 Task: Look for space in Avocado Heights, United States from 10th July, 2023 to 15th July, 2023 for 7 adults in price range Rs.10000 to Rs.15000. Place can be entire place or shared room with 4 bedrooms having 7 beds and 4 bathrooms. Property type can be house, flat, guest house. Amenities needed are: wifi, TV, free parkinig on premises, gym, breakfast. Booking option can be shelf check-in. Required host language is English.
Action: Mouse moved to (536, 122)
Screenshot: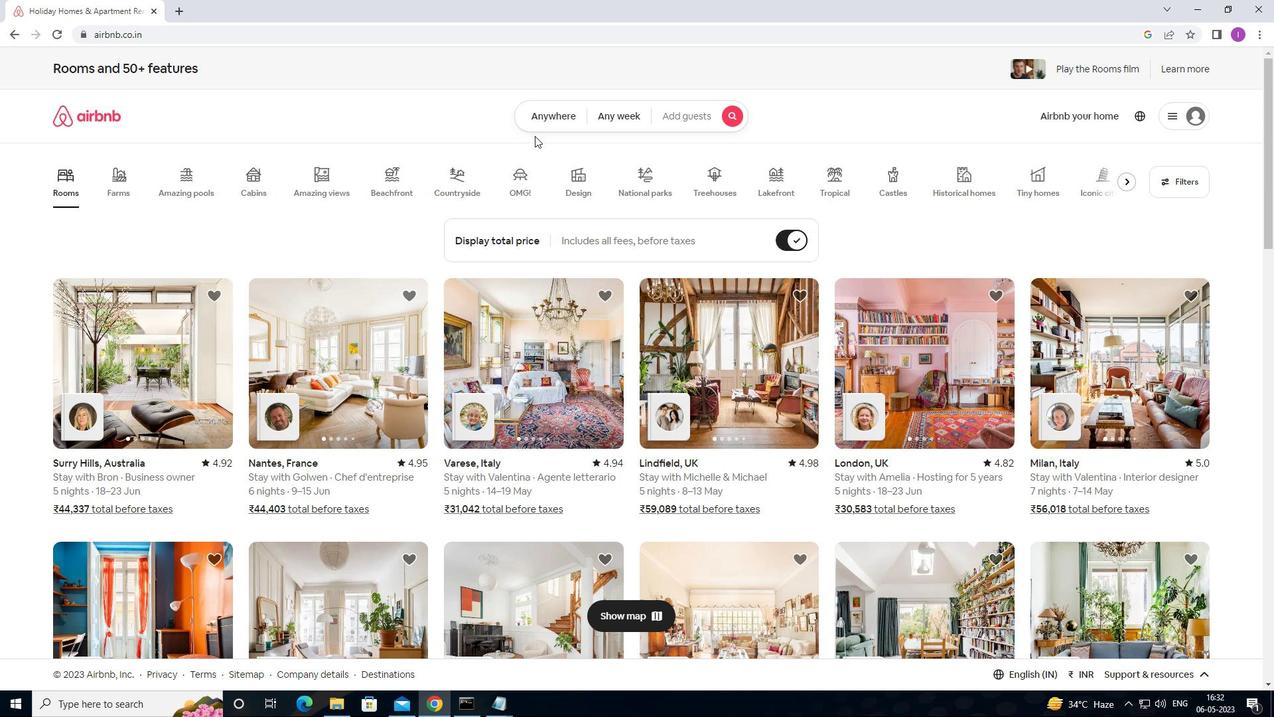 
Action: Mouse pressed left at (536, 122)
Screenshot: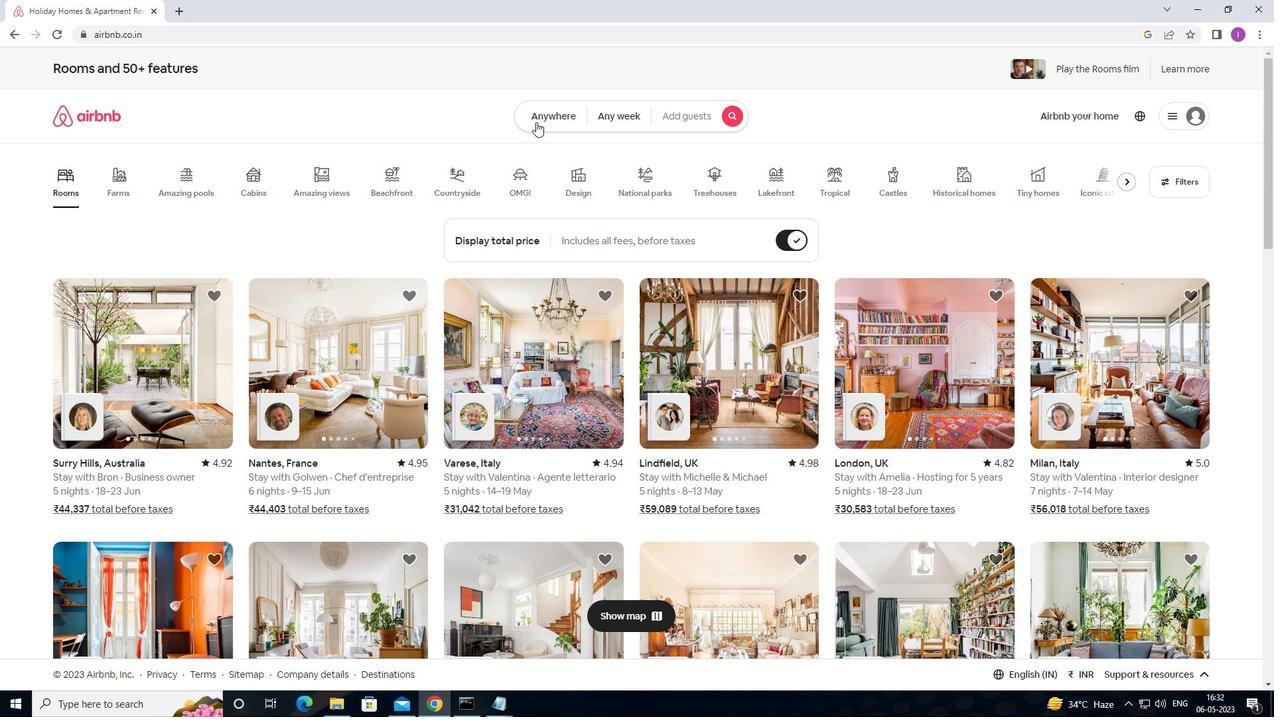 
Action: Mouse moved to (368, 169)
Screenshot: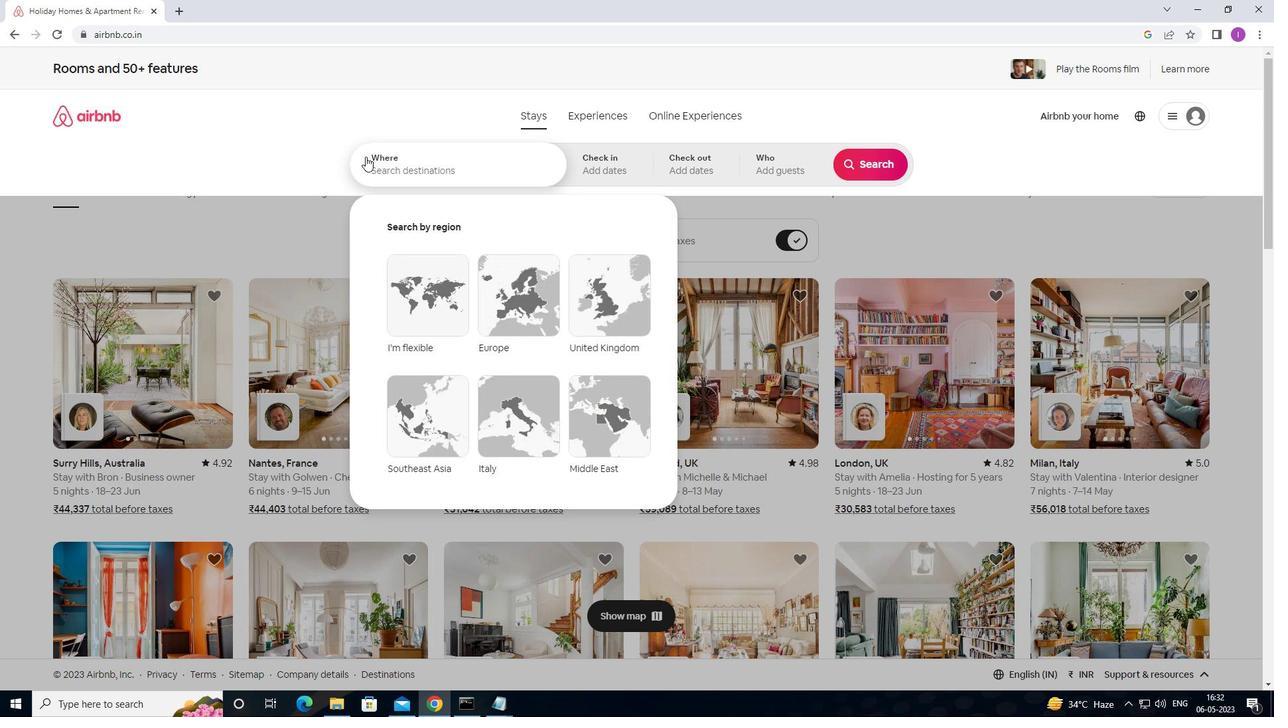 
Action: Mouse pressed left at (368, 169)
Screenshot: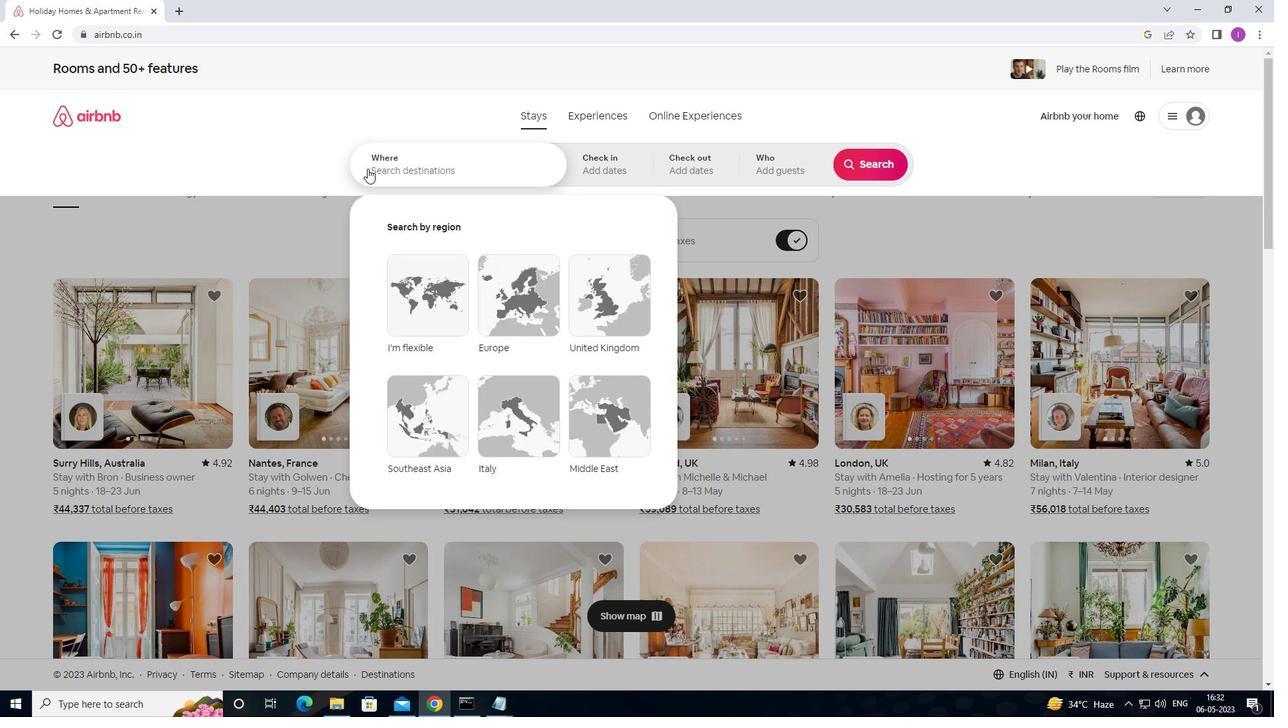 
Action: Mouse moved to (499, 153)
Screenshot: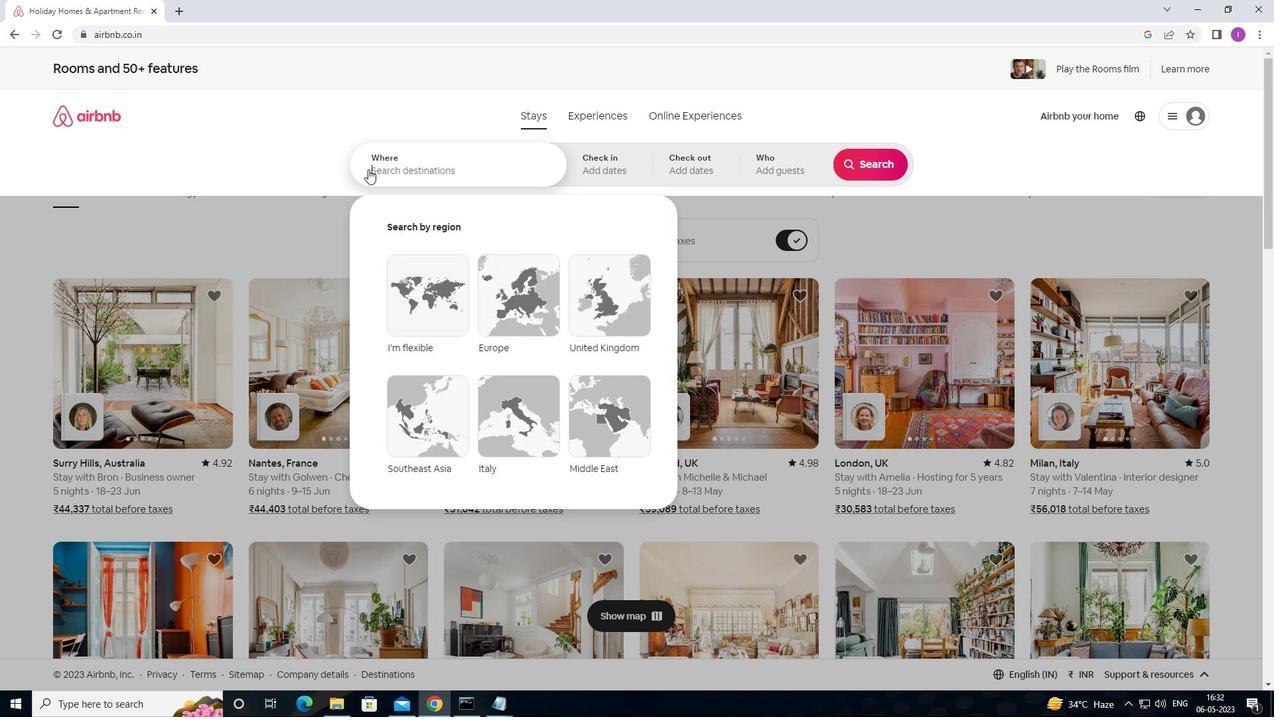 
Action: Key pressed <Key.shift>AVOCADOHEIGHTS
Screenshot: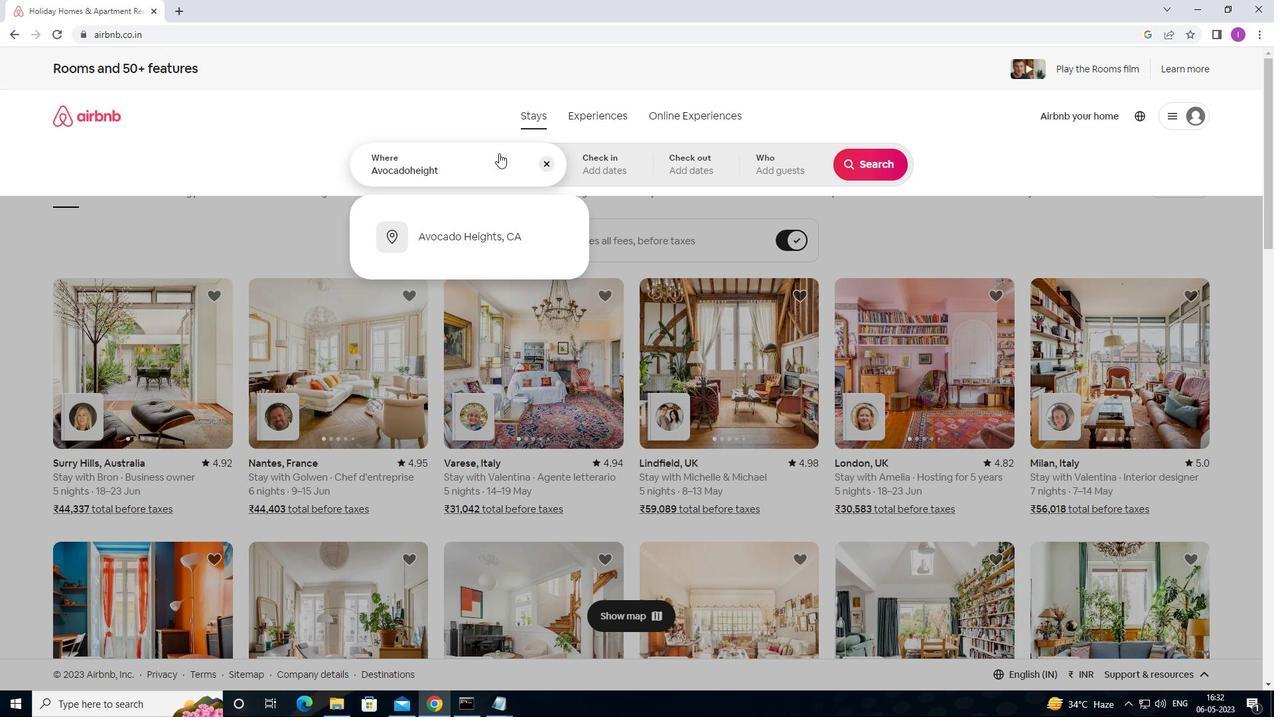 
Action: Mouse moved to (409, 168)
Screenshot: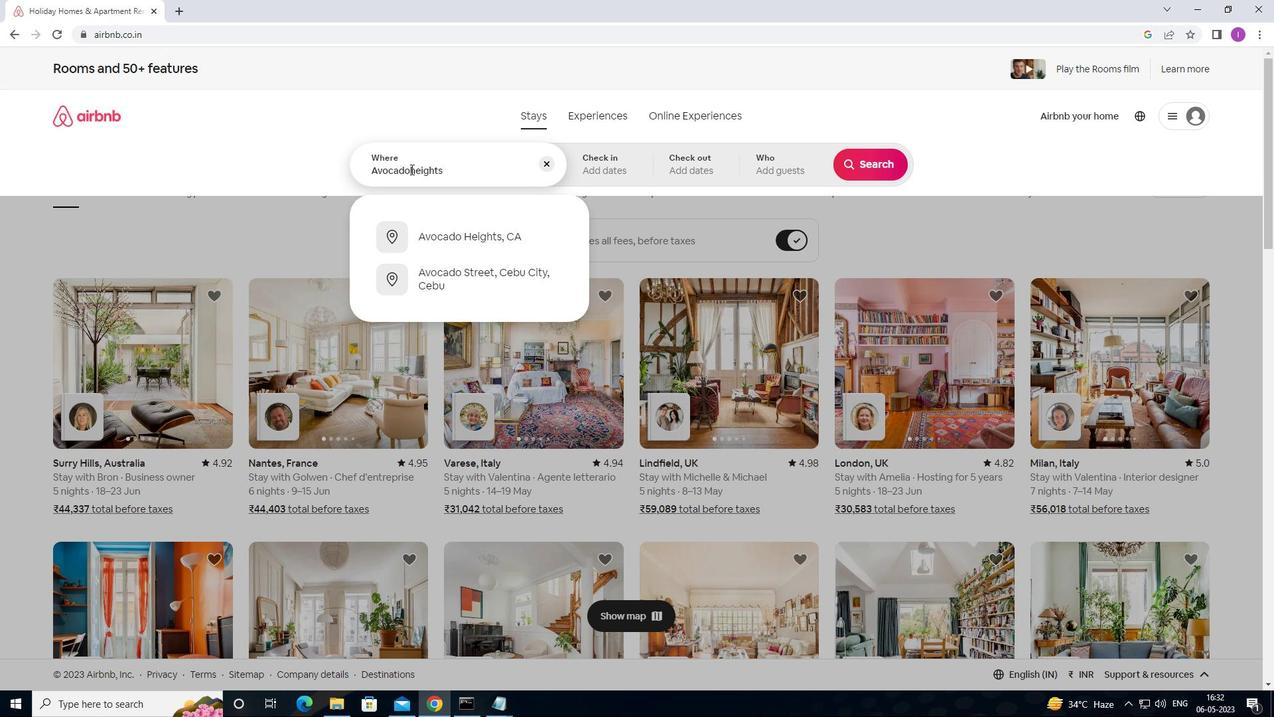 
Action: Mouse pressed left at (409, 168)
Screenshot: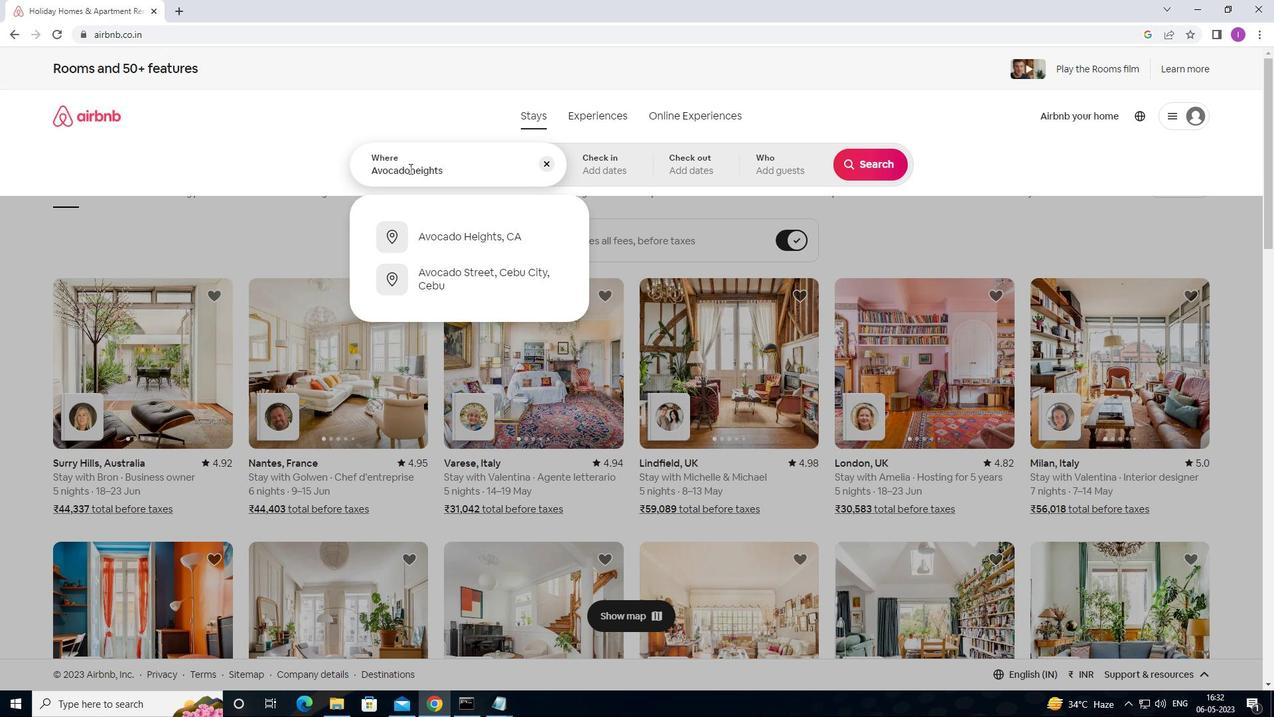 
Action: Mouse moved to (409, 169)
Screenshot: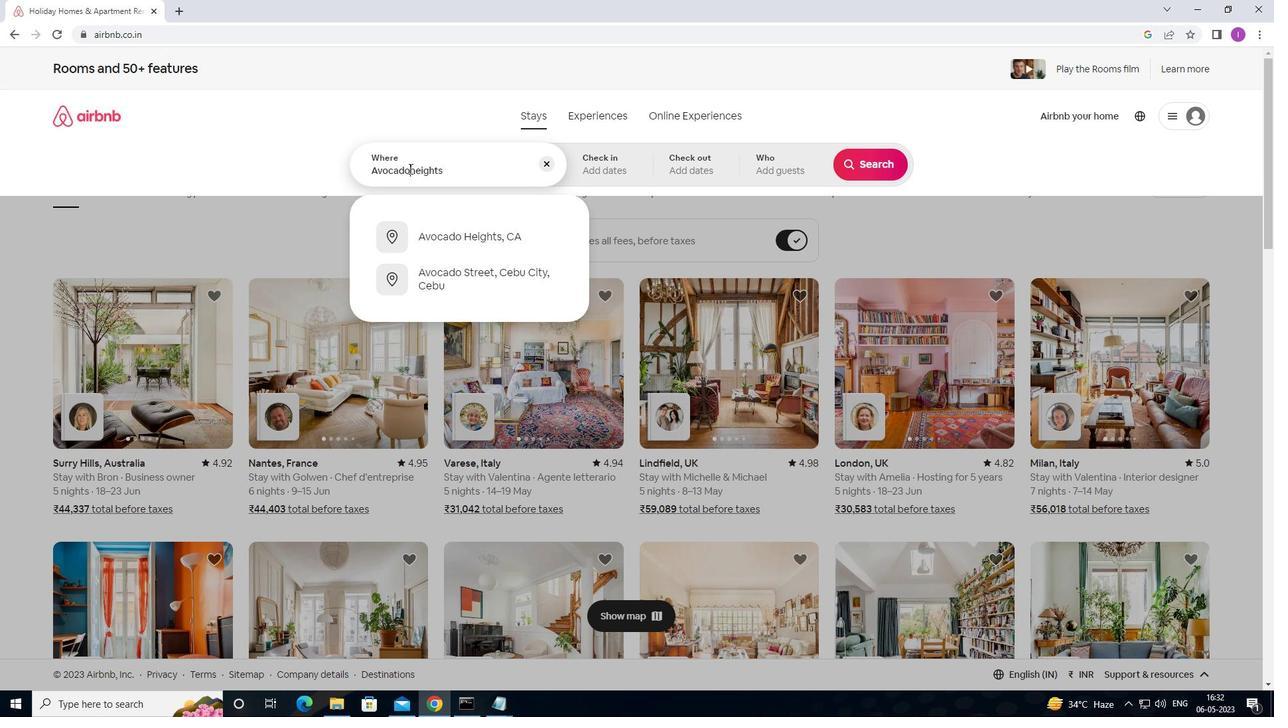 
Action: Key pressed <Key.space>
Screenshot: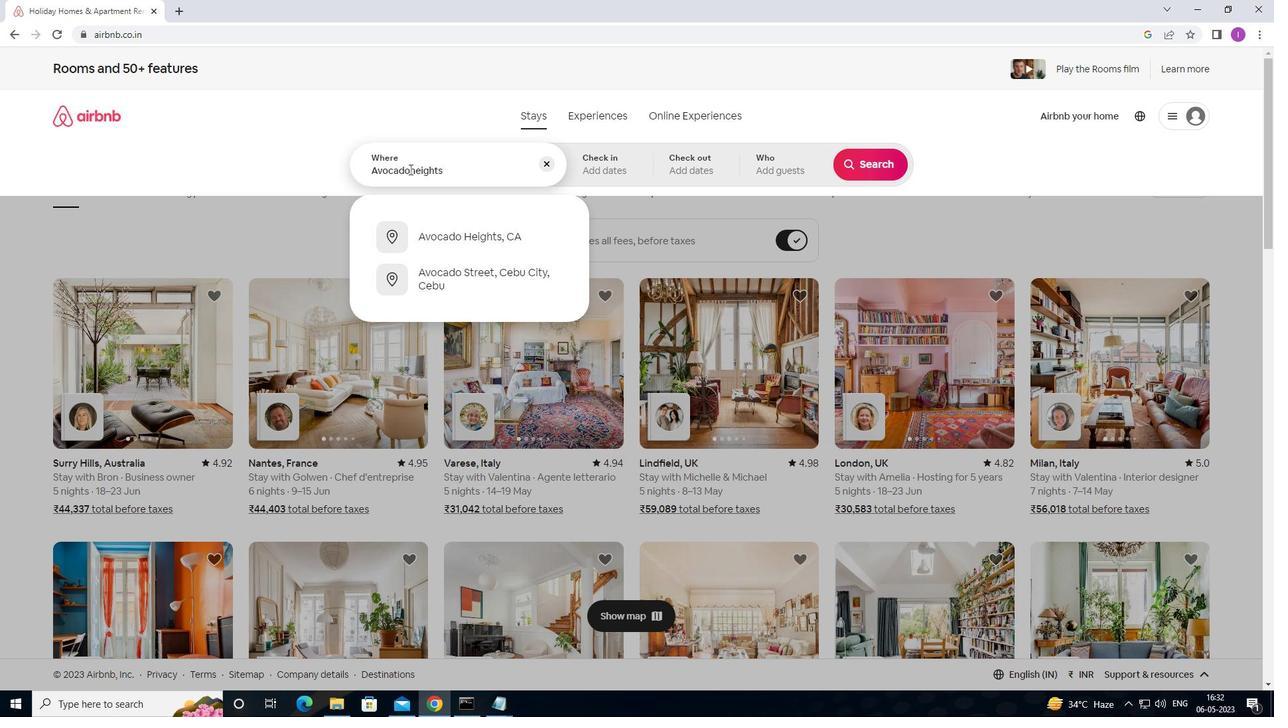 
Action: Mouse moved to (458, 170)
Screenshot: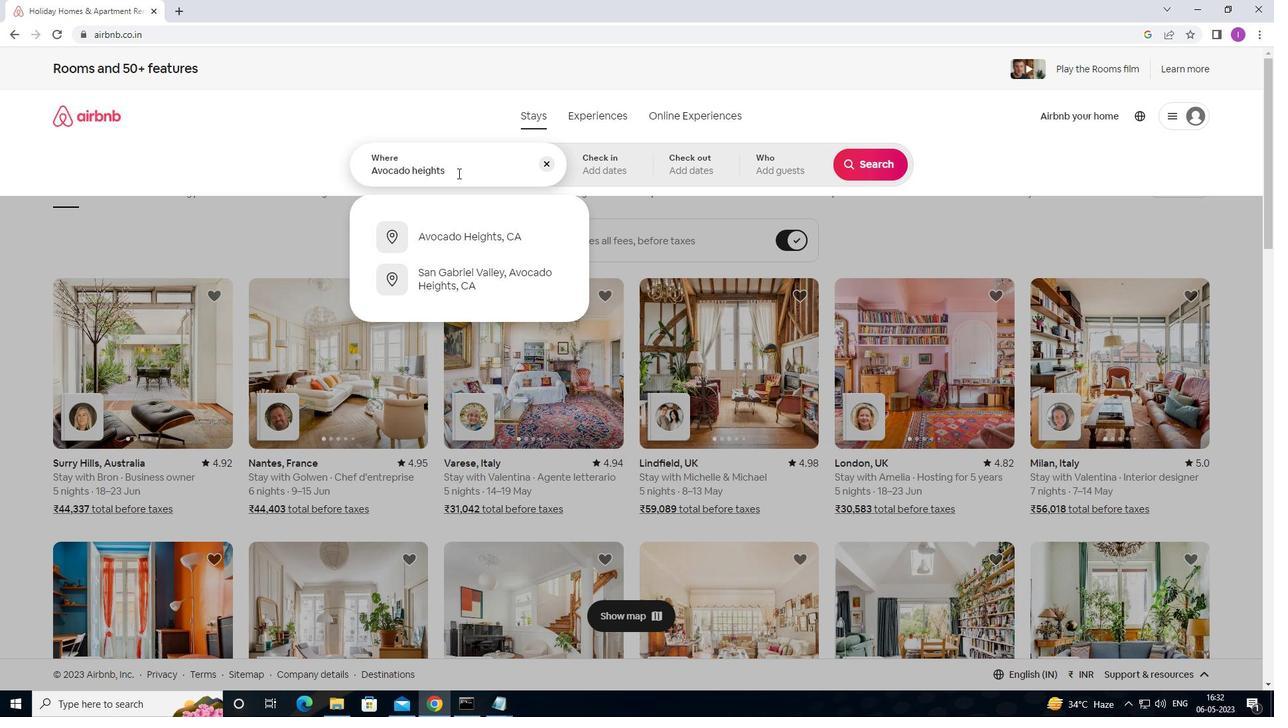 
Action: Mouse pressed left at (458, 170)
Screenshot: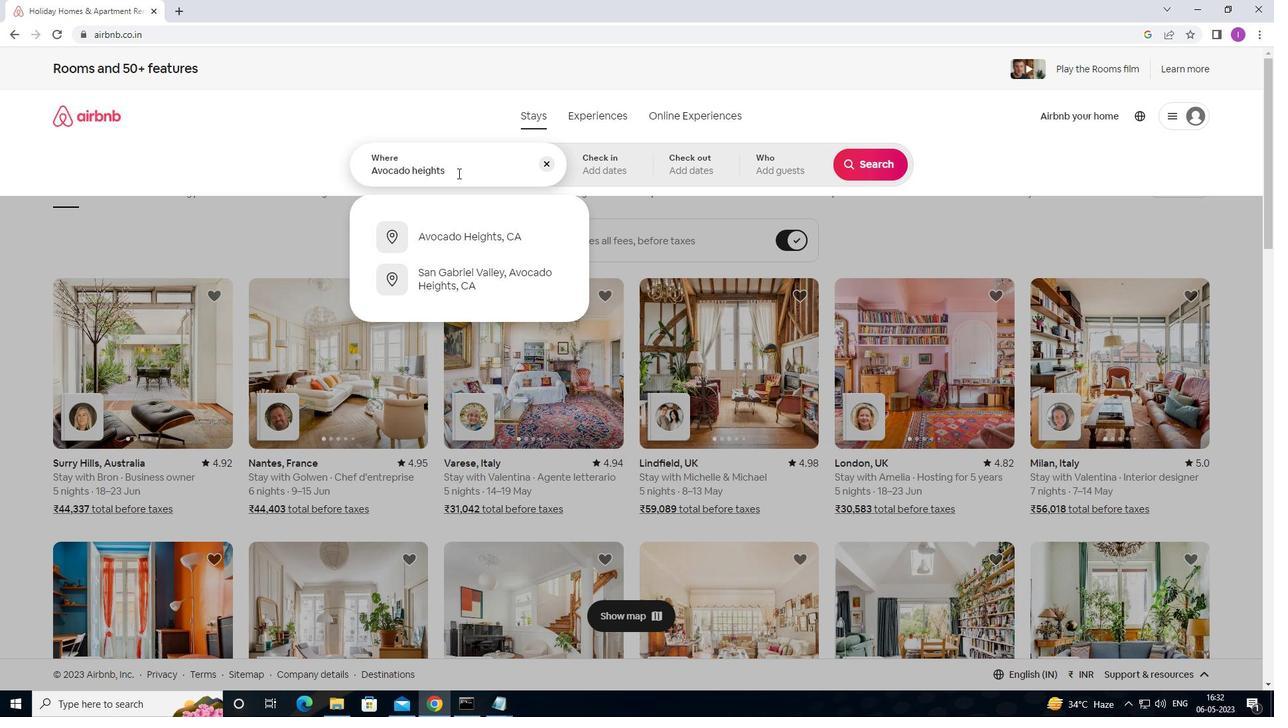 
Action: Mouse moved to (515, 167)
Screenshot: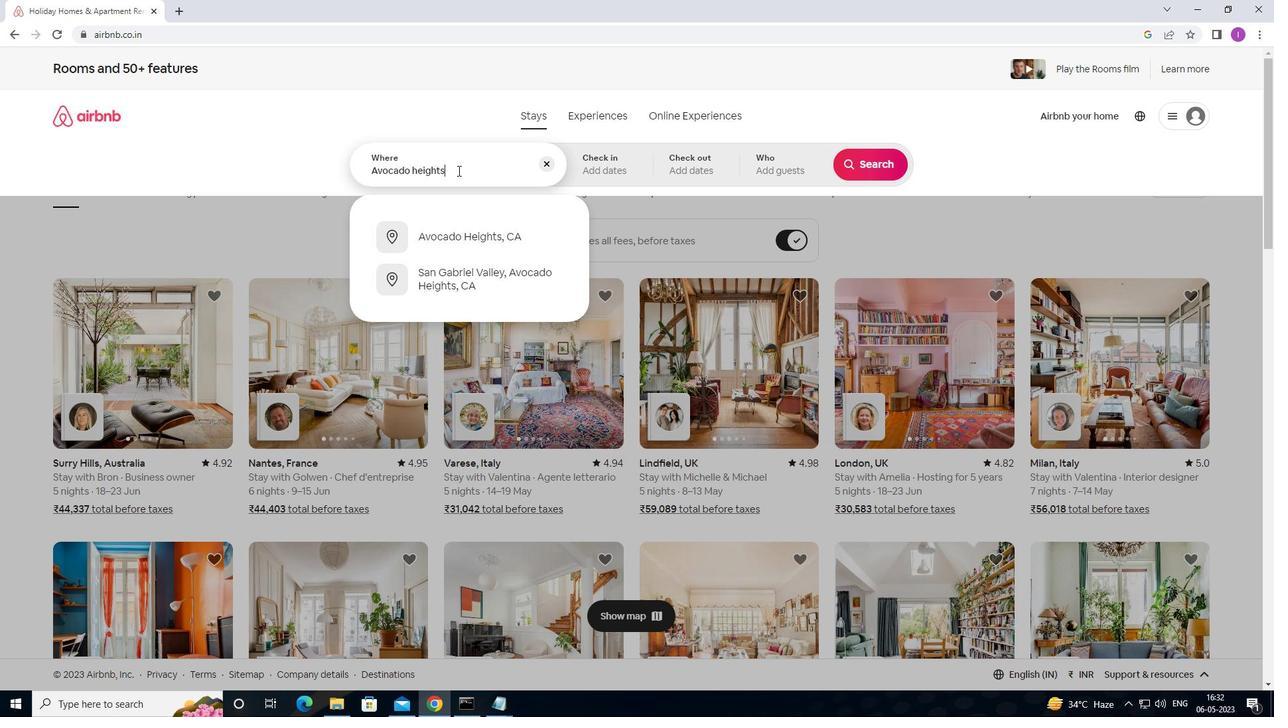 
Action: Key pressed ,<Key.shift>UNITES
Screenshot: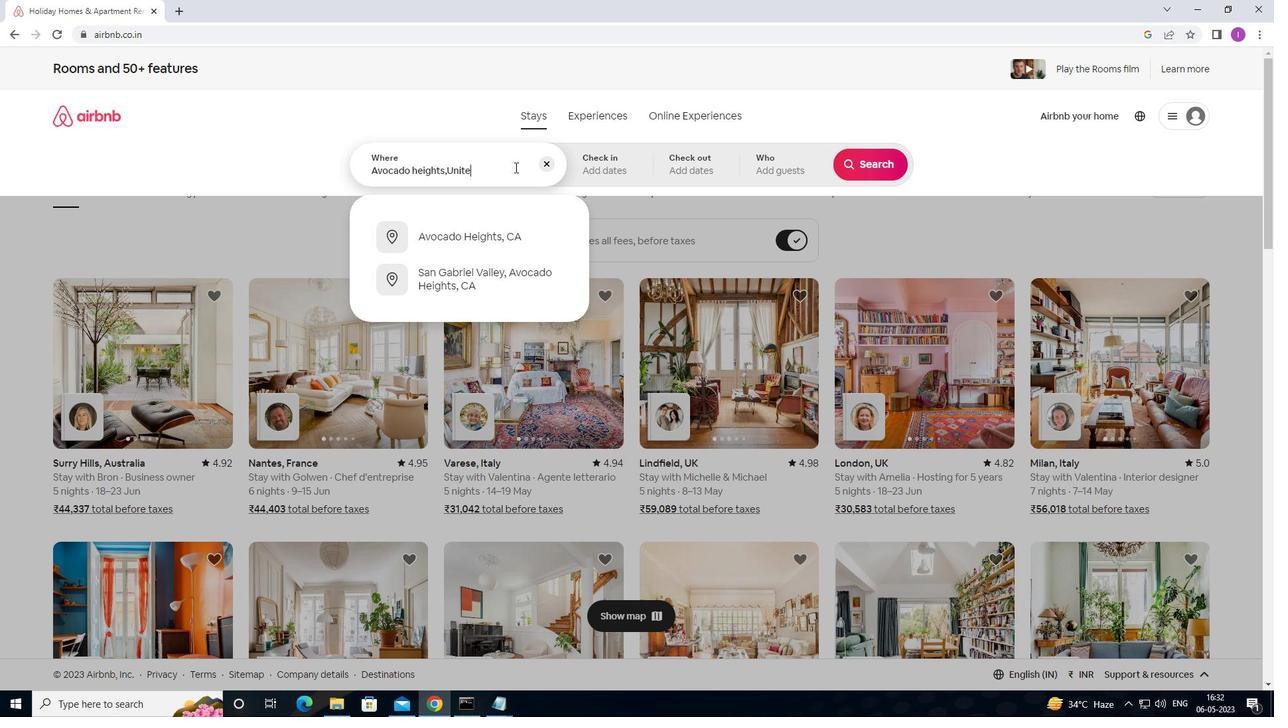 
Action: Mouse moved to (689, 212)
Screenshot: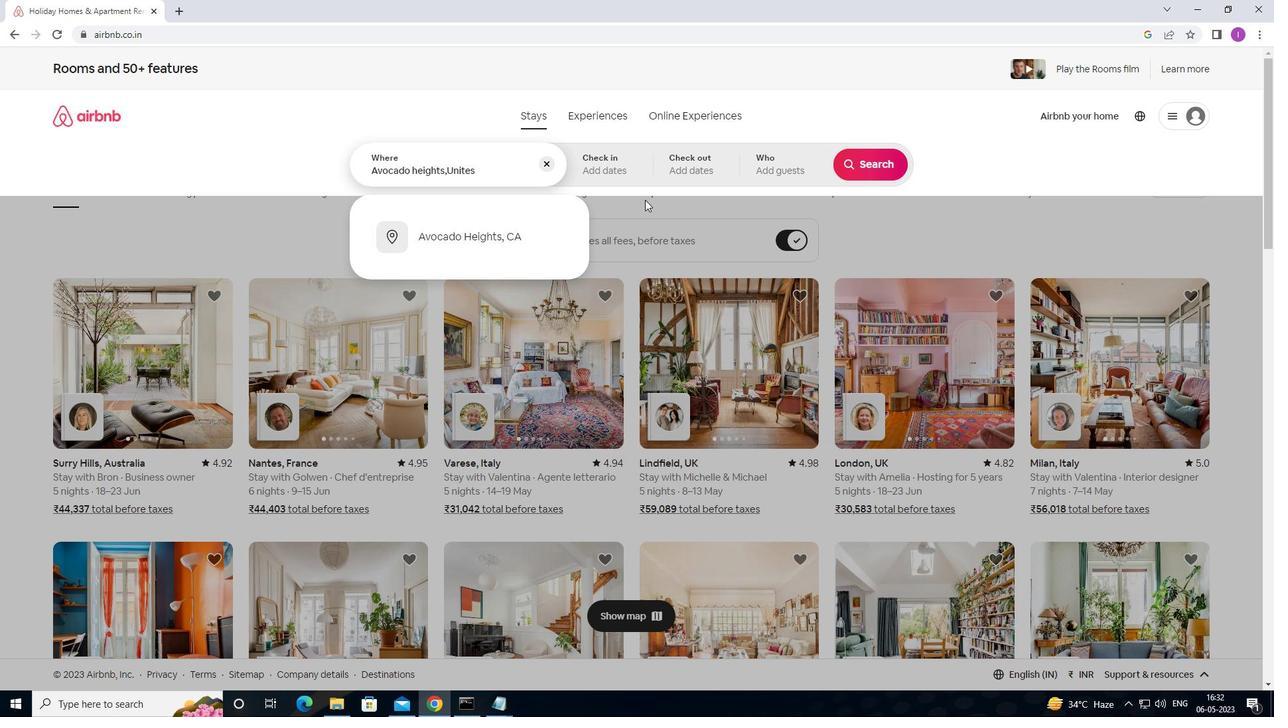 
Action: Key pressed <Key.backspace>
Screenshot: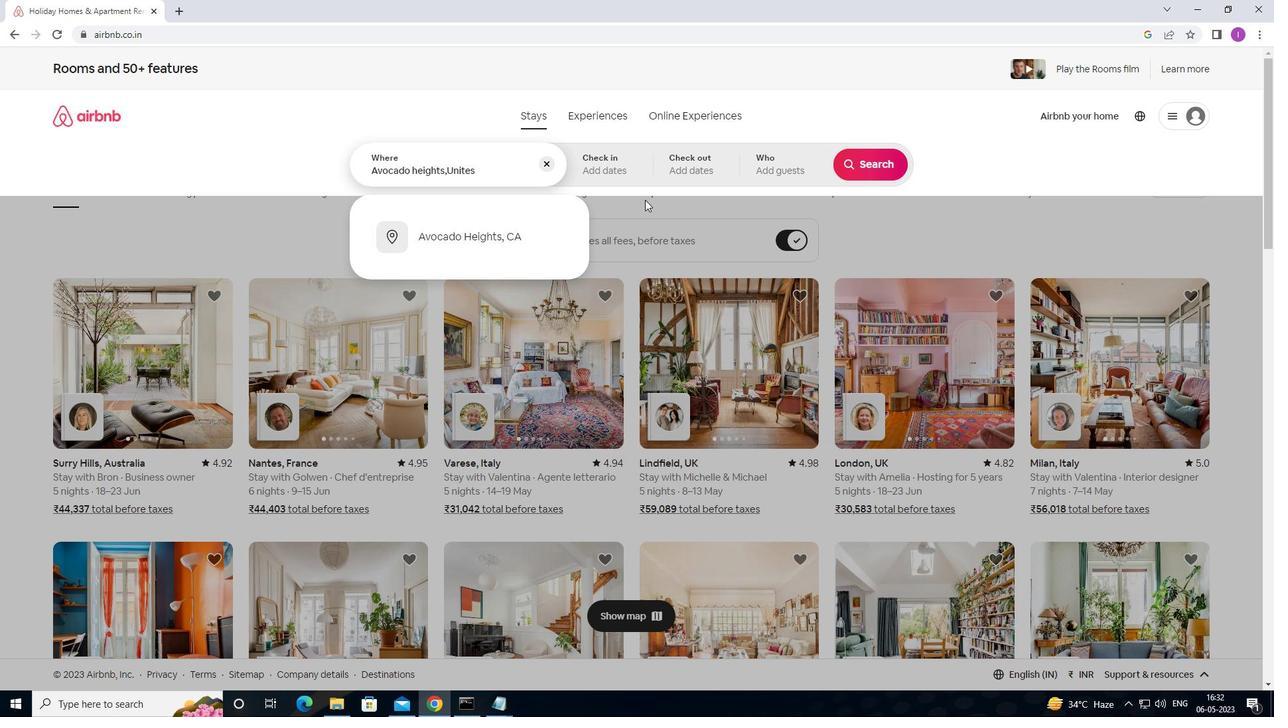 
Action: Mouse moved to (713, 217)
Screenshot: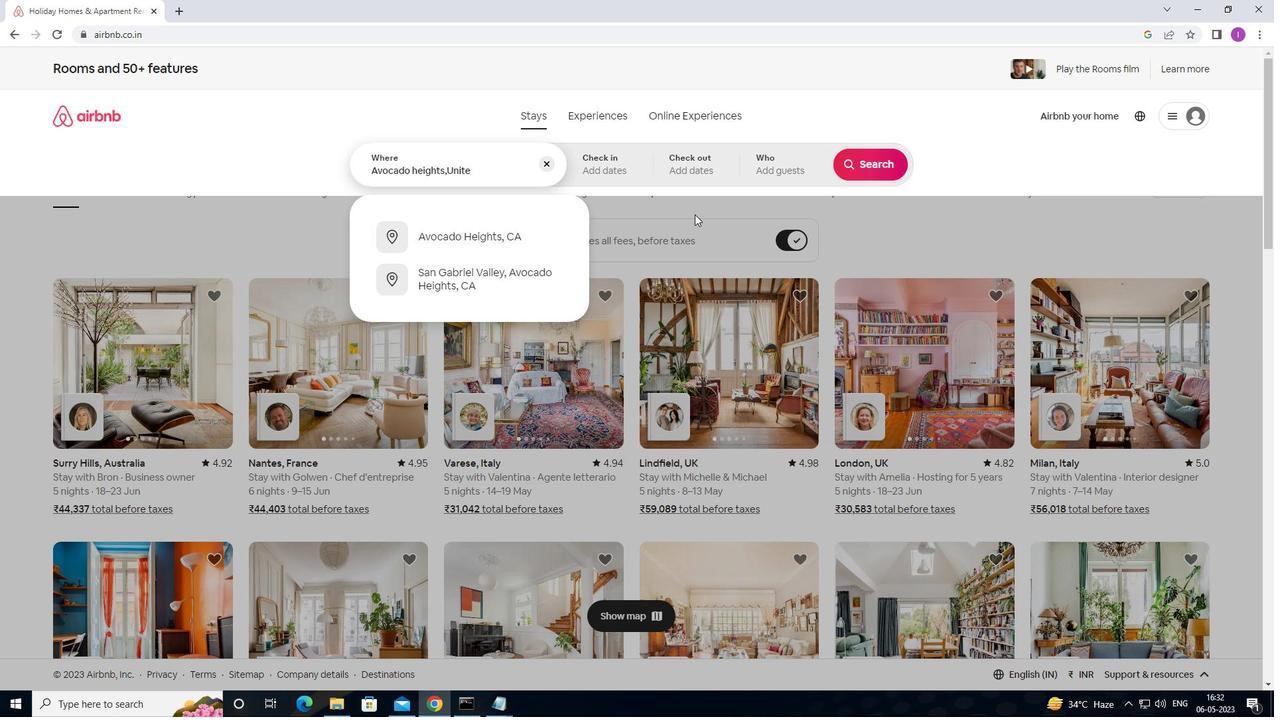 
Action: Key pressed D<Key.space>STATES
Screenshot: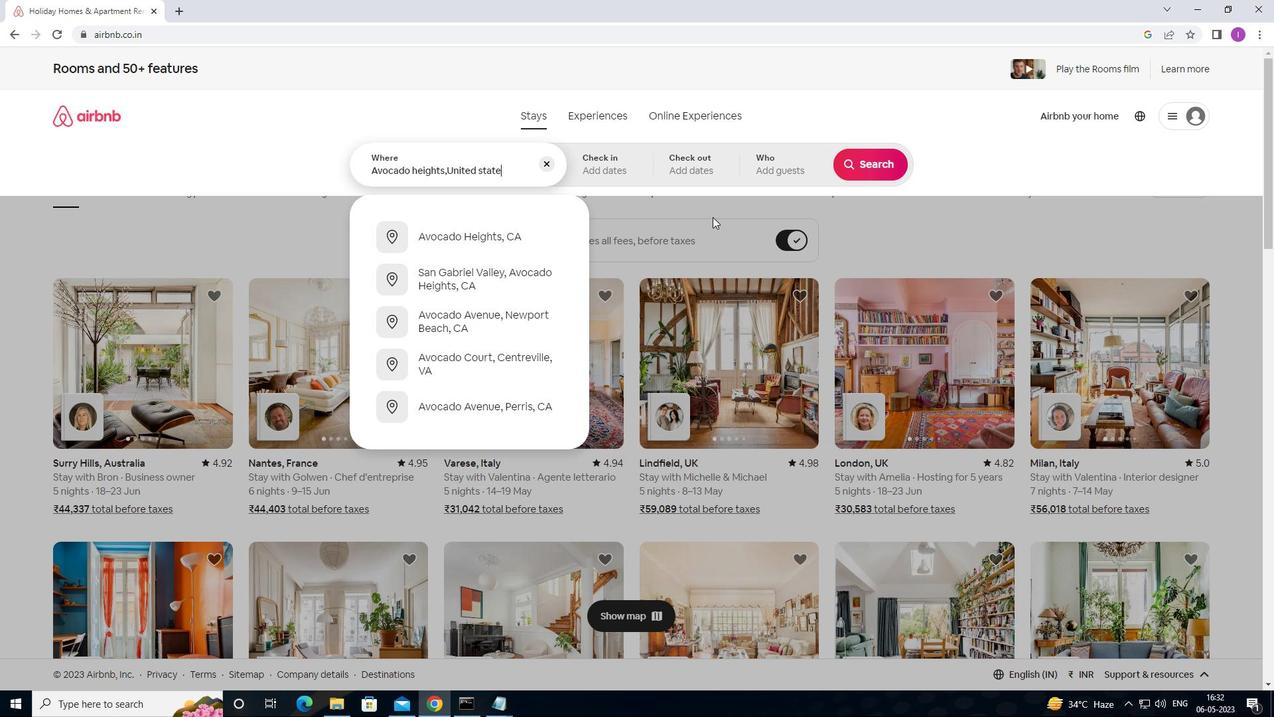
Action: Mouse moved to (627, 171)
Screenshot: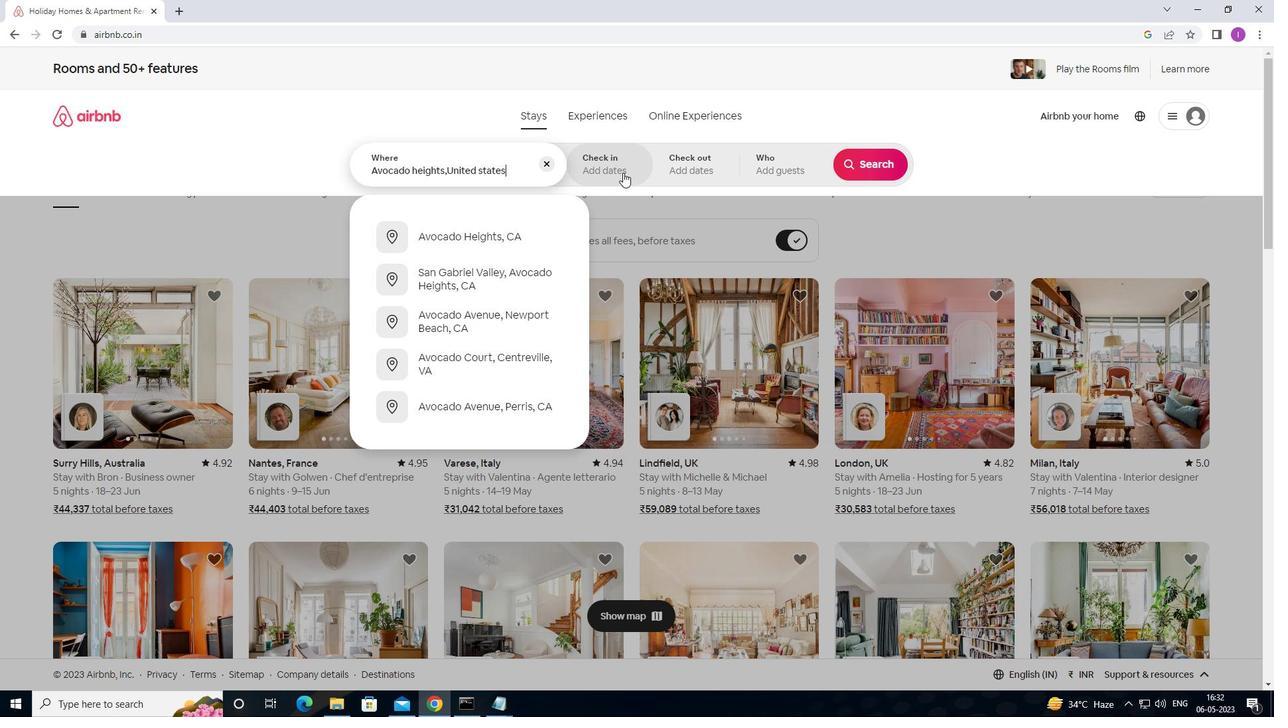 
Action: Mouse pressed left at (627, 171)
Screenshot: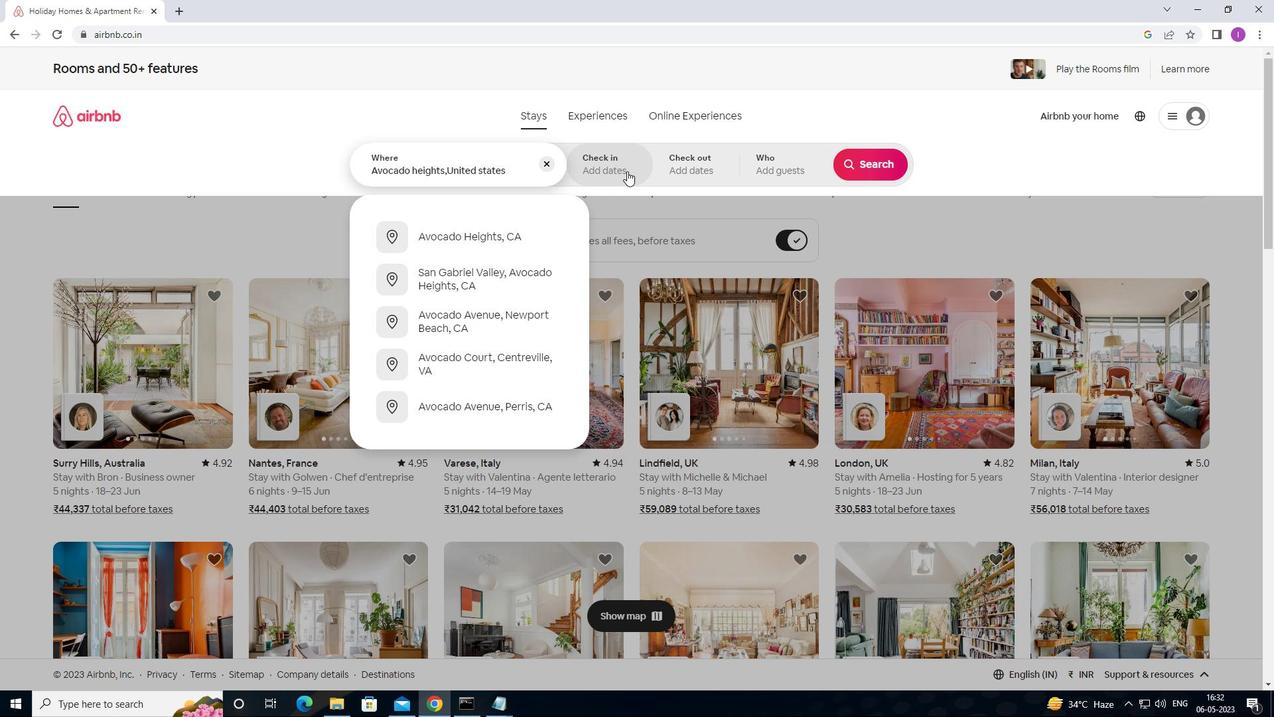 
Action: Mouse moved to (859, 261)
Screenshot: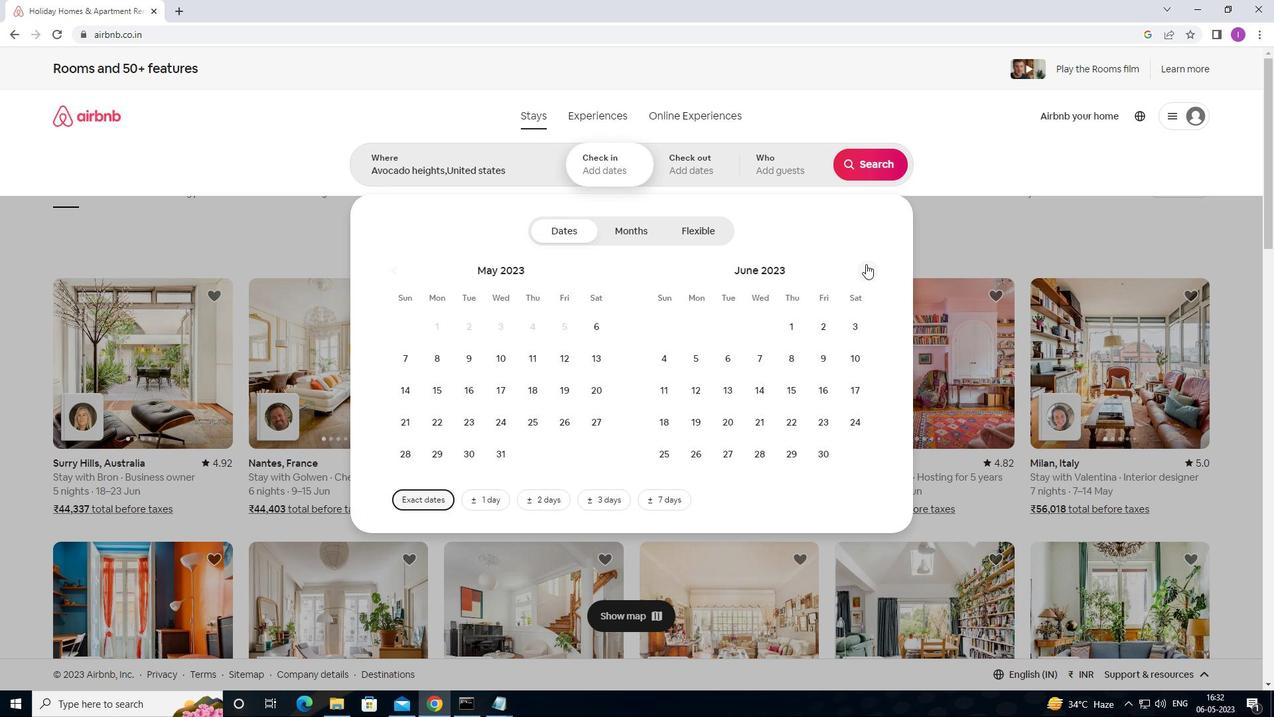
Action: Mouse pressed left at (859, 261)
Screenshot: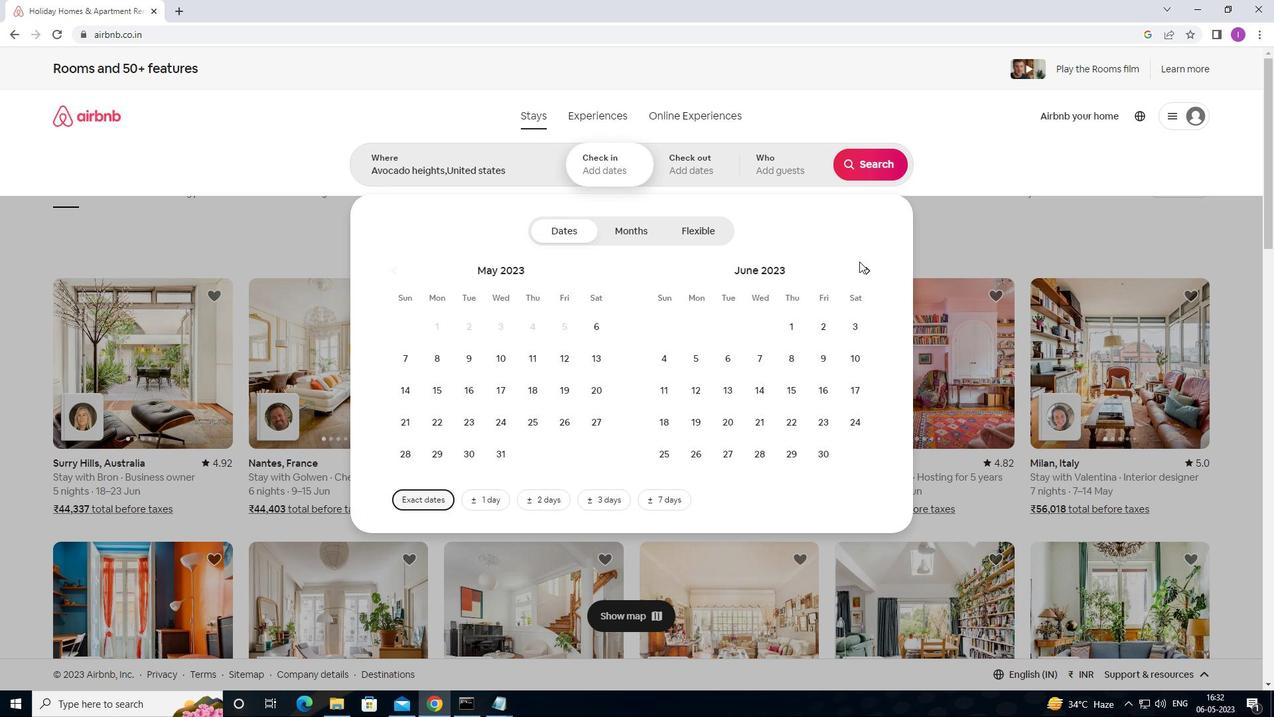 
Action: Mouse moved to (856, 266)
Screenshot: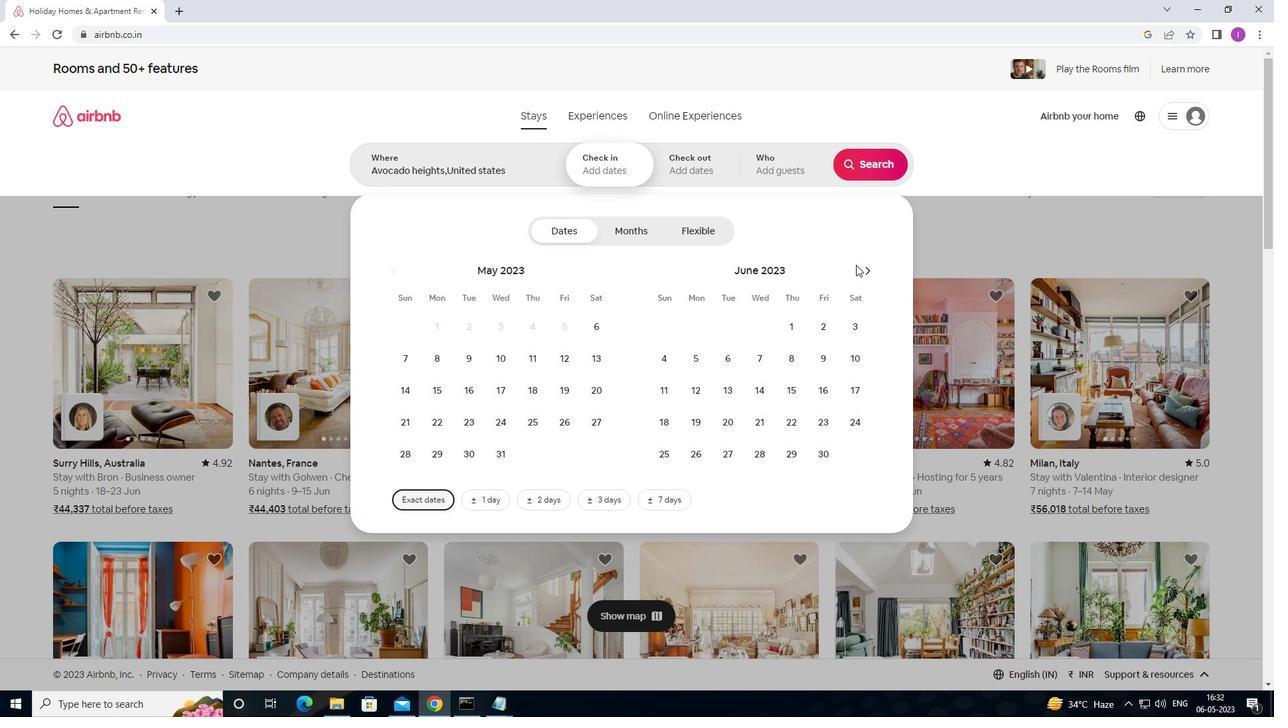 
Action: Mouse pressed left at (856, 266)
Screenshot: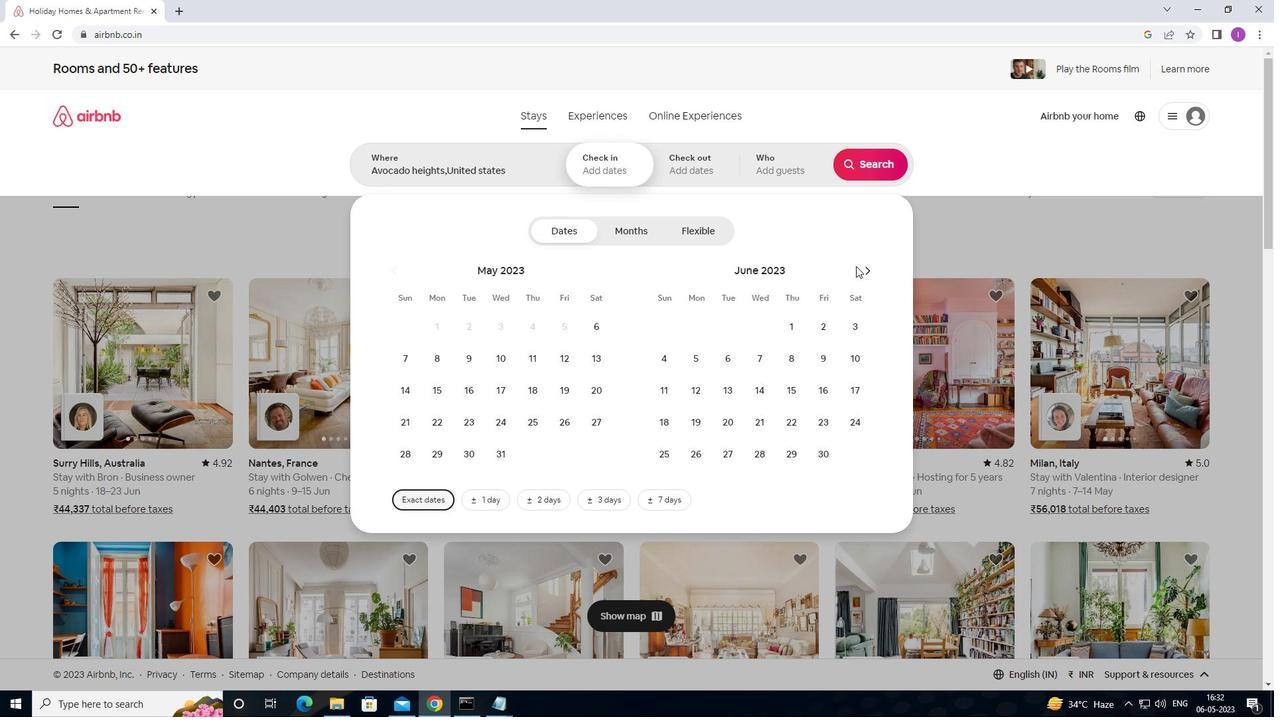 
Action: Mouse moved to (861, 272)
Screenshot: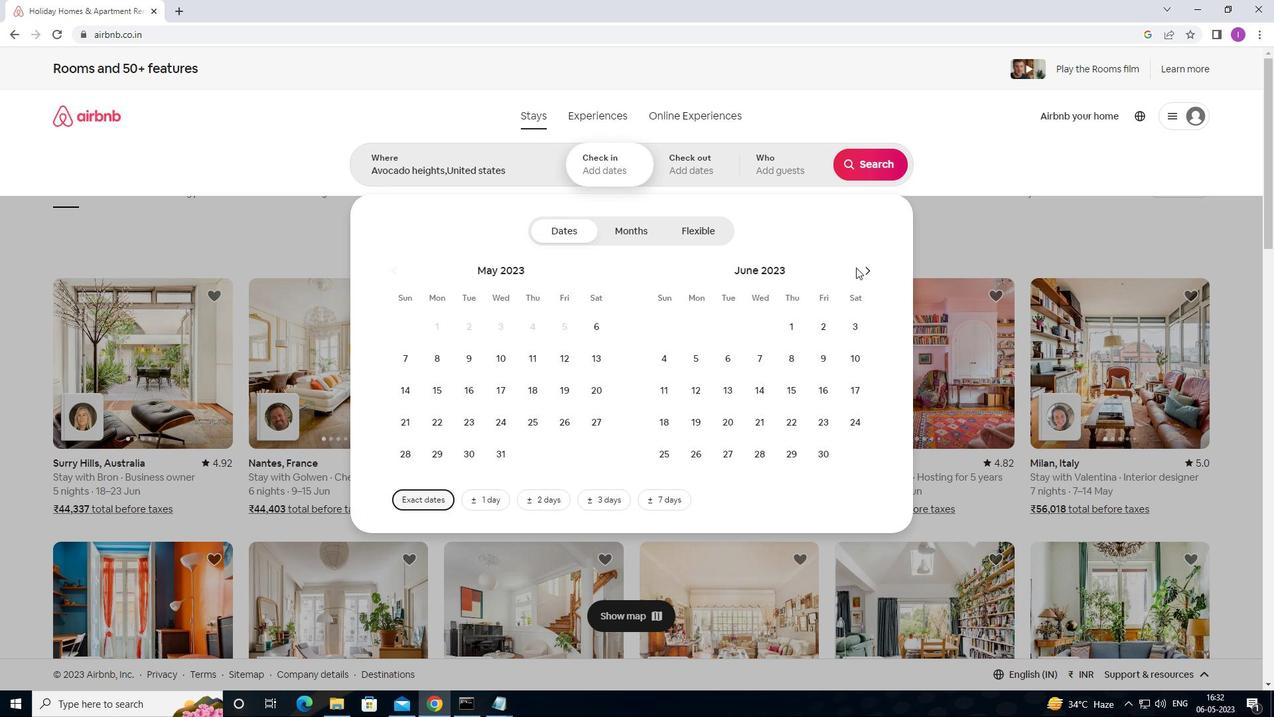 
Action: Mouse pressed left at (861, 272)
Screenshot: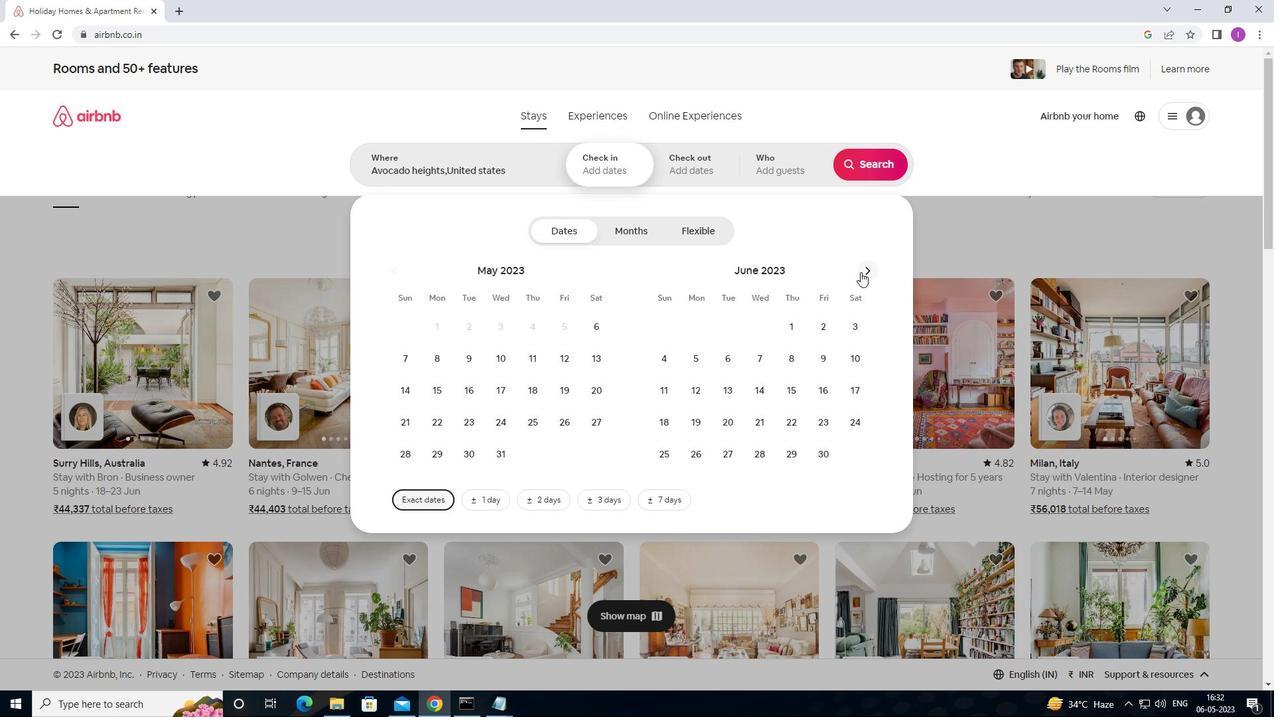
Action: Mouse moved to (699, 389)
Screenshot: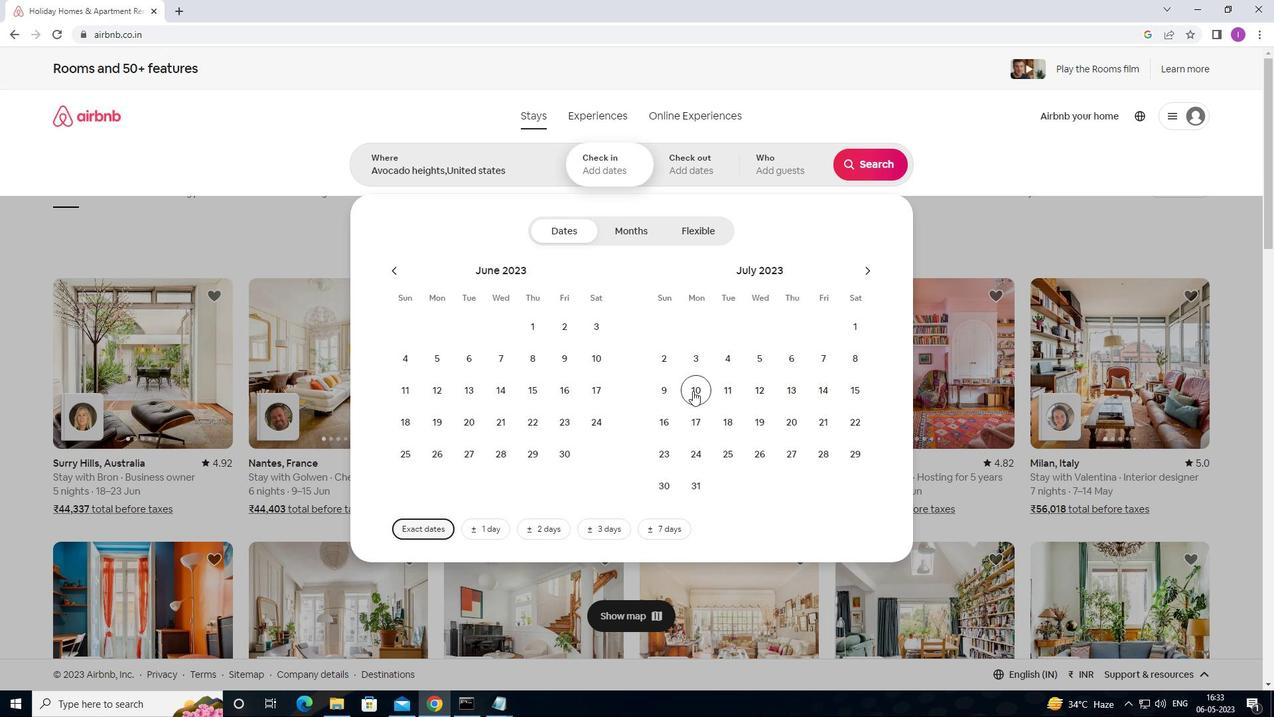 
Action: Mouse pressed left at (699, 389)
Screenshot: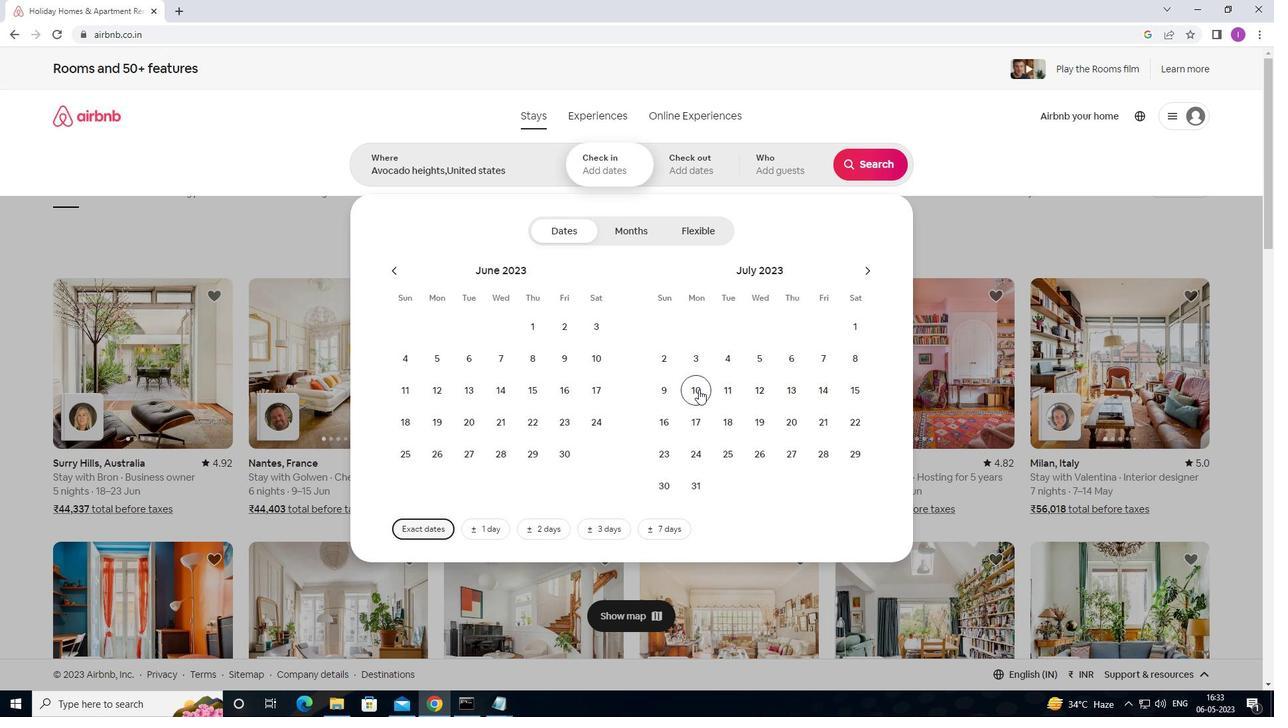 
Action: Mouse moved to (860, 395)
Screenshot: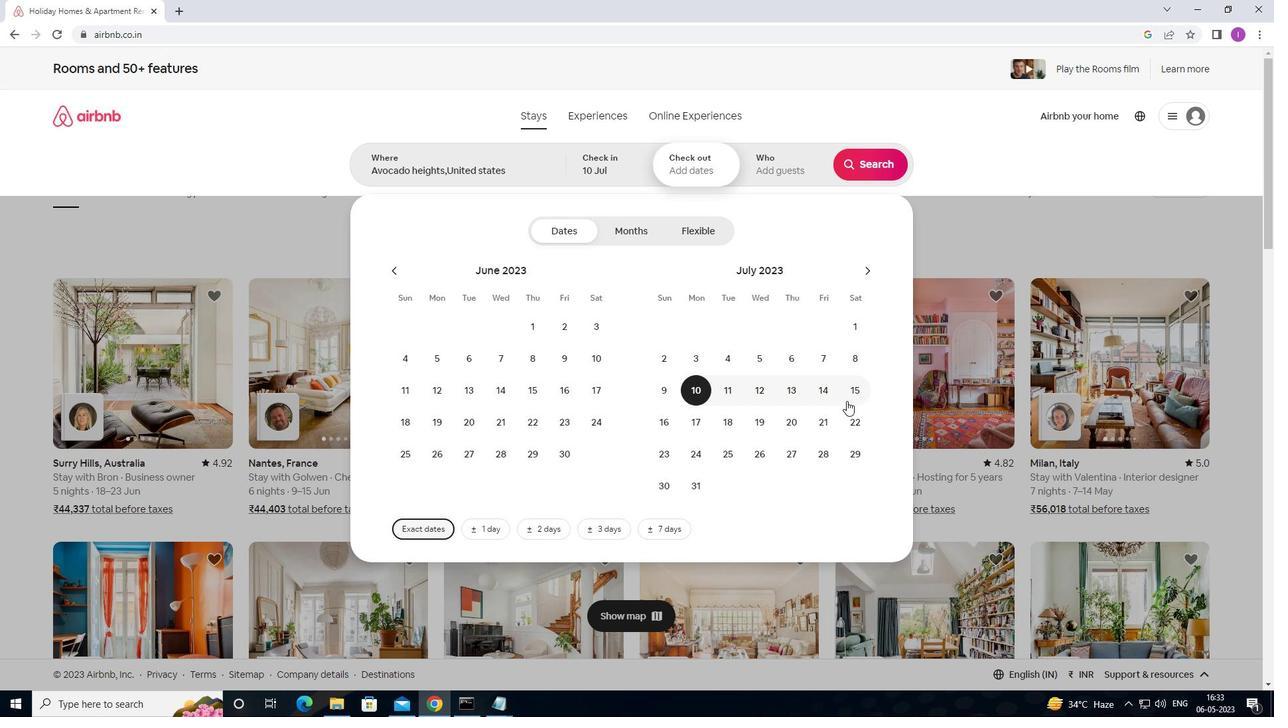 
Action: Mouse pressed left at (860, 395)
Screenshot: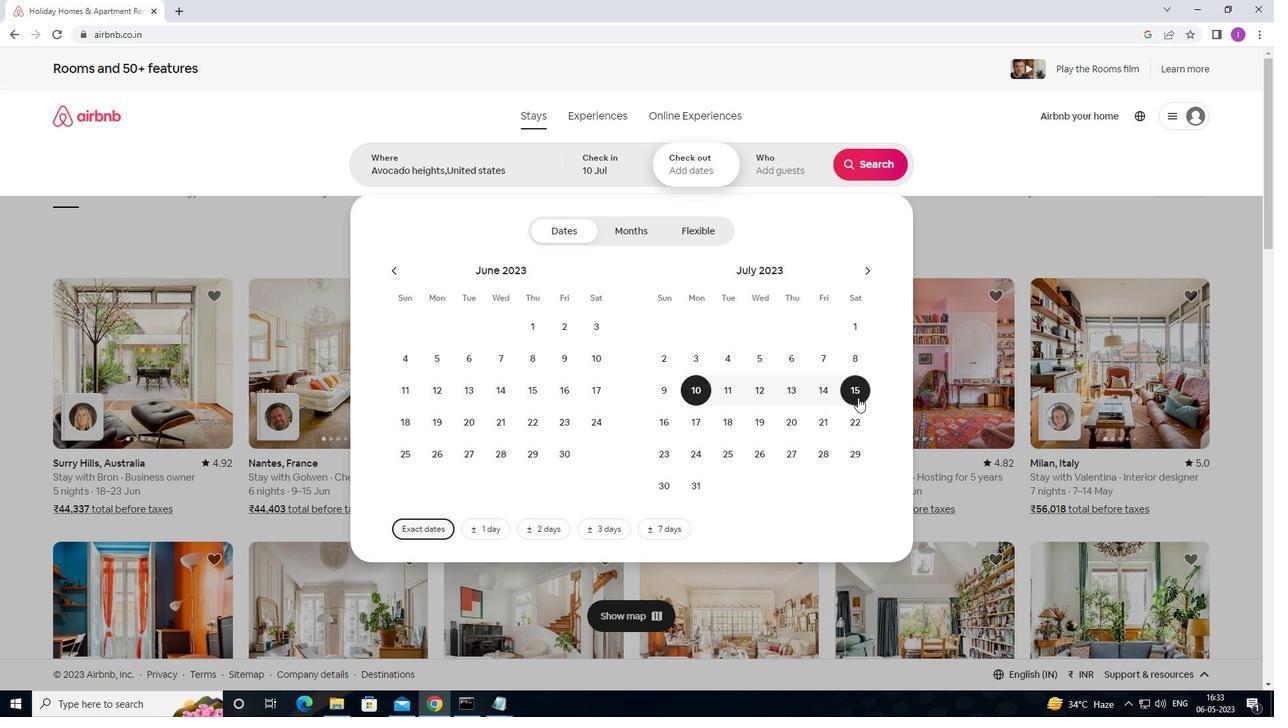 
Action: Mouse moved to (792, 167)
Screenshot: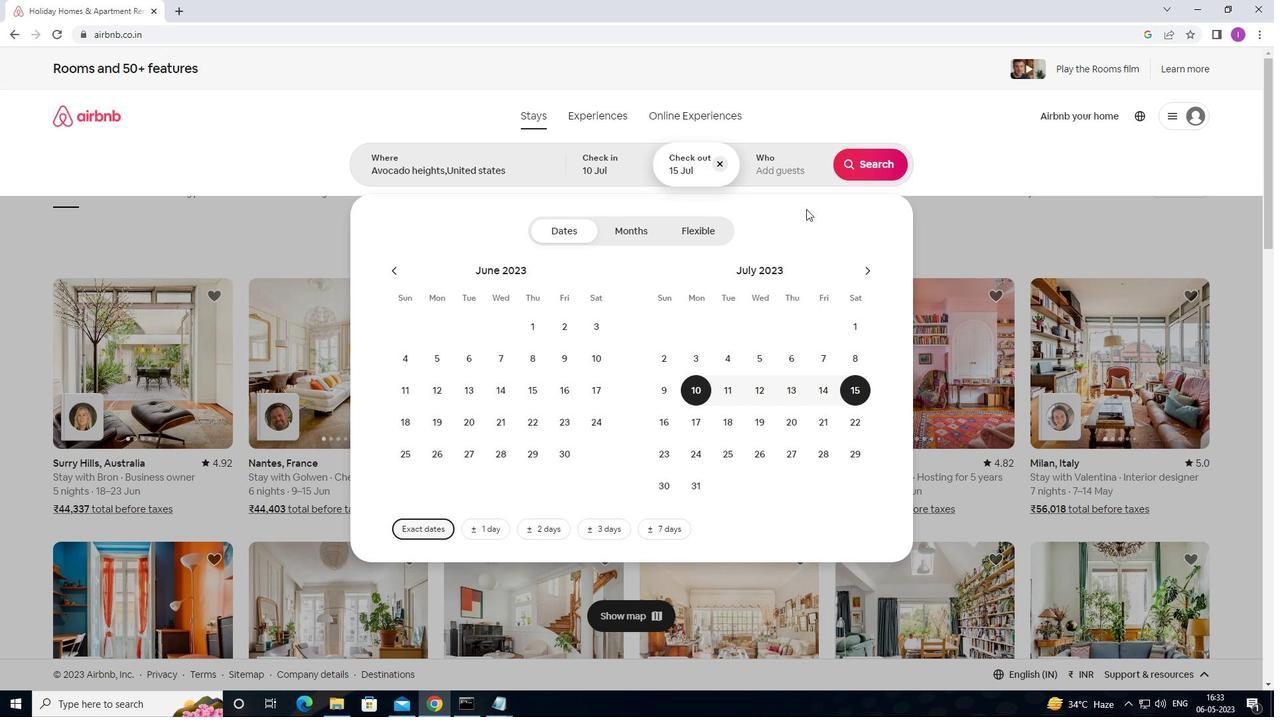 
Action: Mouse pressed left at (792, 167)
Screenshot: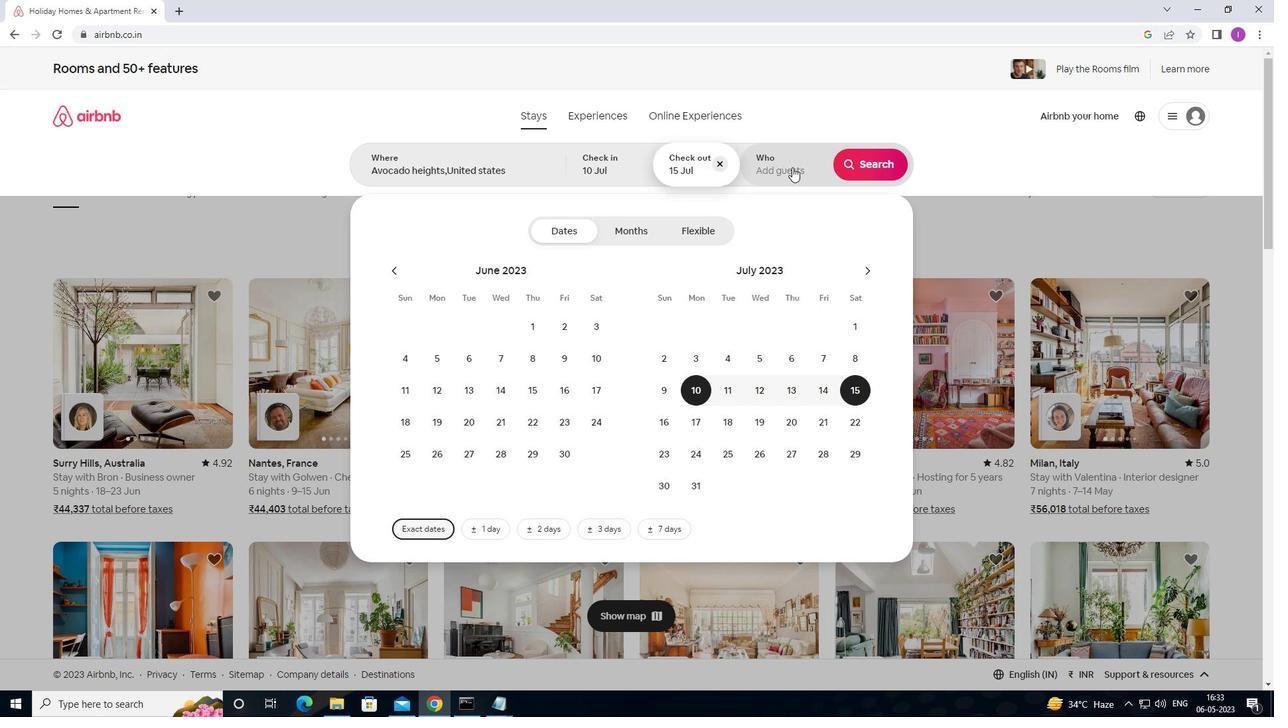 
Action: Mouse moved to (877, 235)
Screenshot: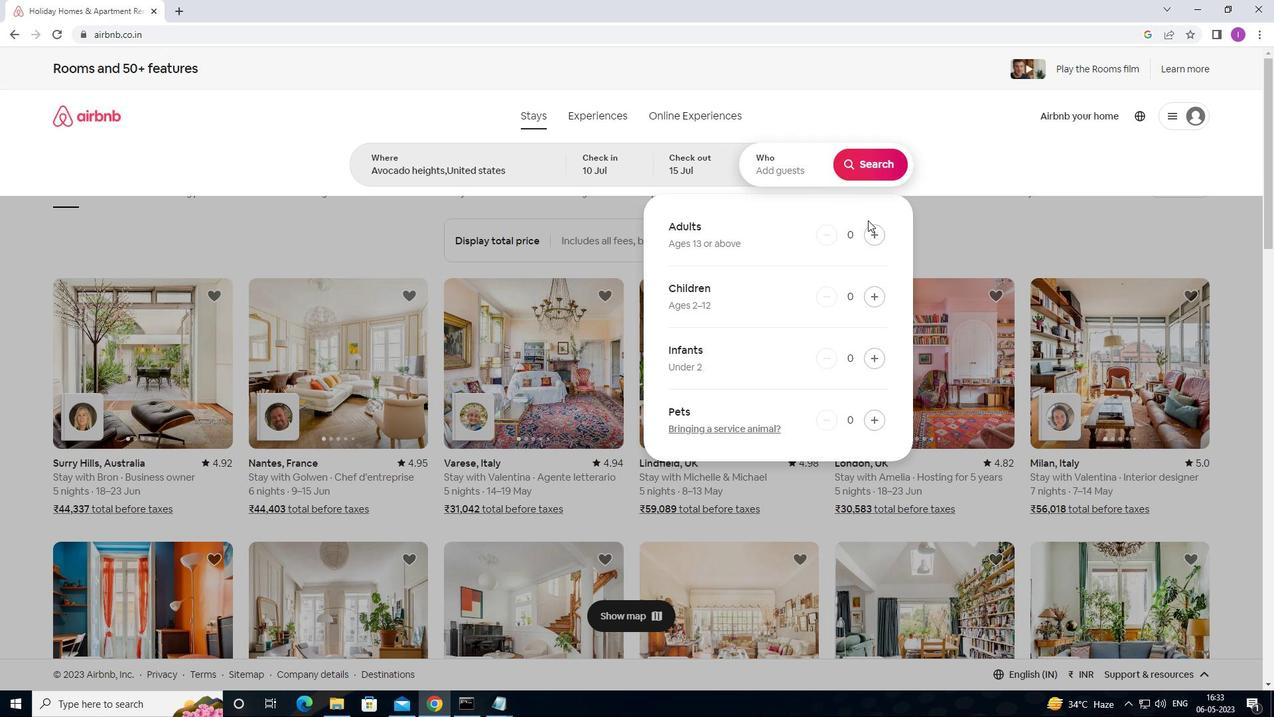 
Action: Mouse pressed left at (877, 235)
Screenshot: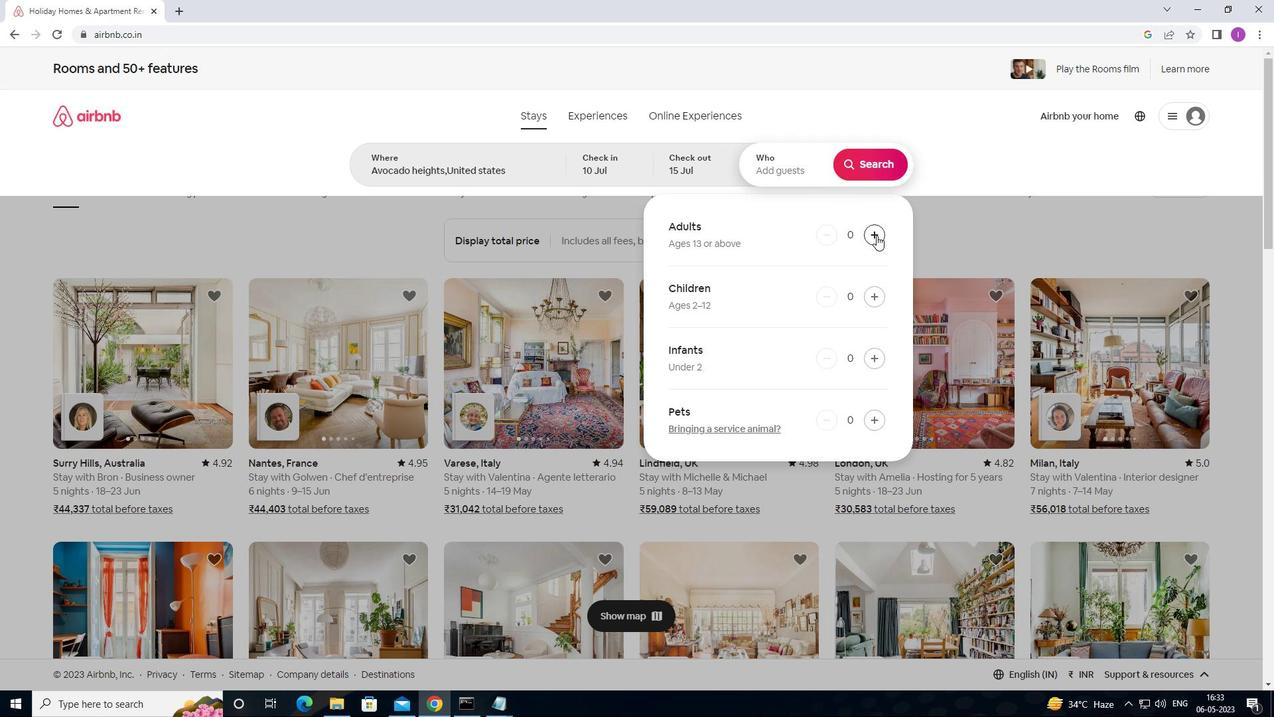 
Action: Mouse pressed left at (877, 235)
Screenshot: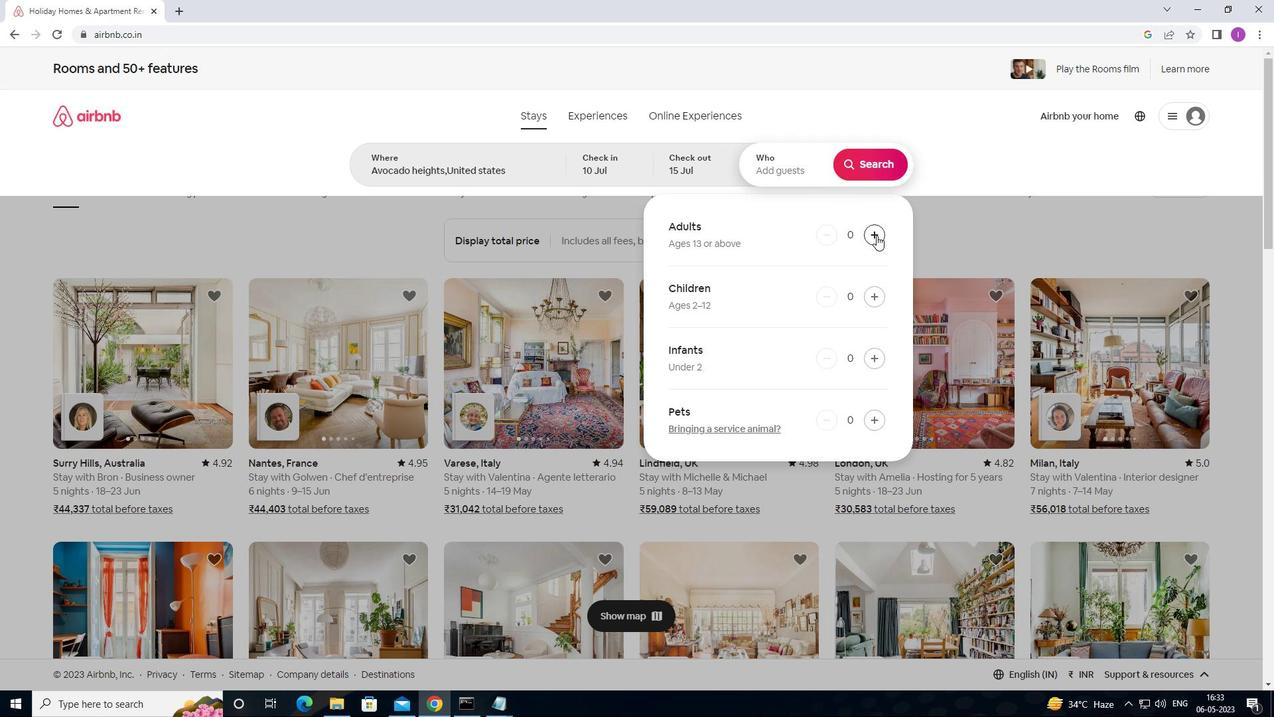 
Action: Mouse pressed left at (877, 235)
Screenshot: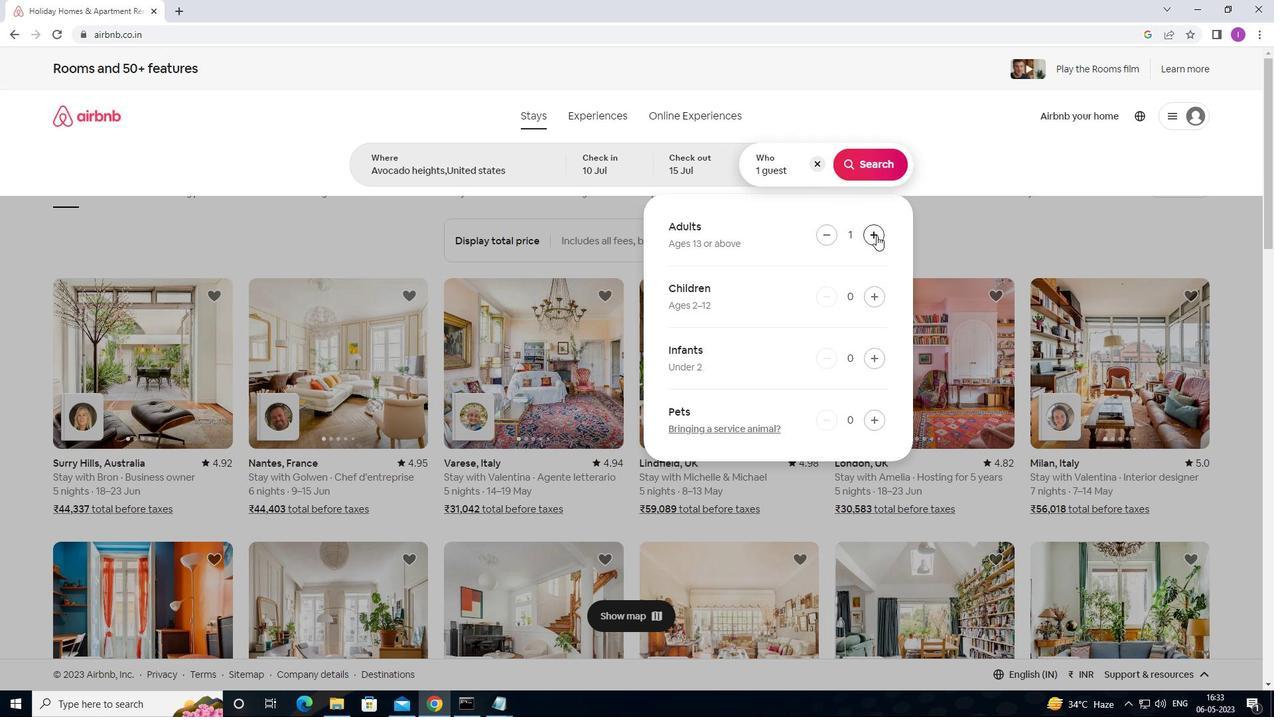 
Action: Mouse pressed left at (877, 235)
Screenshot: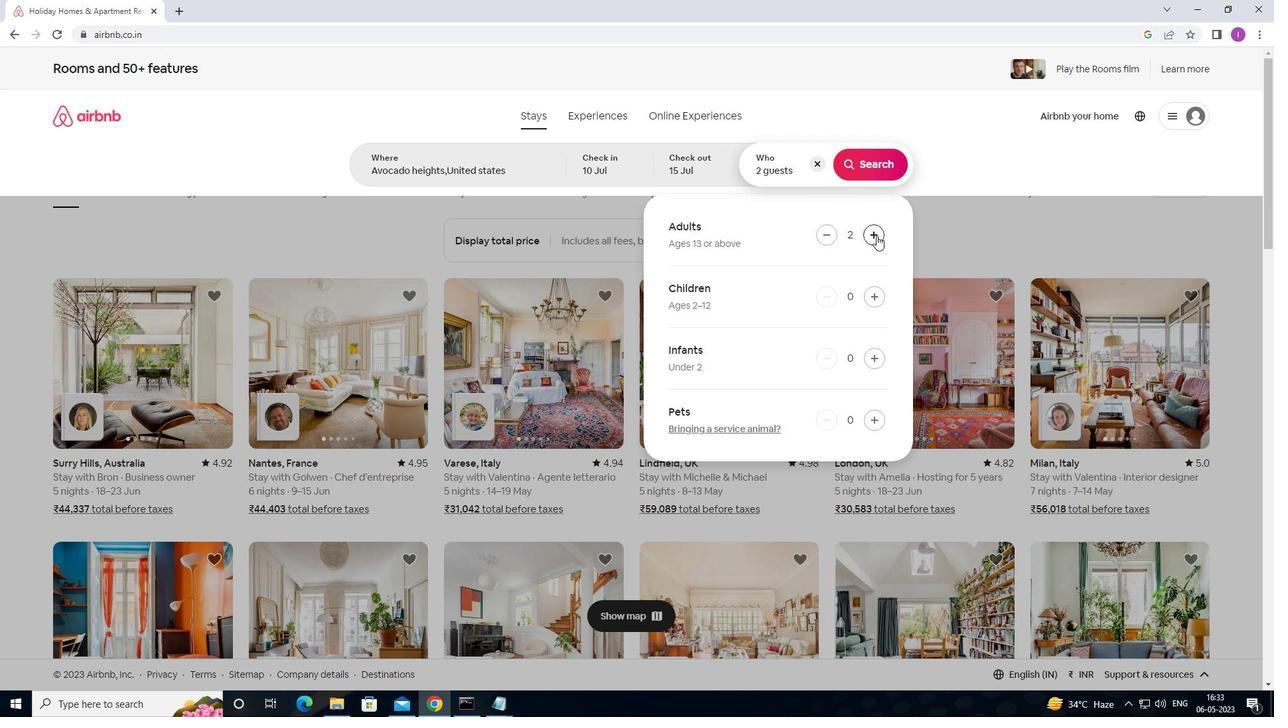 
Action: Mouse pressed left at (877, 235)
Screenshot: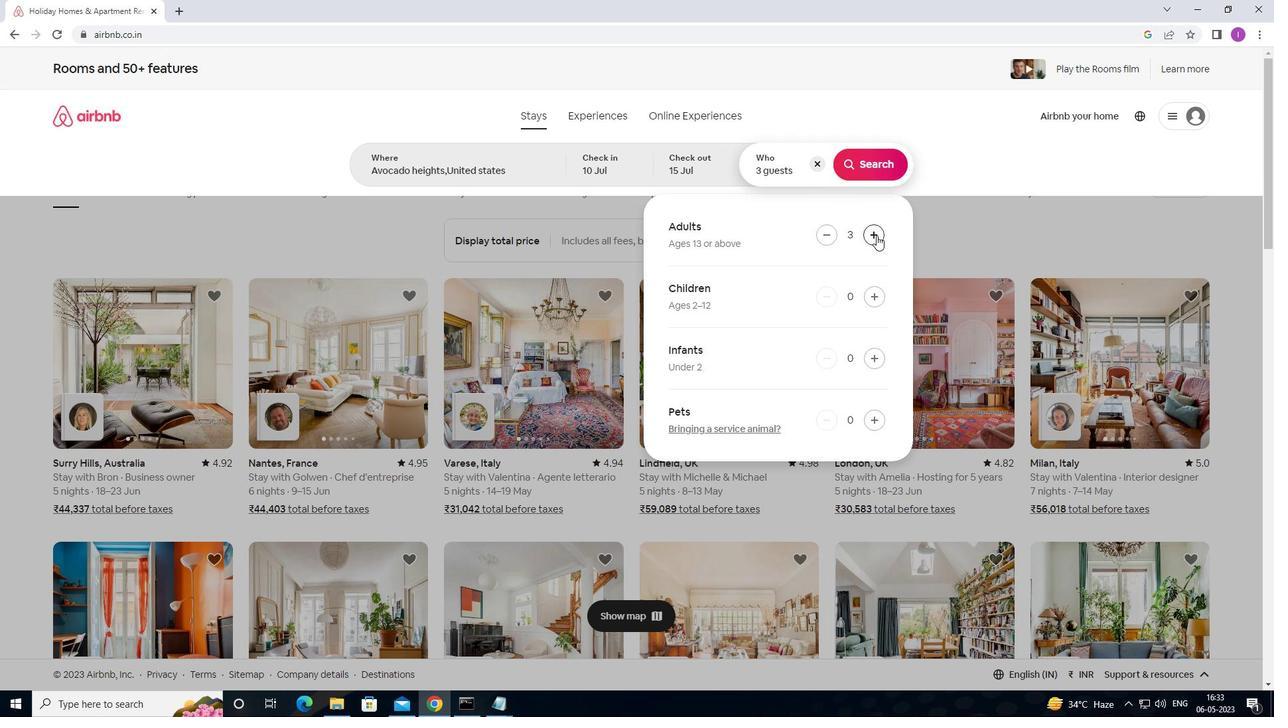 
Action: Mouse pressed left at (877, 235)
Screenshot: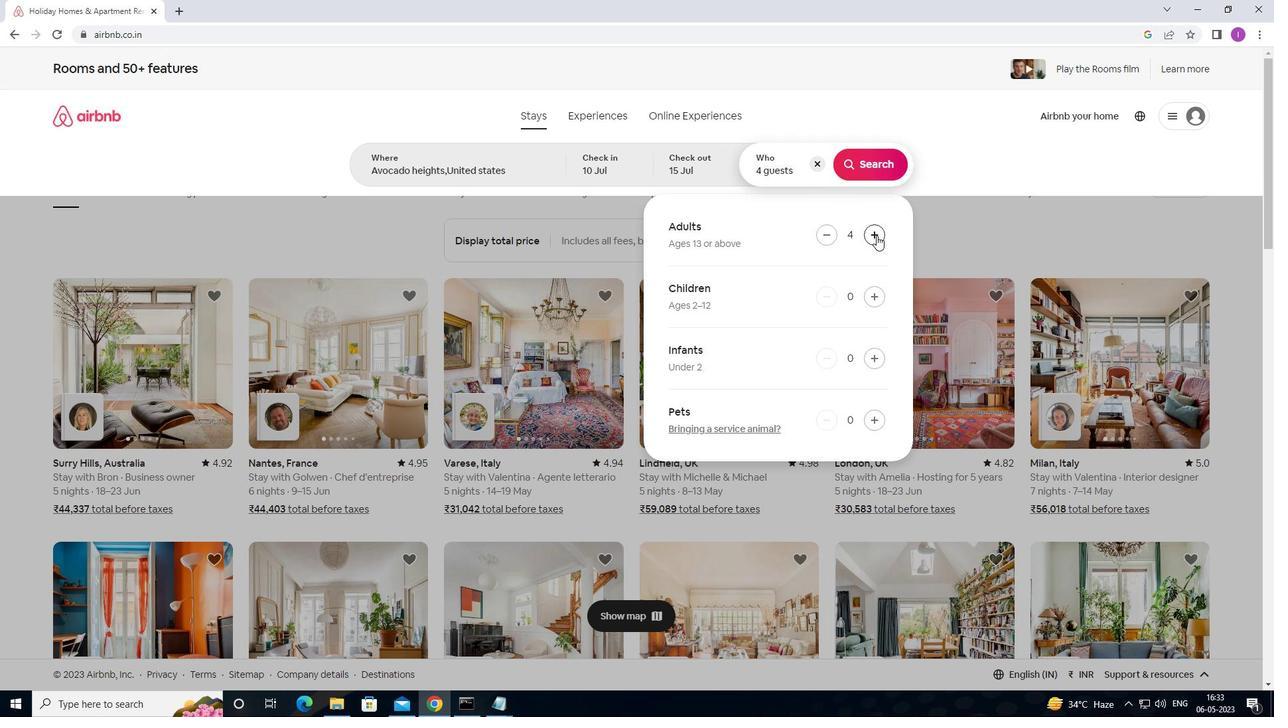 
Action: Mouse pressed left at (877, 235)
Screenshot: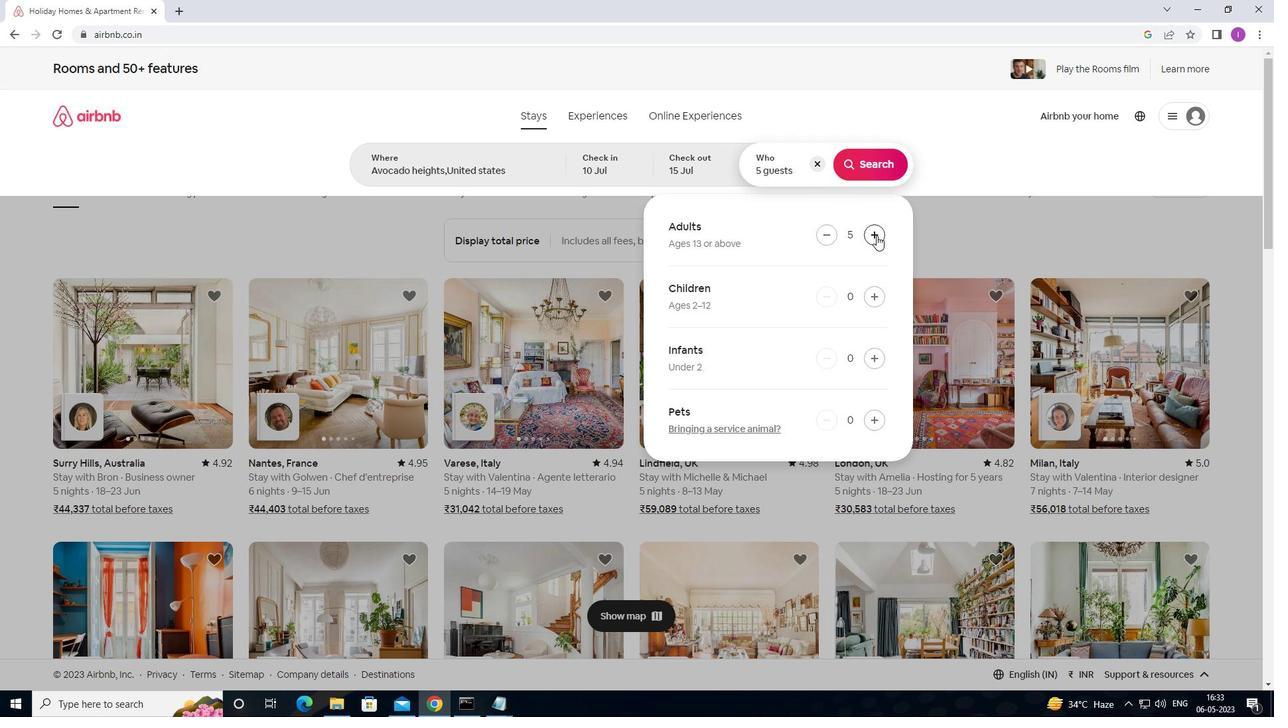 
Action: Mouse moved to (871, 156)
Screenshot: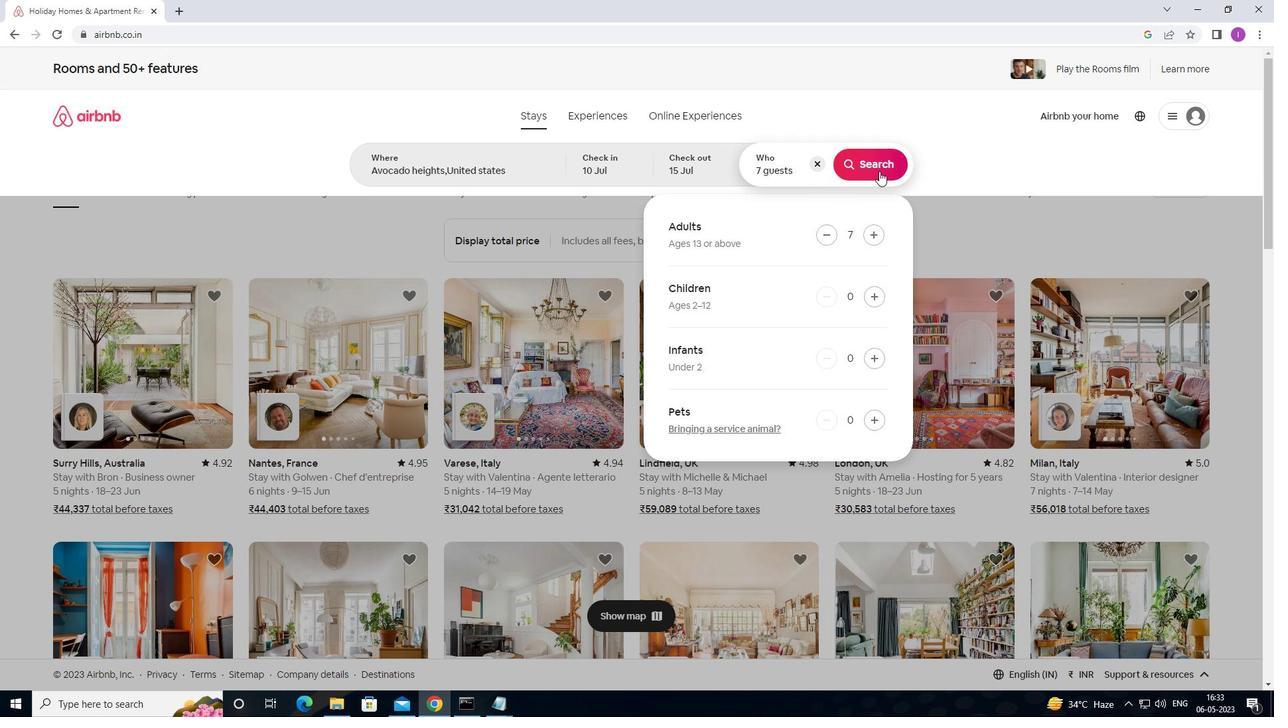 
Action: Mouse pressed left at (871, 156)
Screenshot: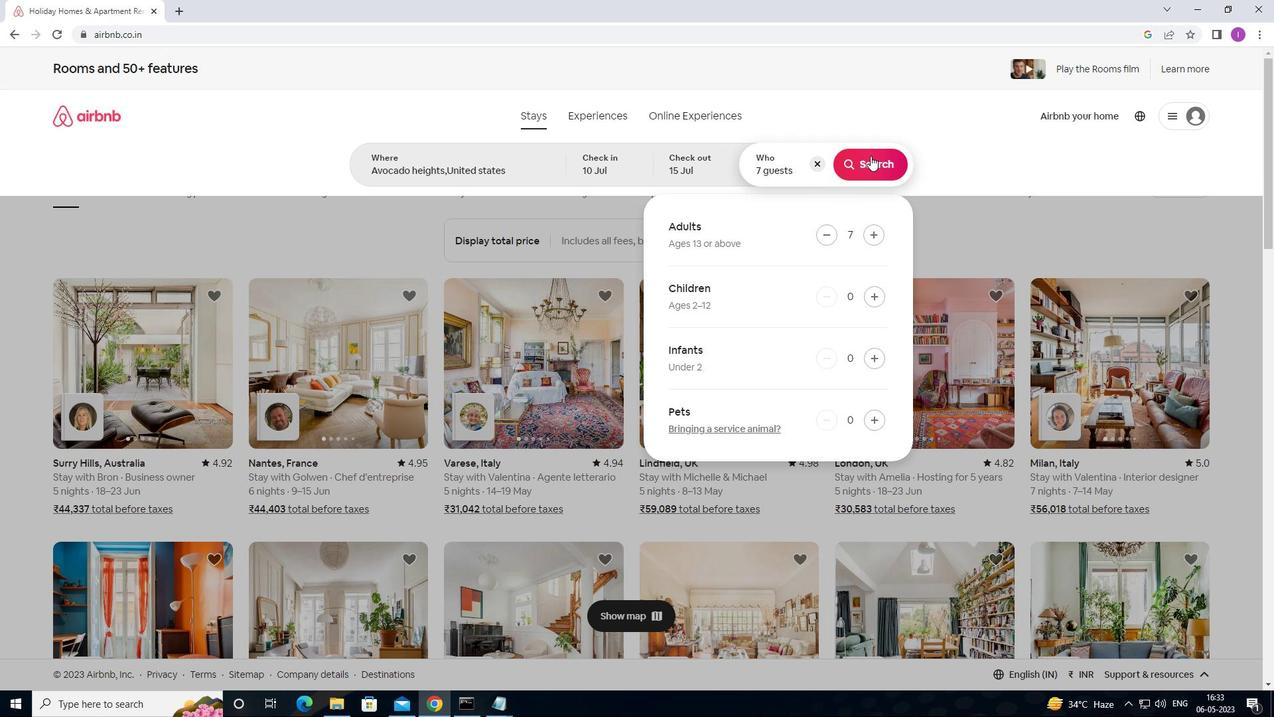 
Action: Mouse moved to (1217, 124)
Screenshot: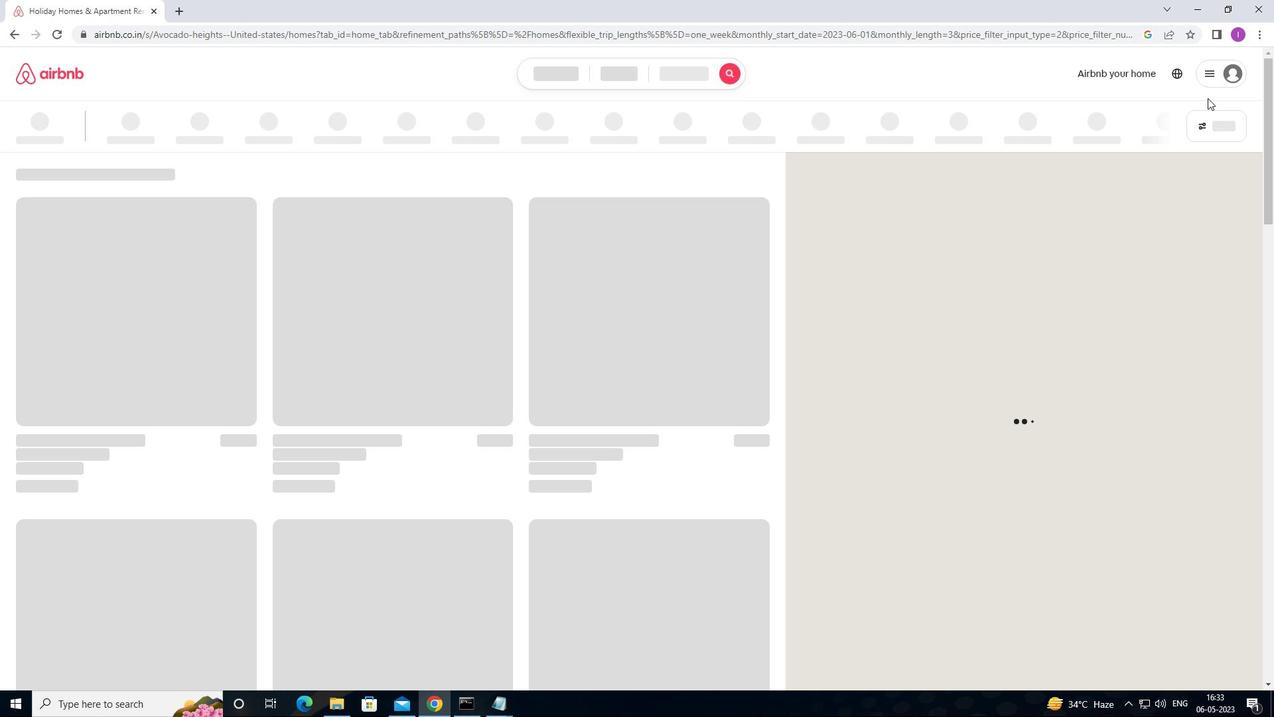 
Action: Mouse pressed left at (1217, 124)
Screenshot: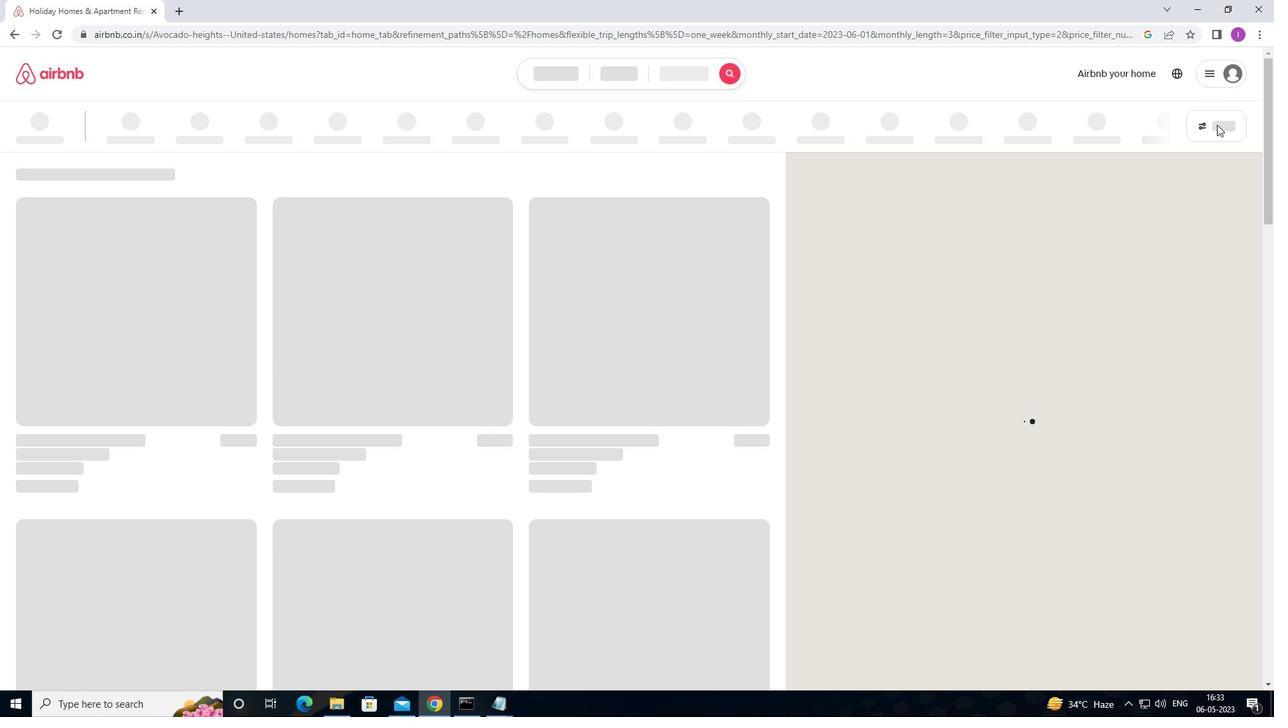 
Action: Mouse moved to (1236, 140)
Screenshot: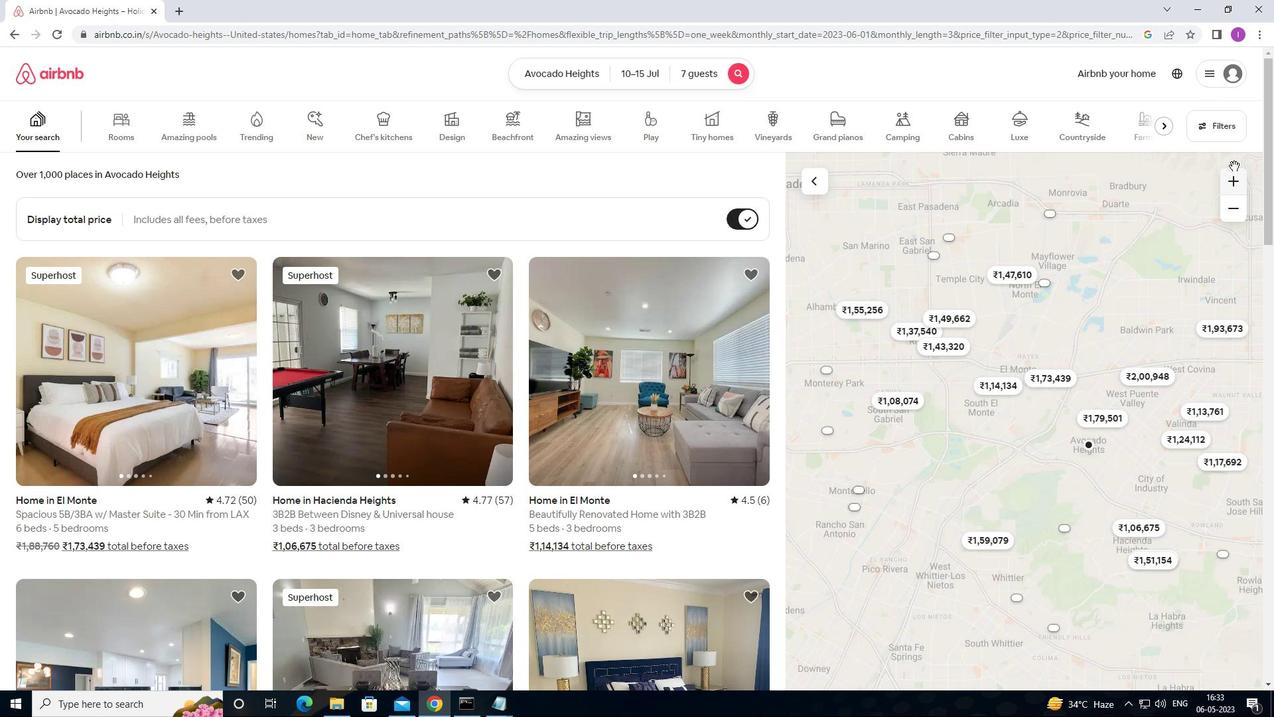 
Action: Mouse pressed left at (1236, 140)
Screenshot: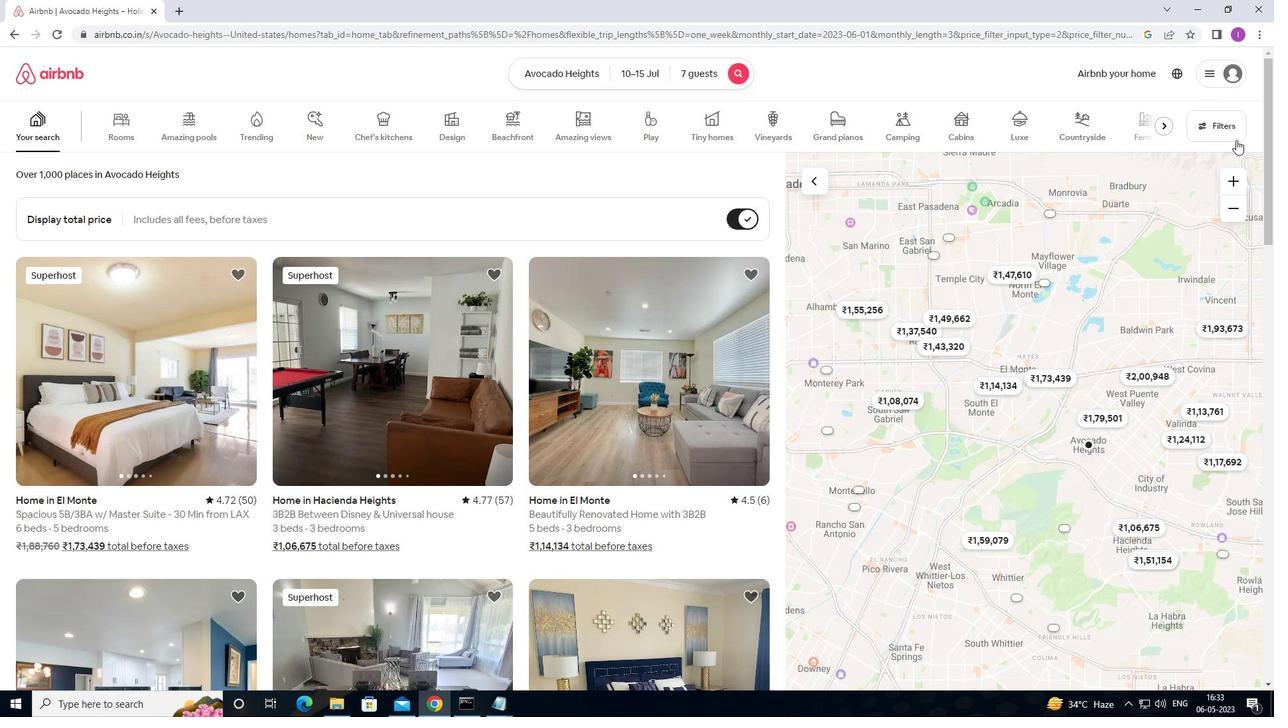 
Action: Mouse moved to (495, 460)
Screenshot: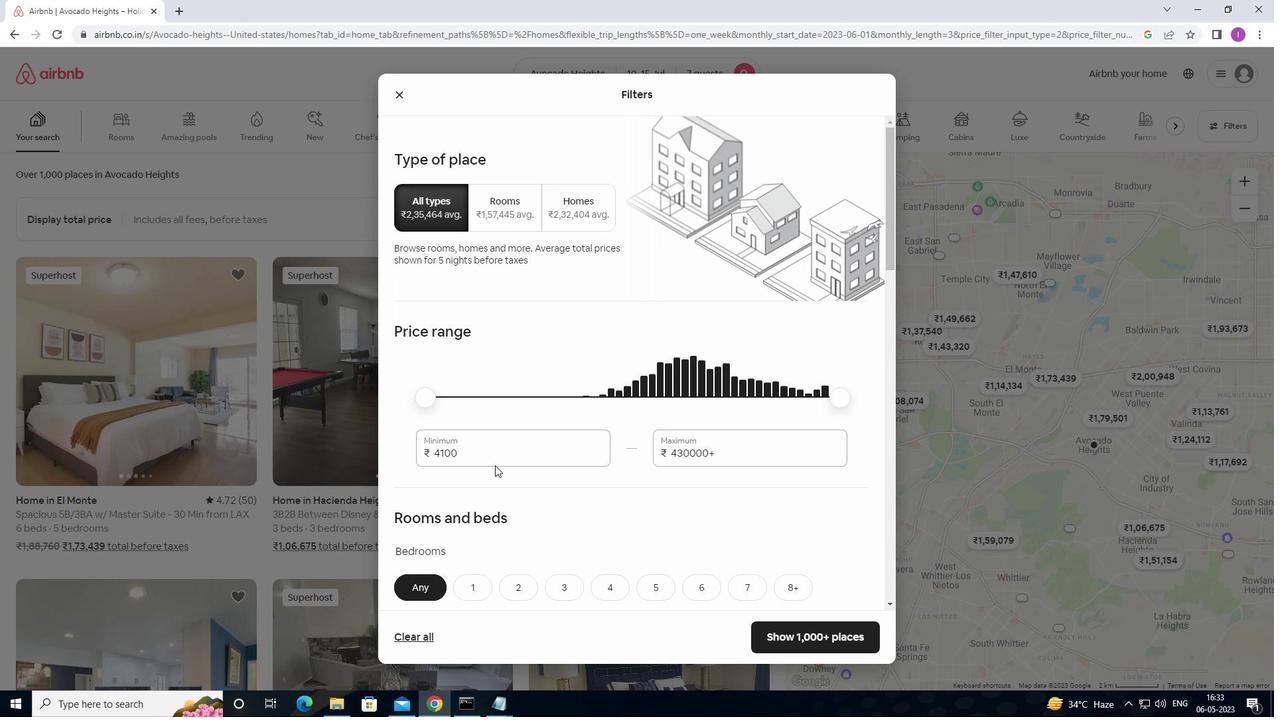 
Action: Mouse pressed left at (495, 460)
Screenshot: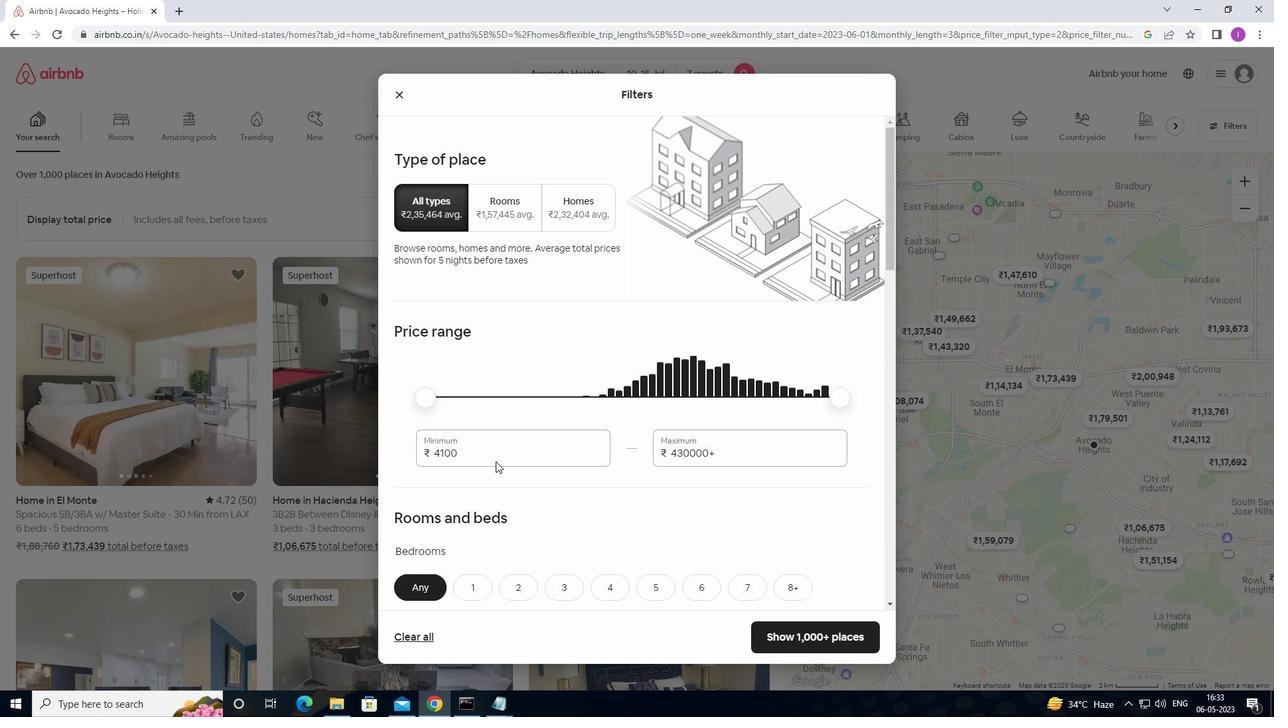 
Action: Mouse moved to (470, 451)
Screenshot: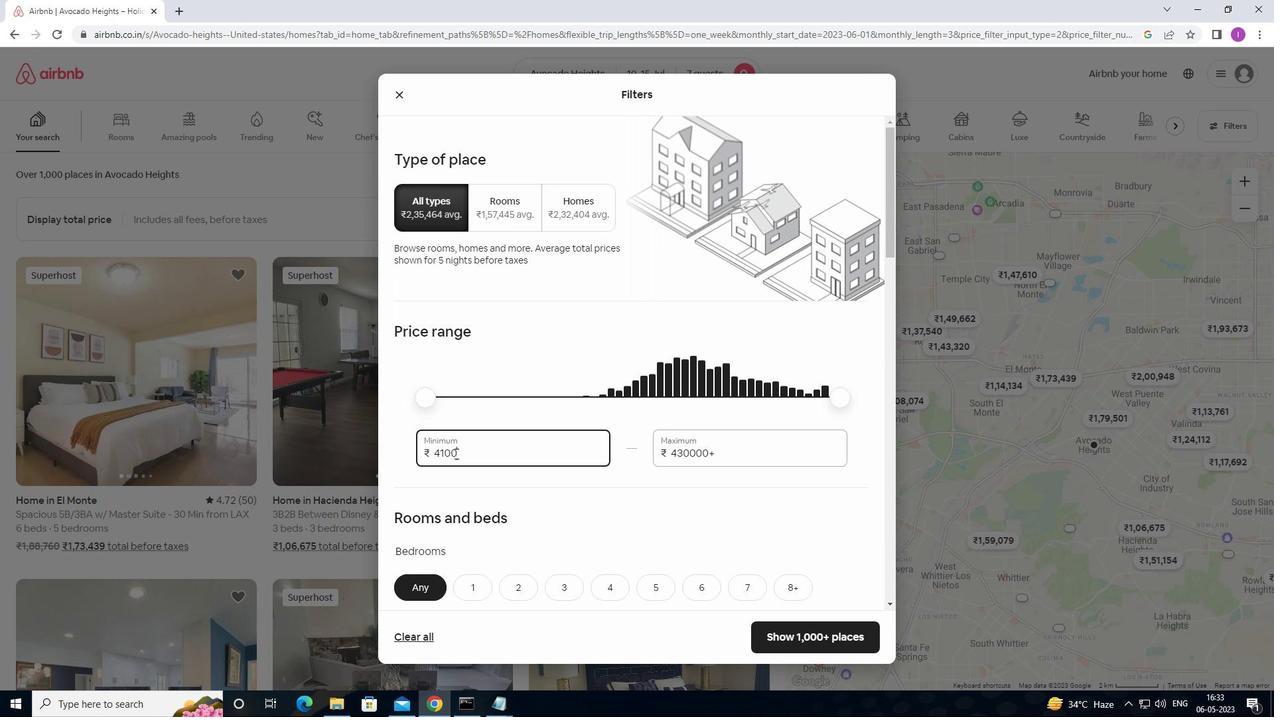 
Action: Mouse pressed left at (470, 451)
Screenshot: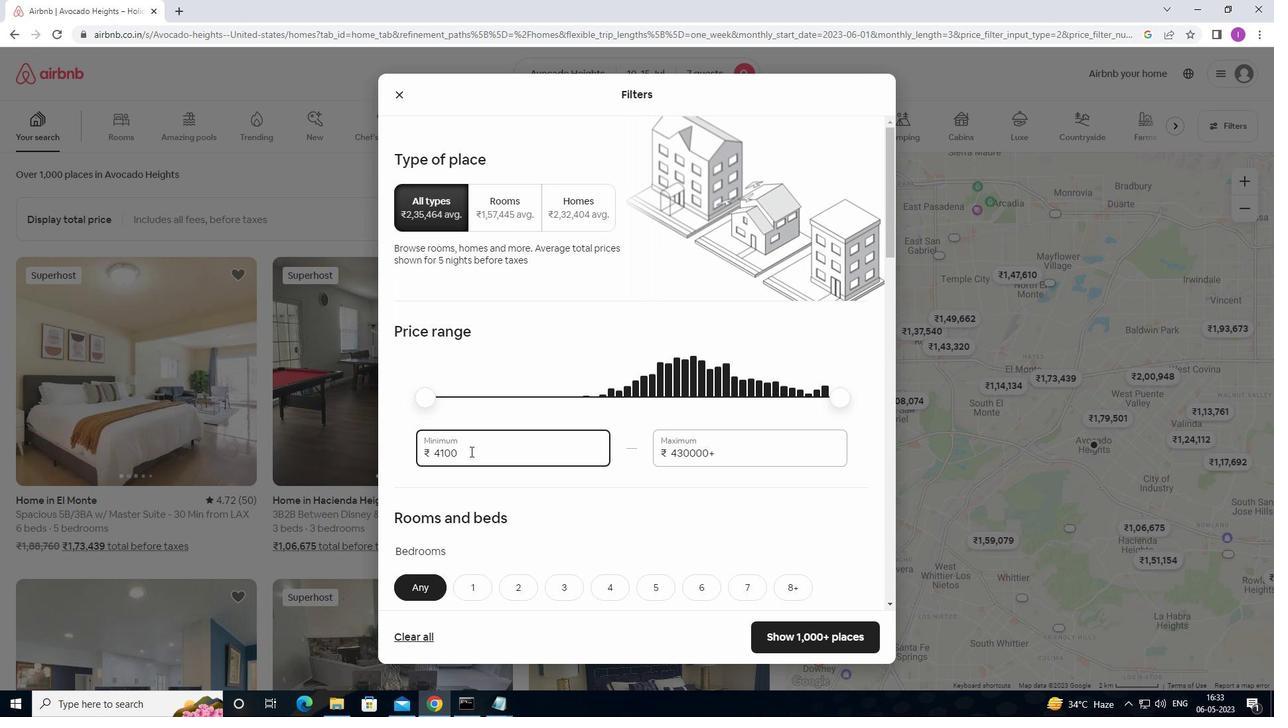 
Action: Mouse moved to (420, 455)
Screenshot: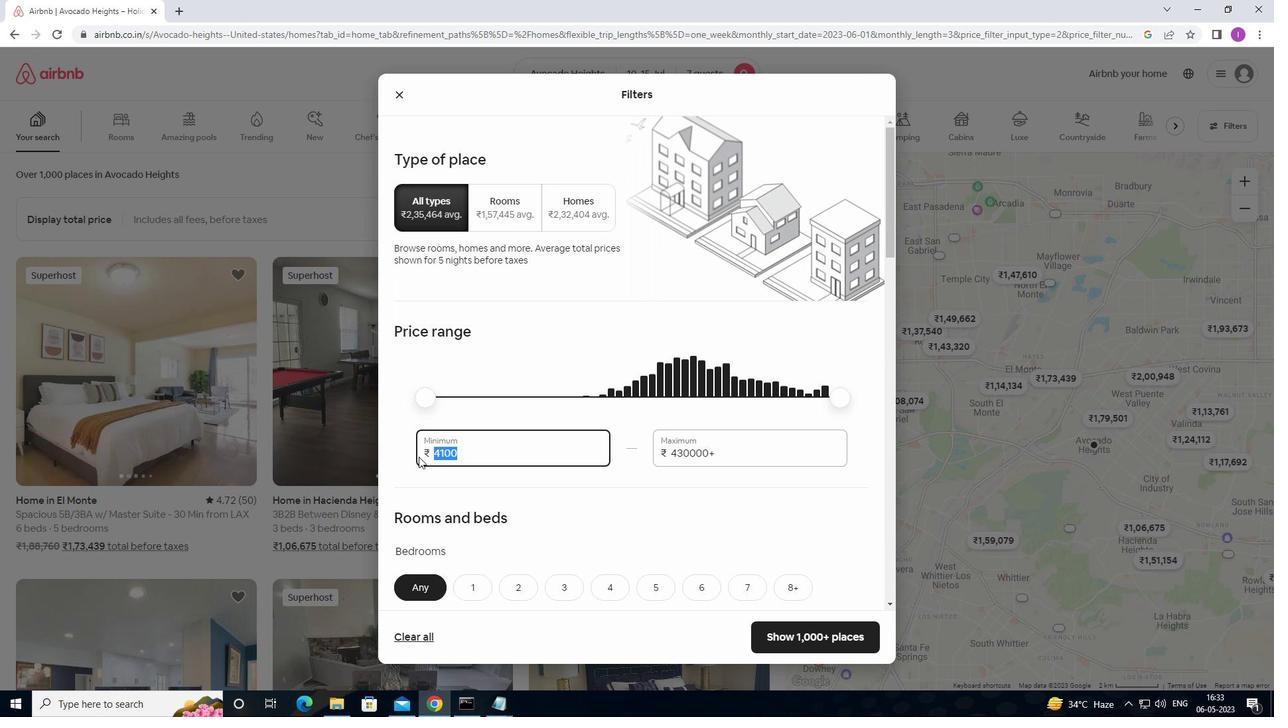 
Action: Key pressed 1
Screenshot: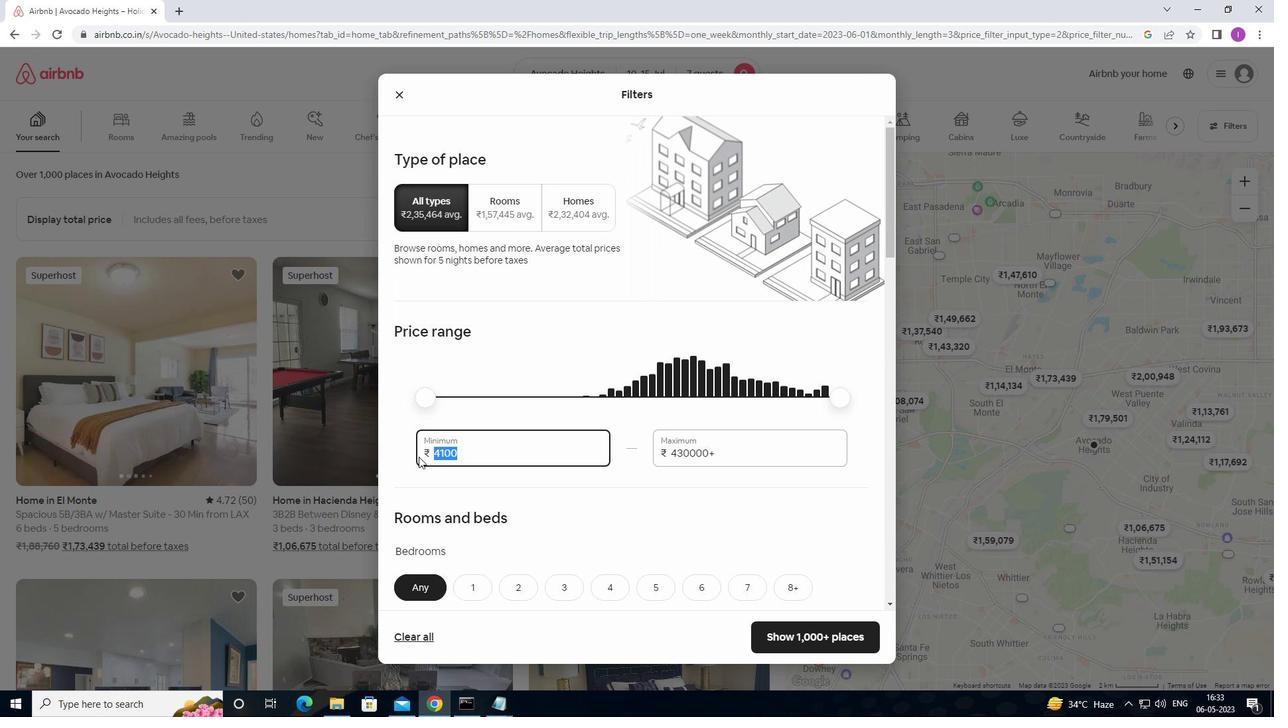
Action: Mouse moved to (430, 452)
Screenshot: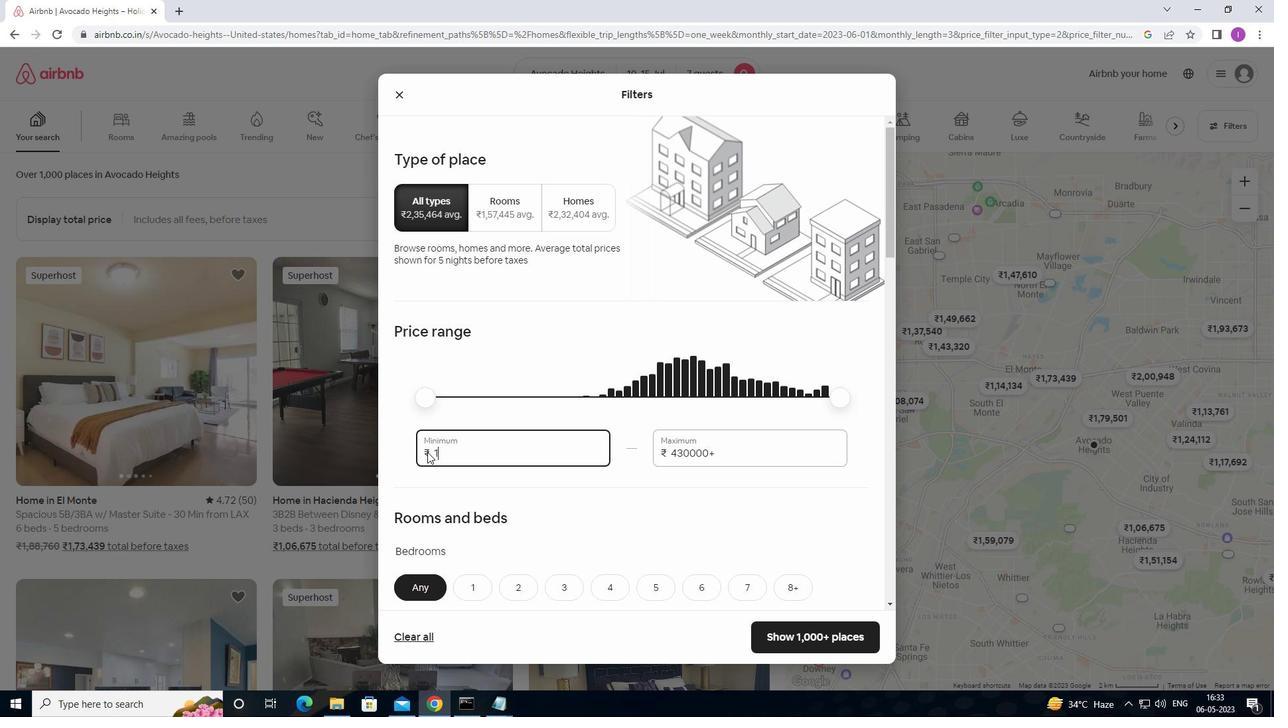 
Action: Key pressed 000
Screenshot: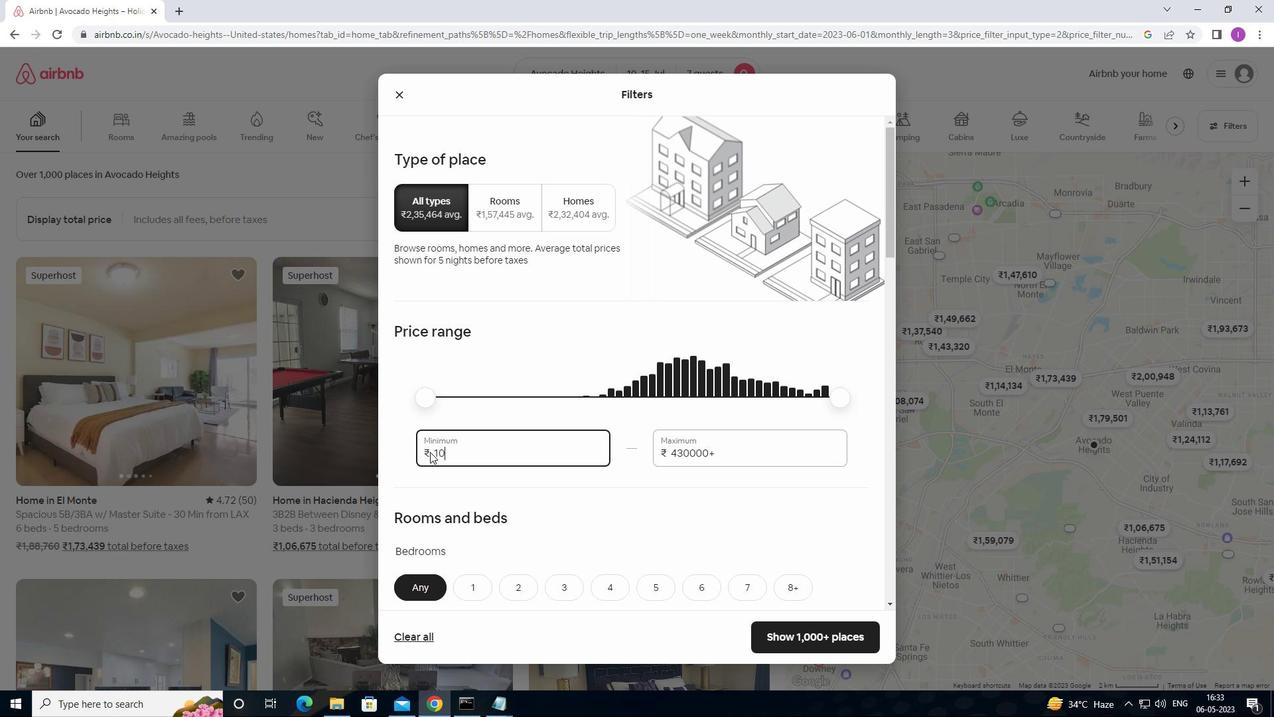
Action: Mouse moved to (590, 470)
Screenshot: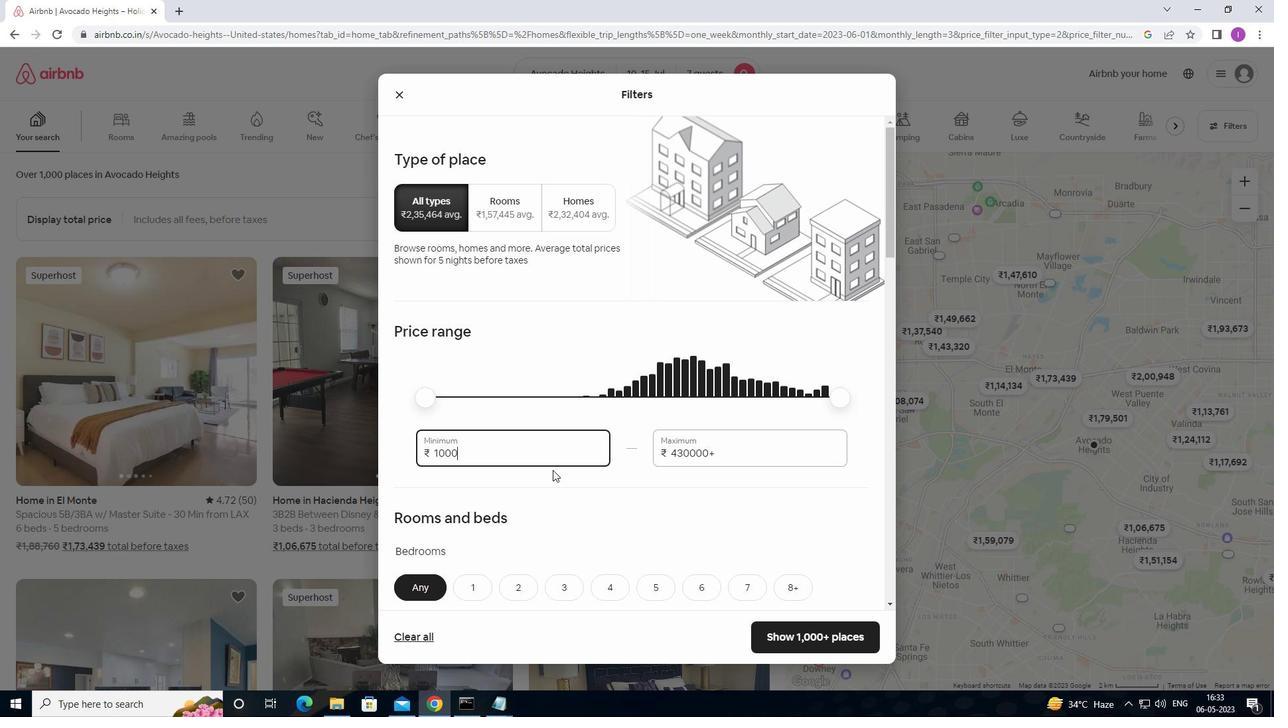 
Action: Key pressed 0
Screenshot: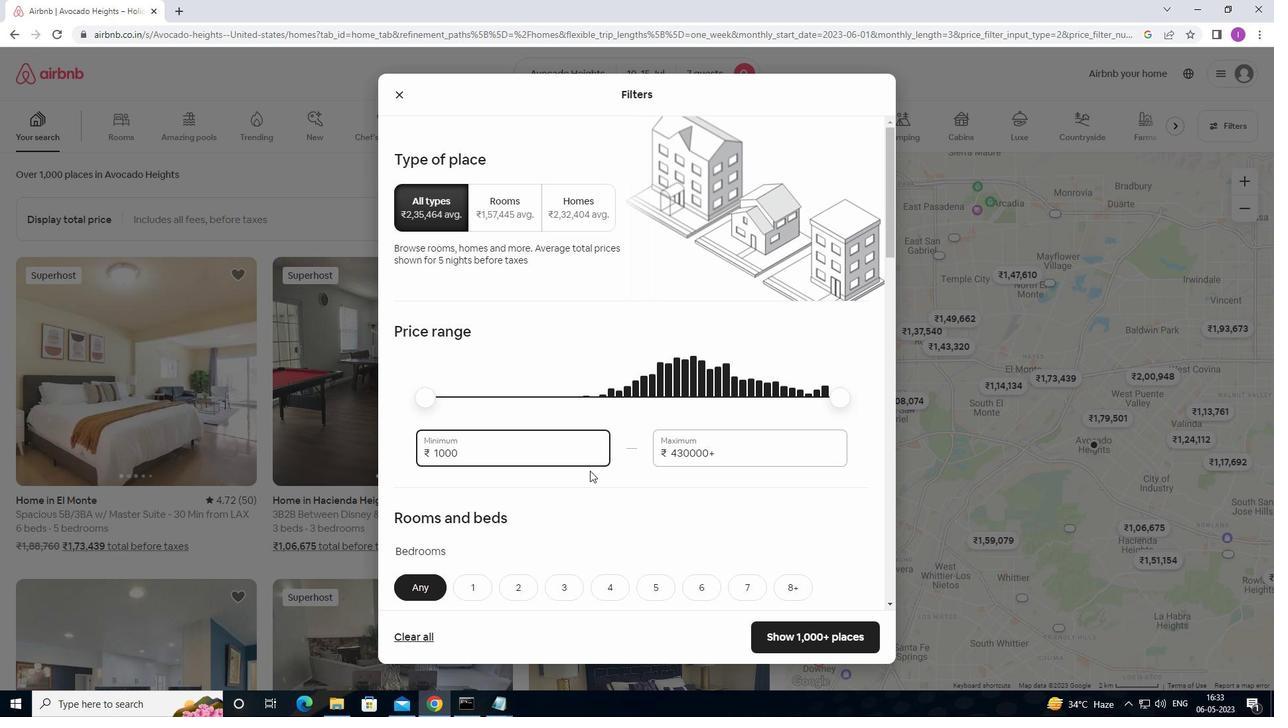 
Action: Mouse moved to (744, 460)
Screenshot: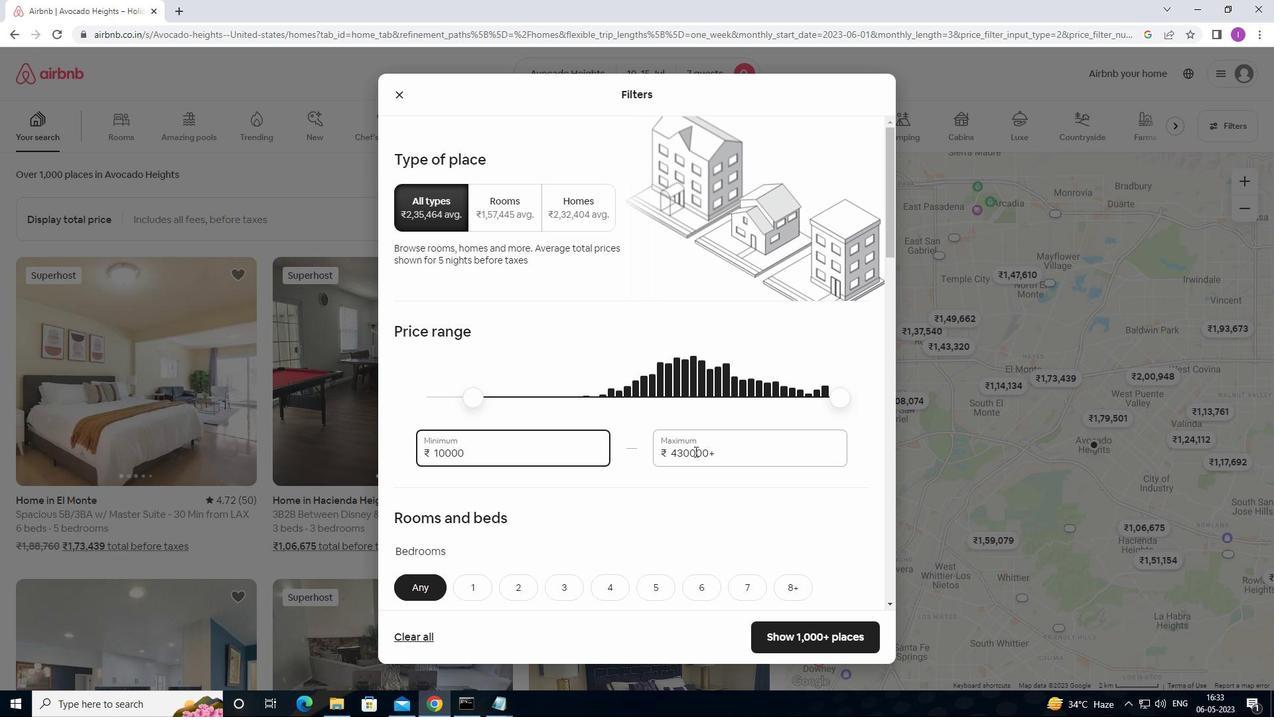 
Action: Mouse pressed left at (744, 460)
Screenshot: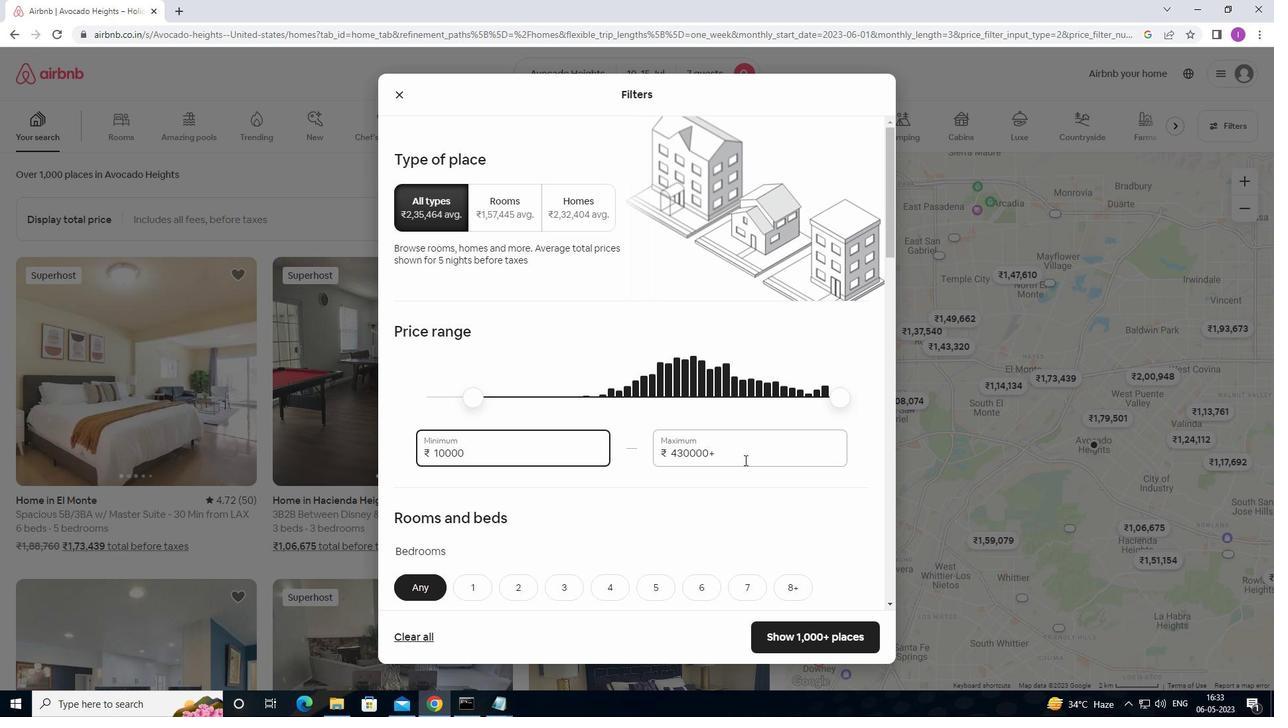 
Action: Mouse moved to (652, 462)
Screenshot: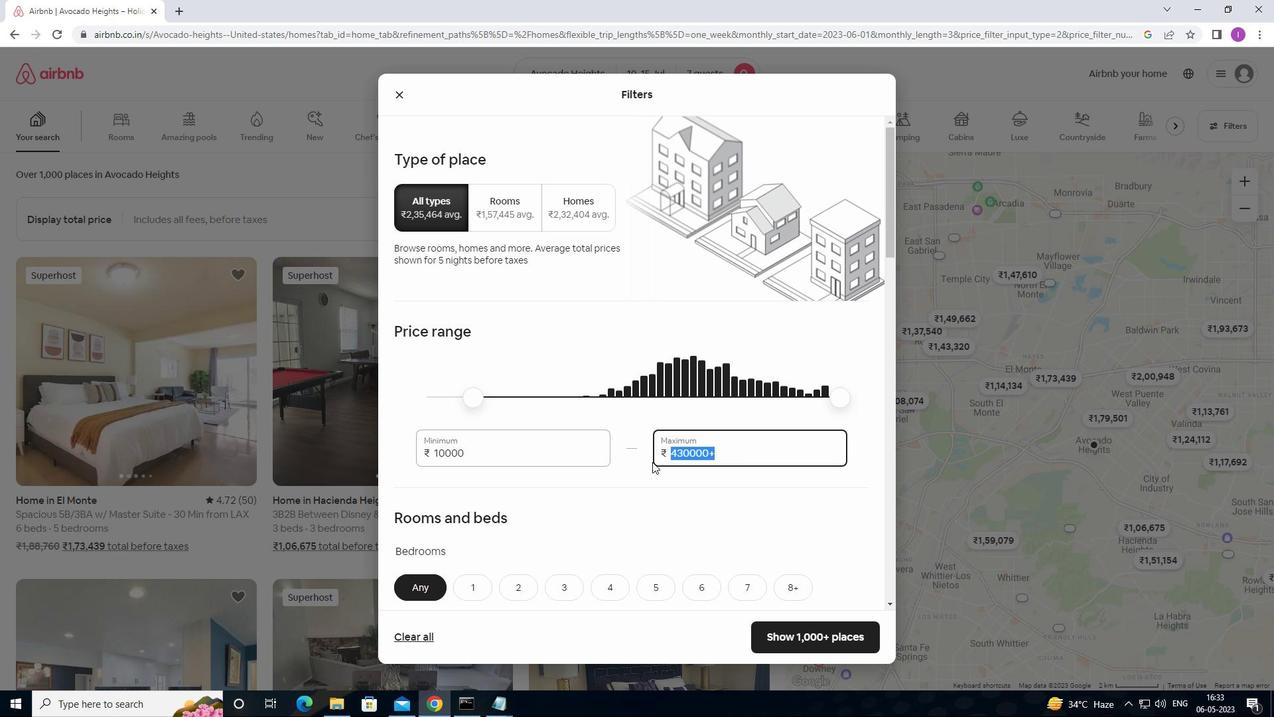 
Action: Key pressed 145000
Screenshot: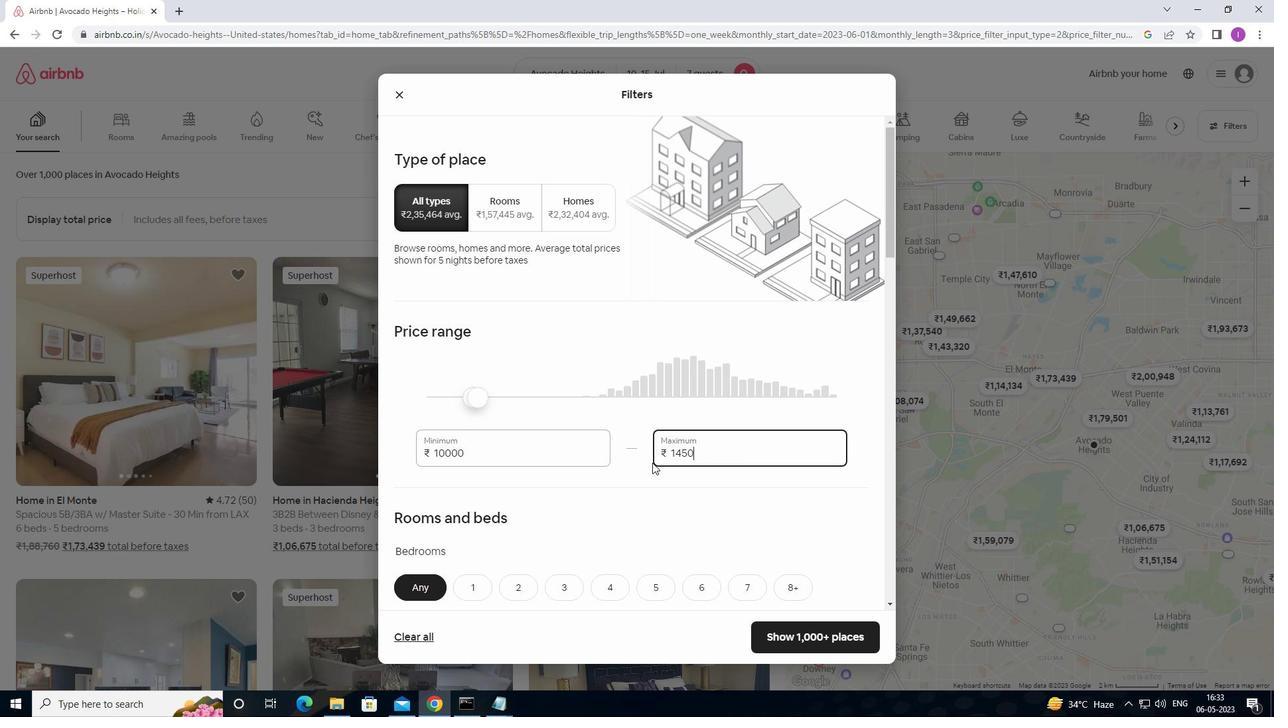 
Action: Mouse moved to (659, 462)
Screenshot: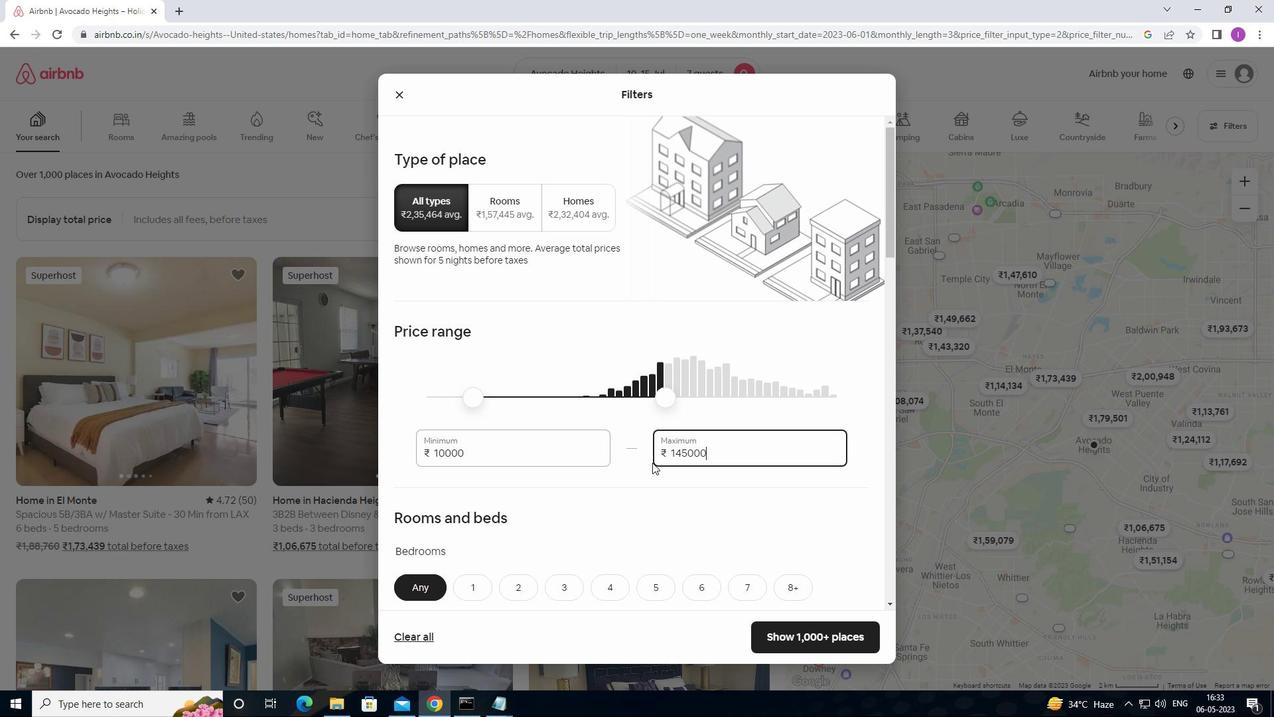 
Action: Key pressed <Key.backspace>
Screenshot: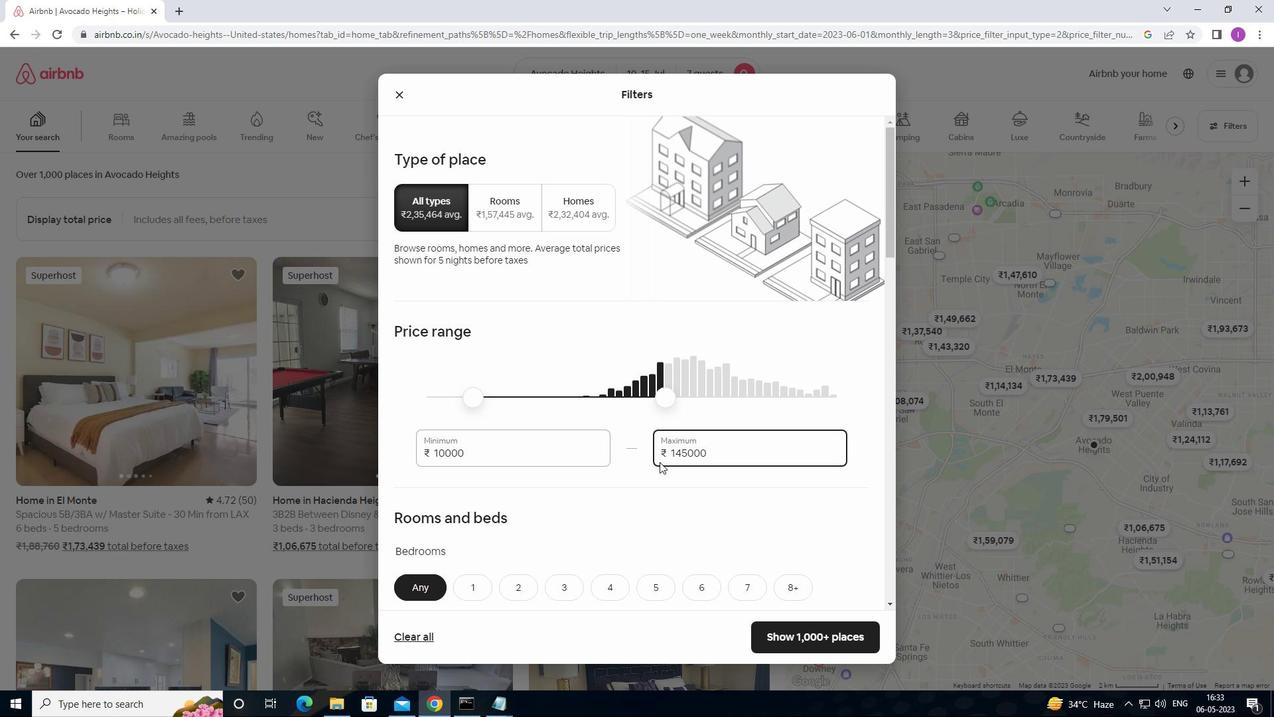 
Action: Mouse moved to (660, 462)
Screenshot: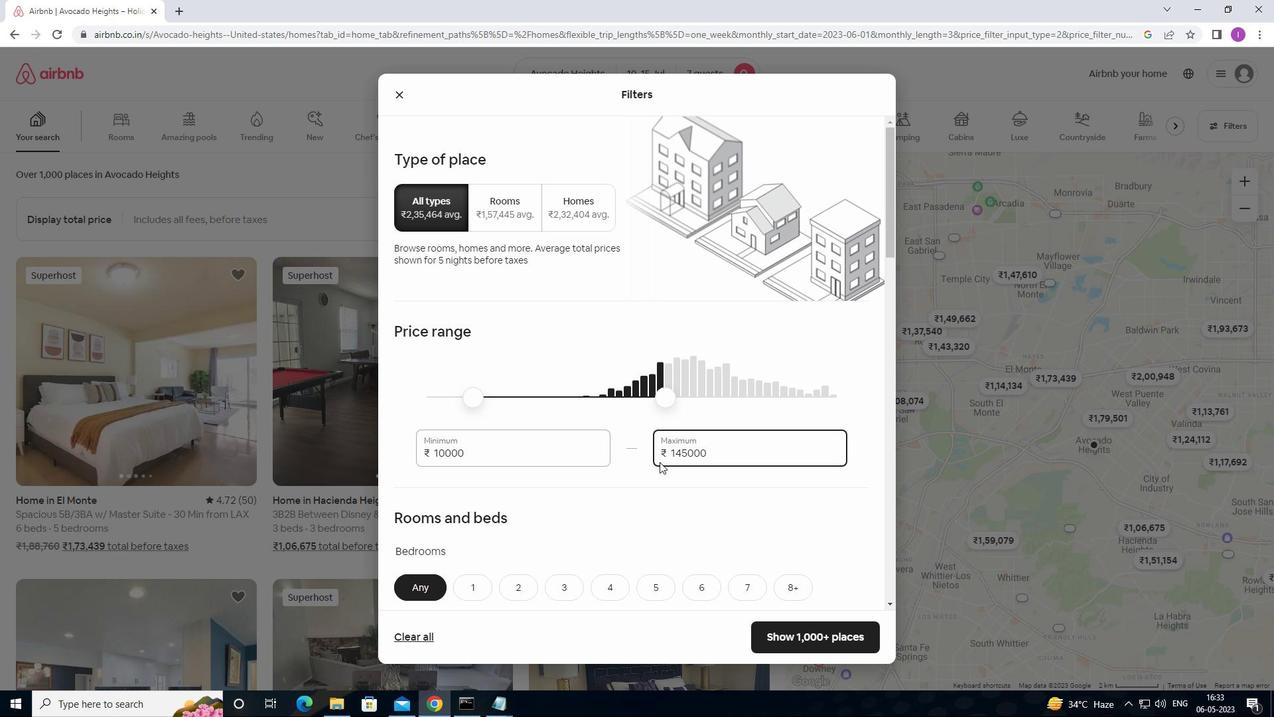 
Action: Key pressed <Key.backspace><Key.backspace><Key.backspace><Key.backspace><Key.backspace><Key.backspace><Key.backspace>
Screenshot: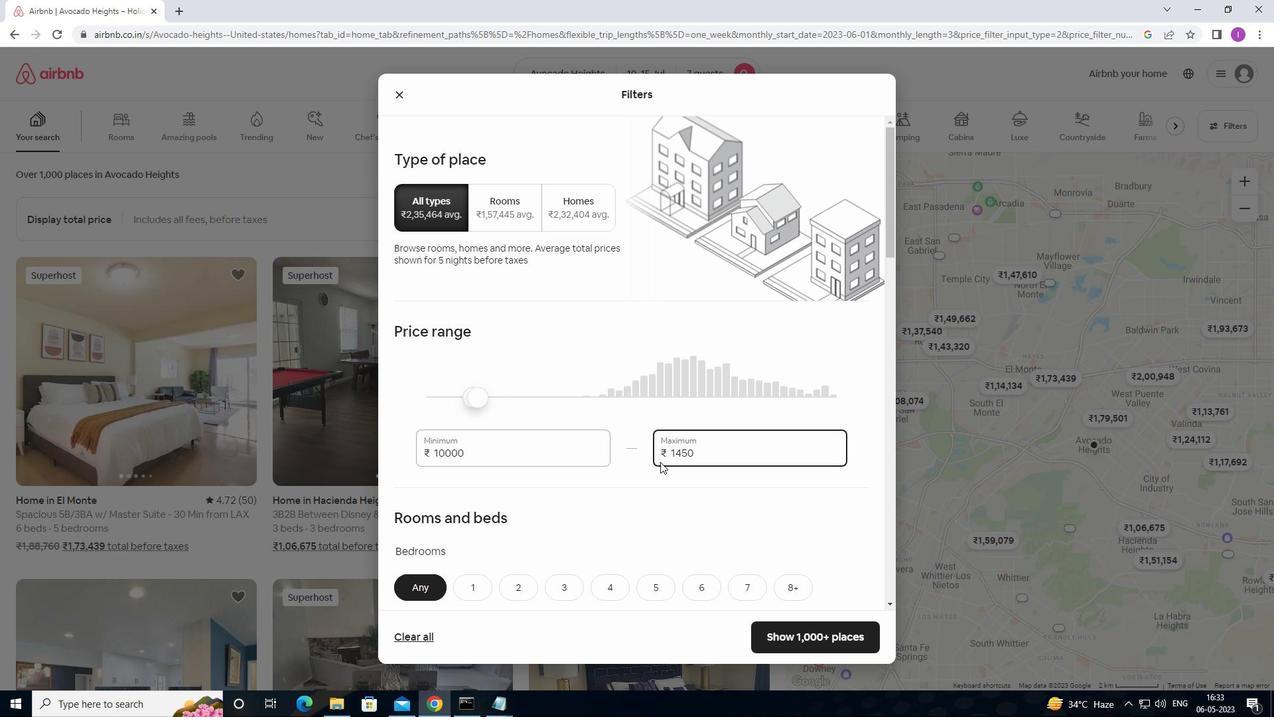 
Action: Mouse moved to (662, 462)
Screenshot: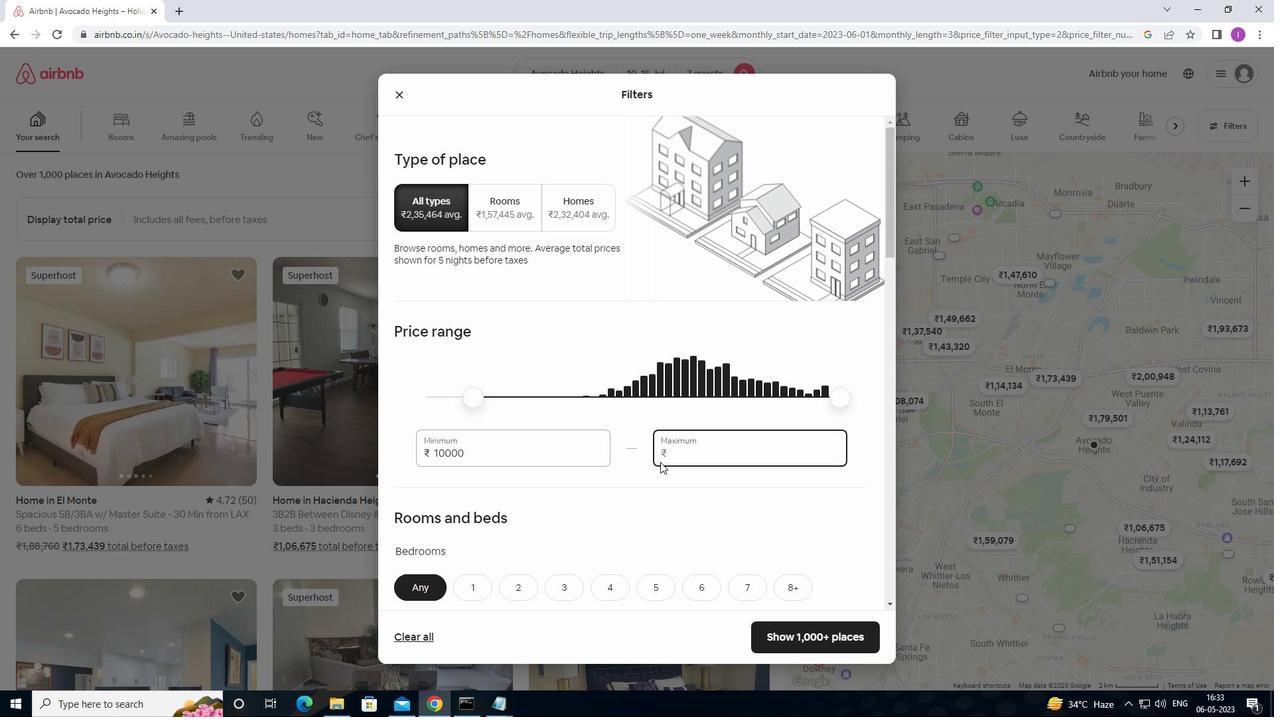 
Action: Key pressed 15000
Screenshot: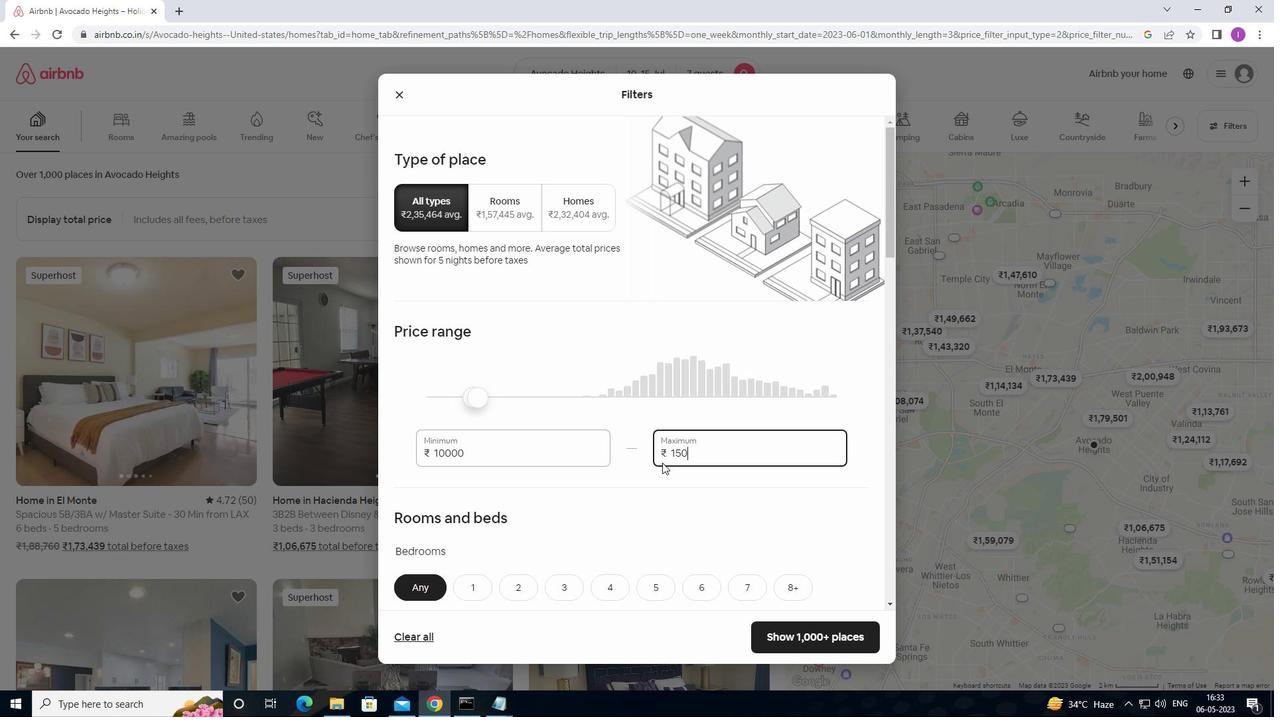 
Action: Mouse moved to (663, 466)
Screenshot: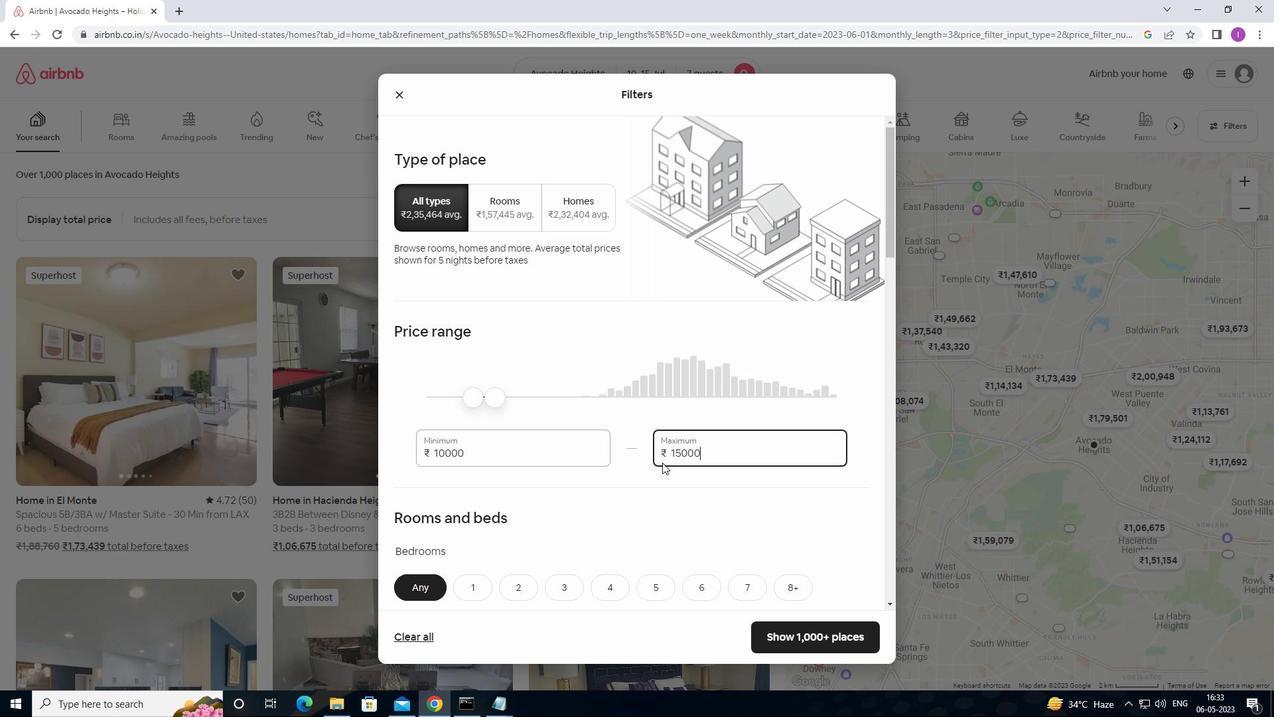 
Action: Mouse scrolled (663, 465) with delta (0, 0)
Screenshot: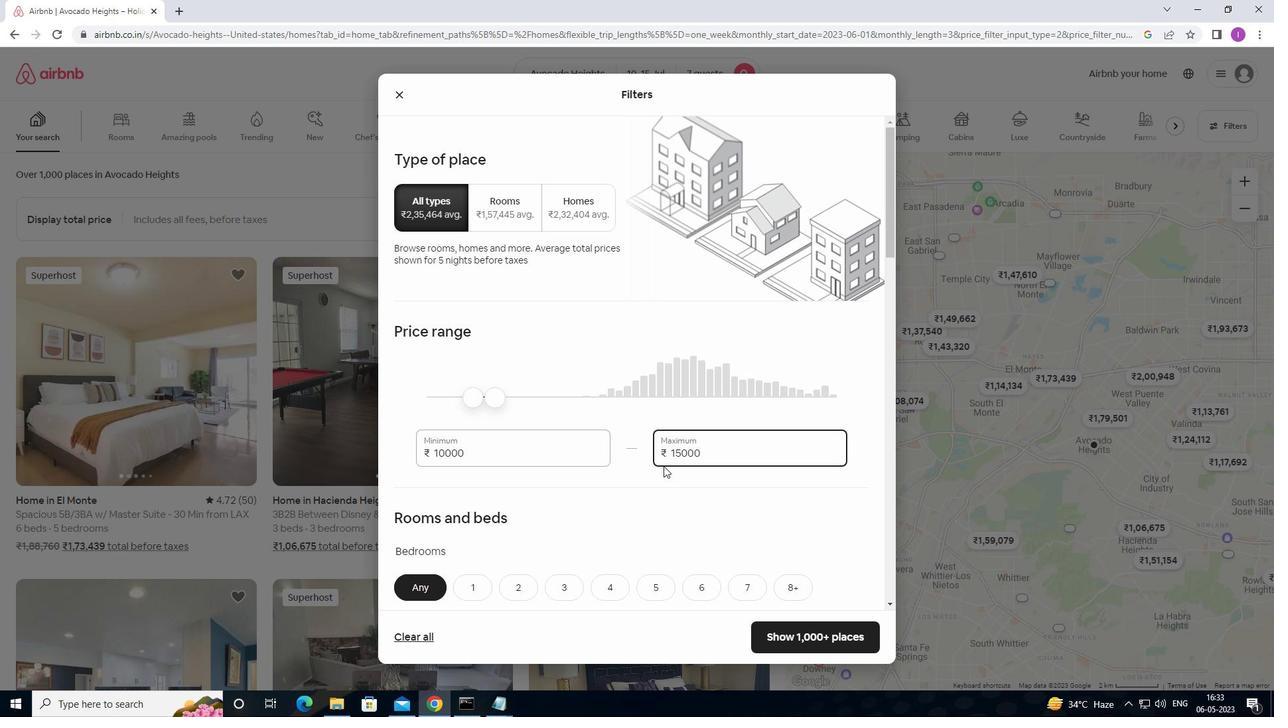 
Action: Mouse scrolled (663, 465) with delta (0, 0)
Screenshot: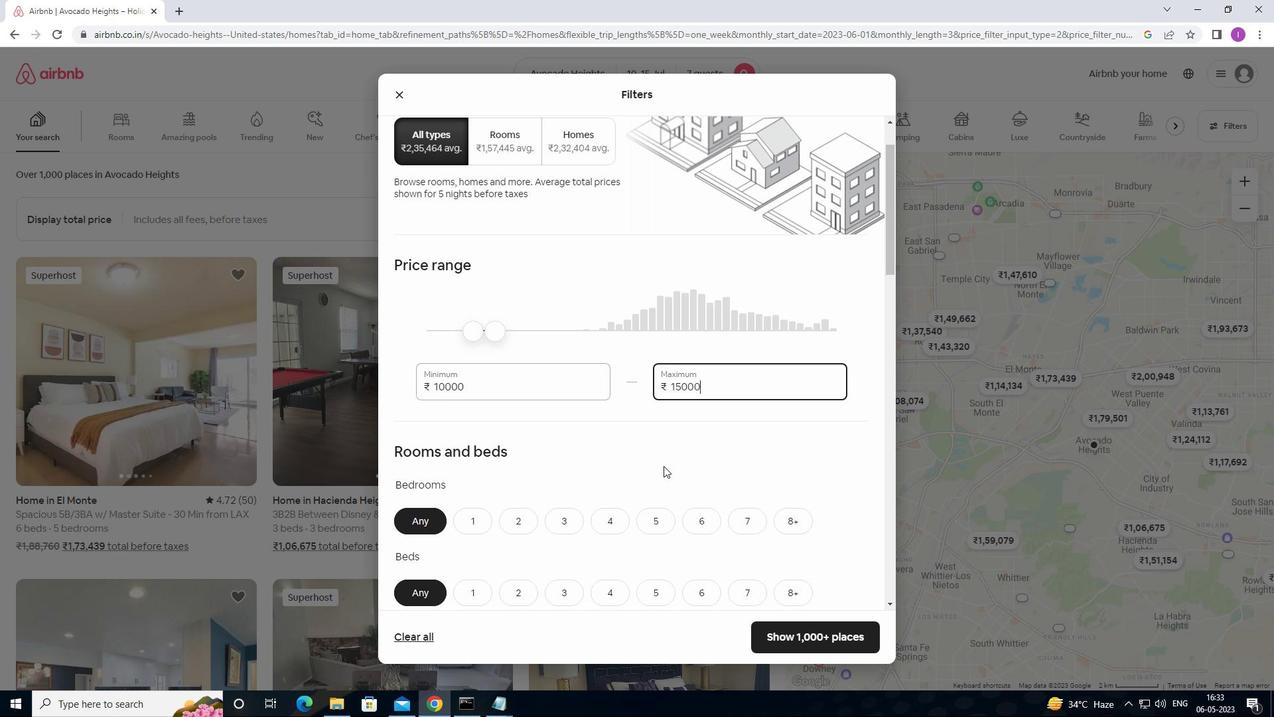 
Action: Mouse scrolled (663, 465) with delta (0, 0)
Screenshot: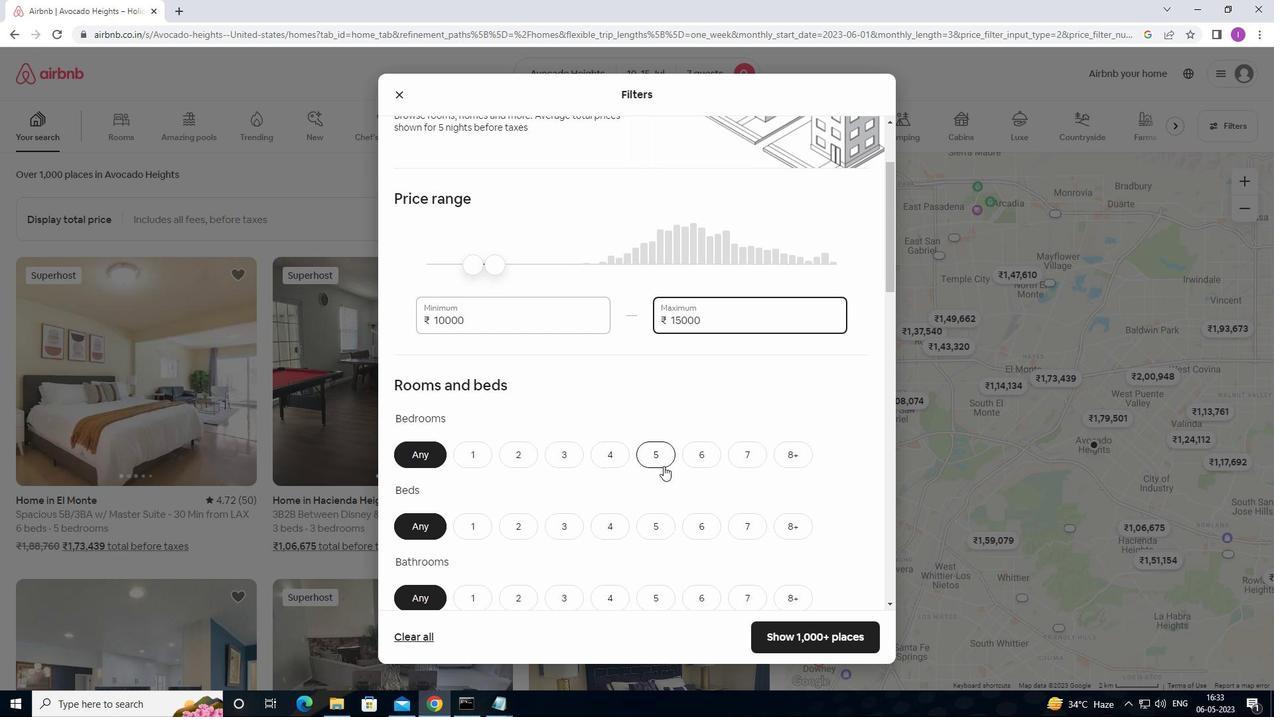
Action: Mouse moved to (618, 394)
Screenshot: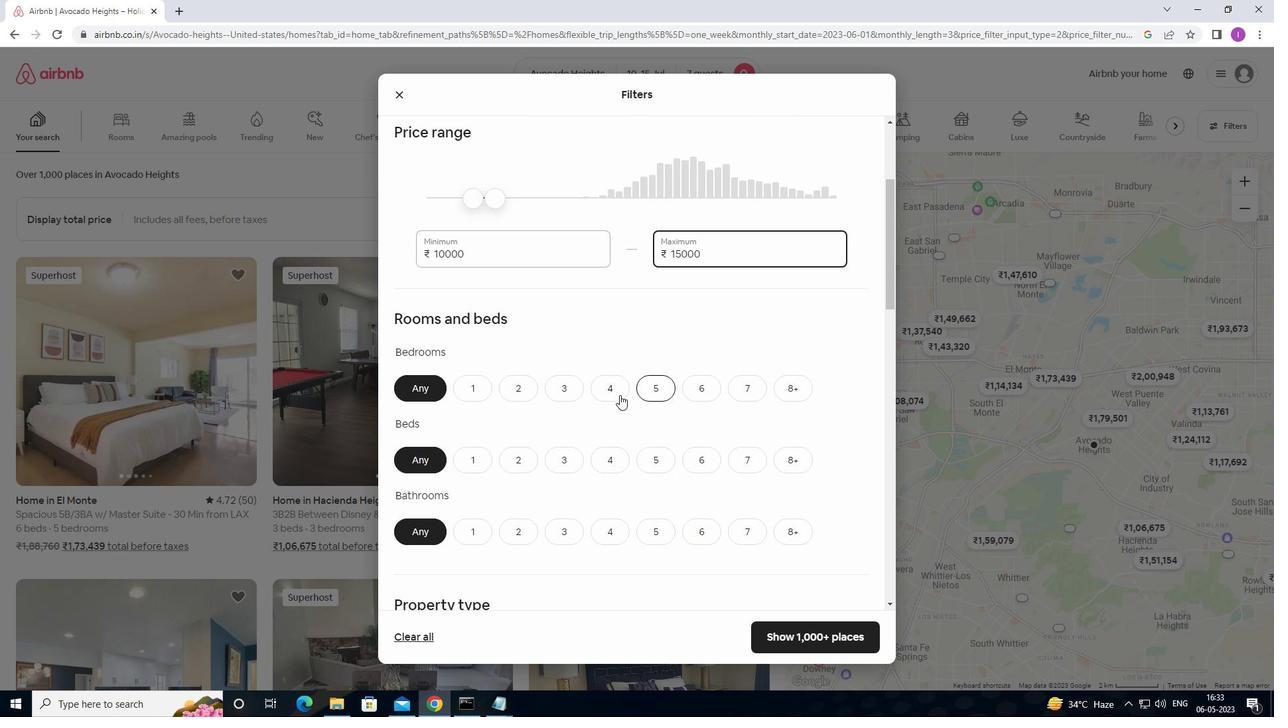 
Action: Mouse pressed left at (618, 394)
Screenshot: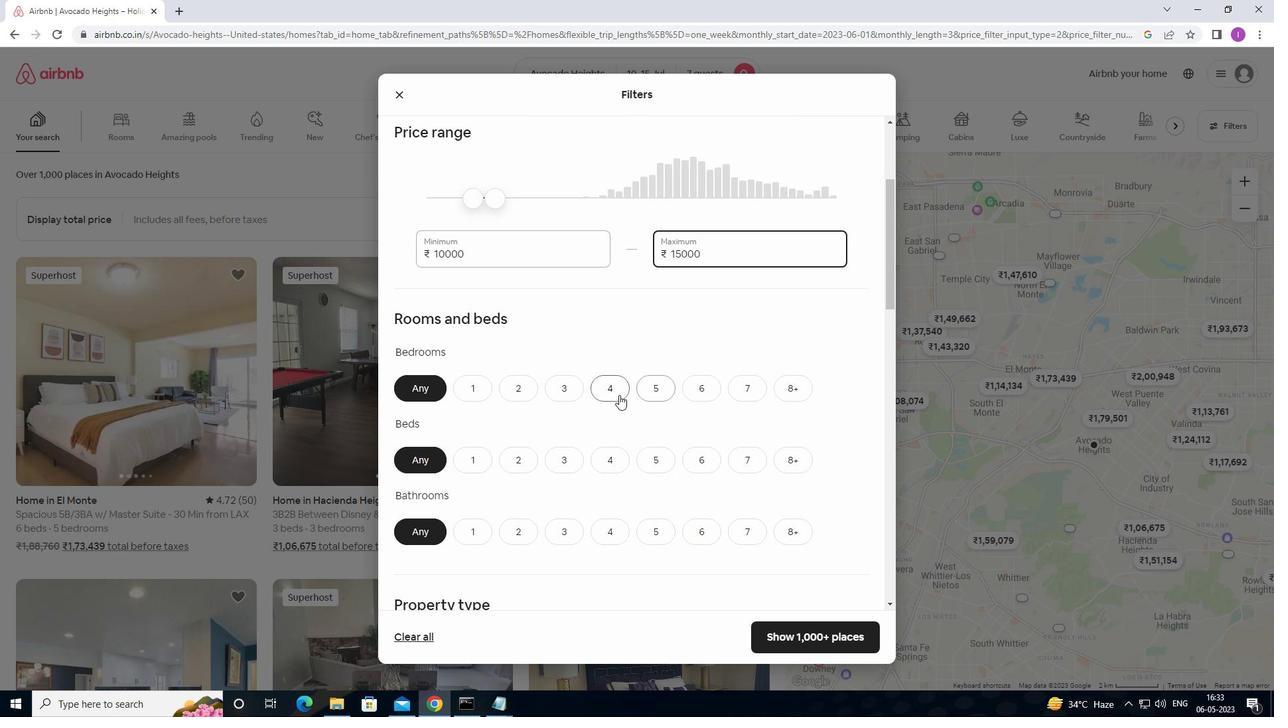 
Action: Mouse moved to (750, 457)
Screenshot: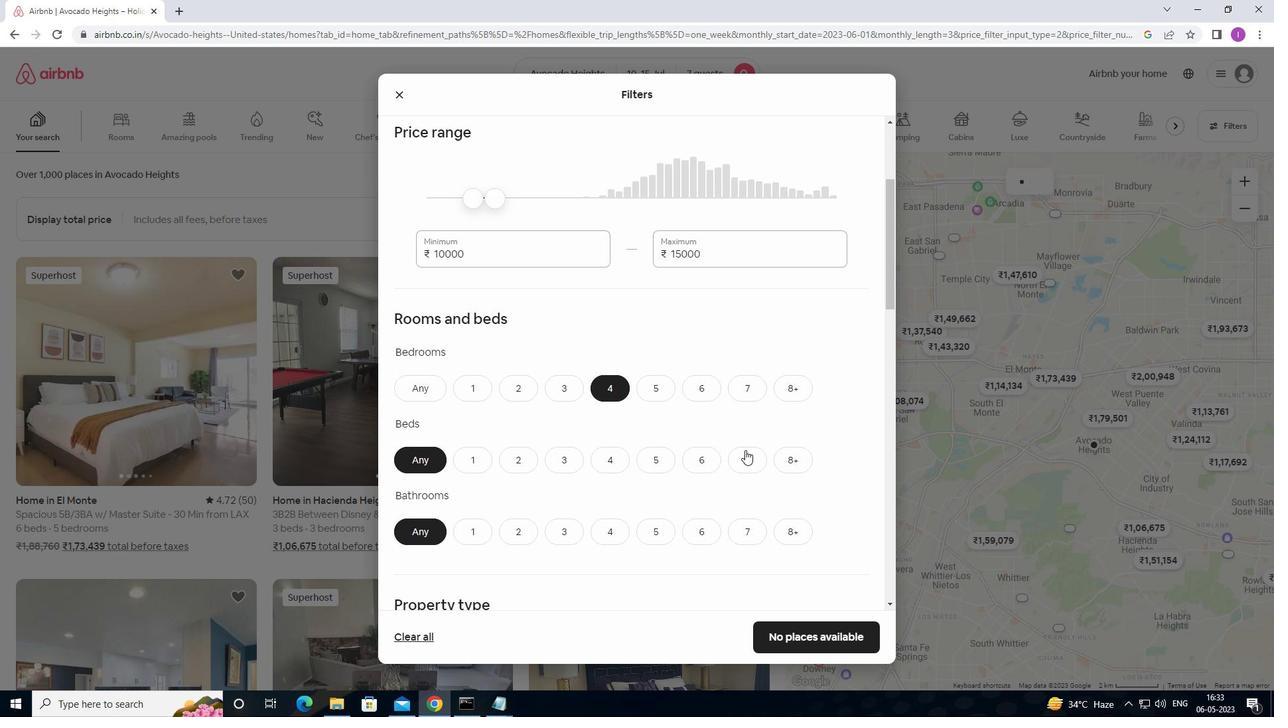 
Action: Mouse pressed left at (750, 457)
Screenshot: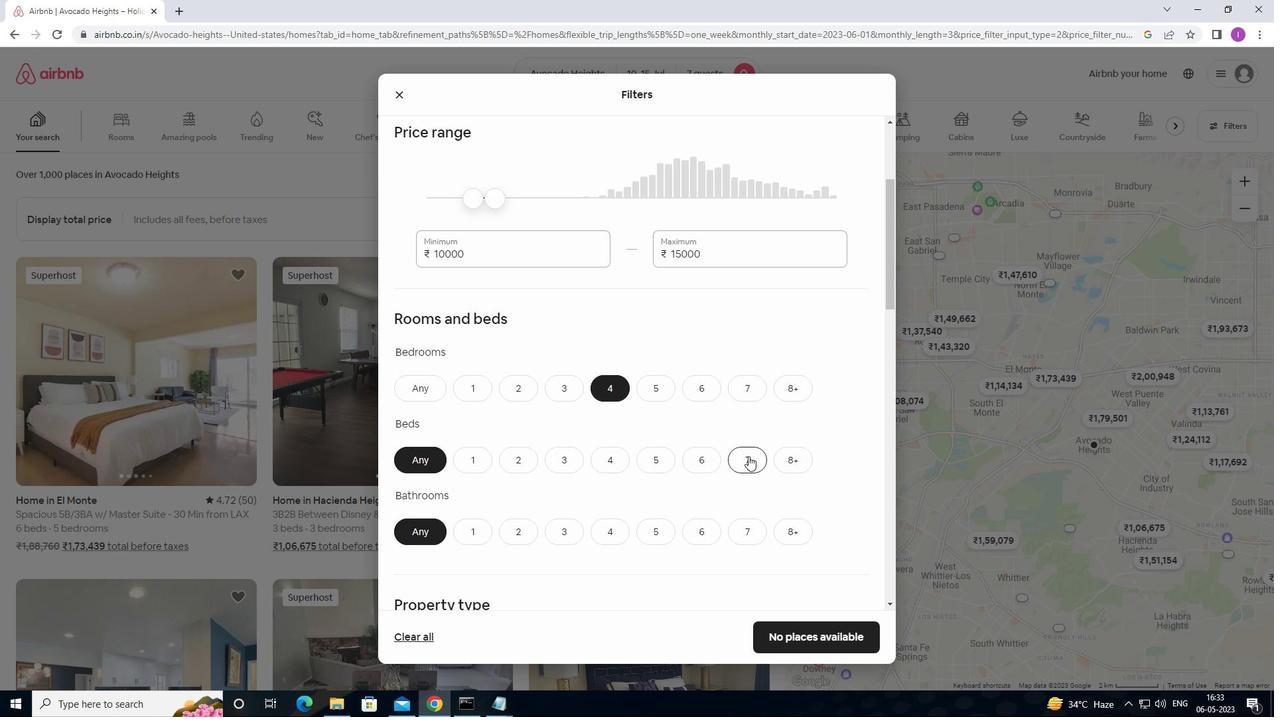 
Action: Mouse moved to (614, 527)
Screenshot: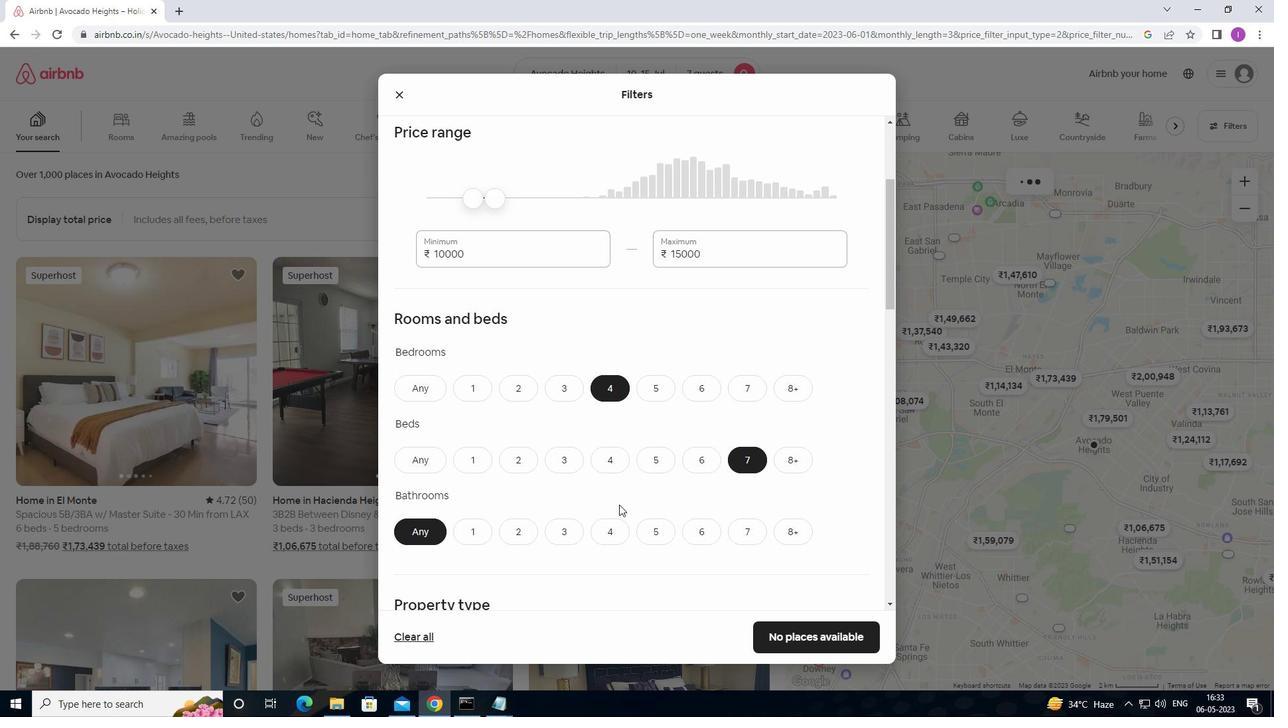 
Action: Mouse pressed left at (614, 527)
Screenshot: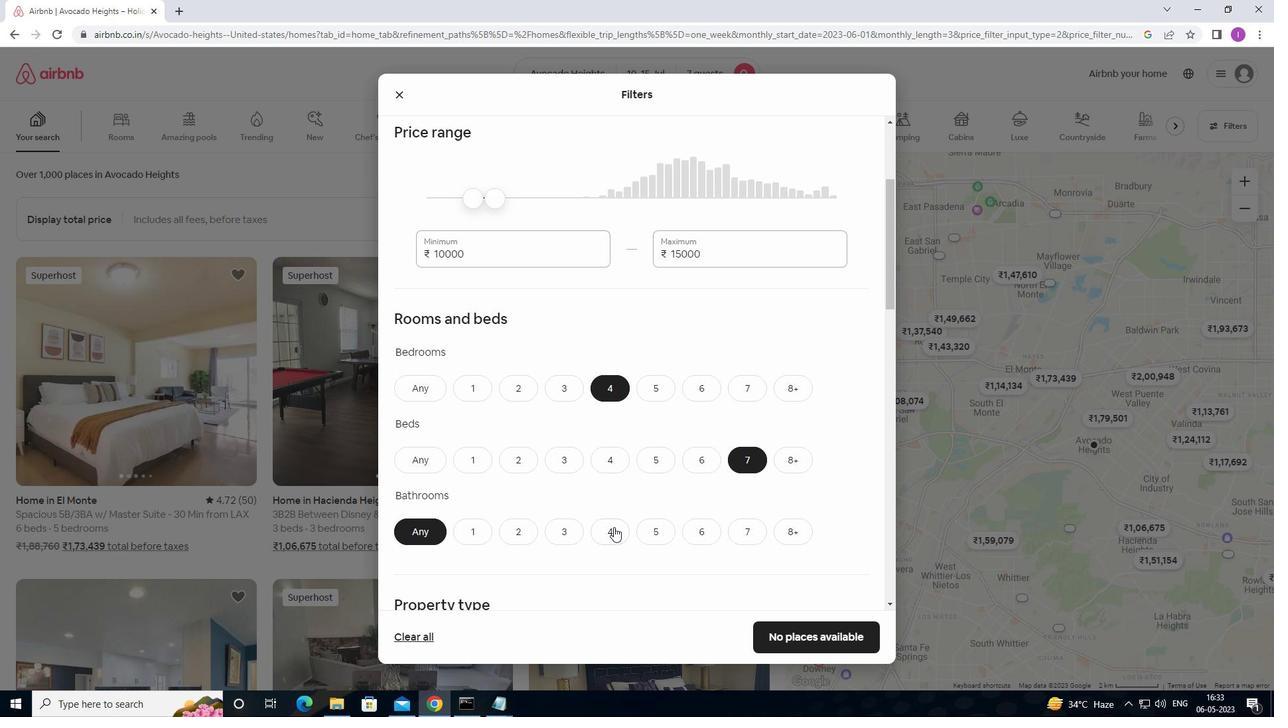 
Action: Mouse moved to (663, 503)
Screenshot: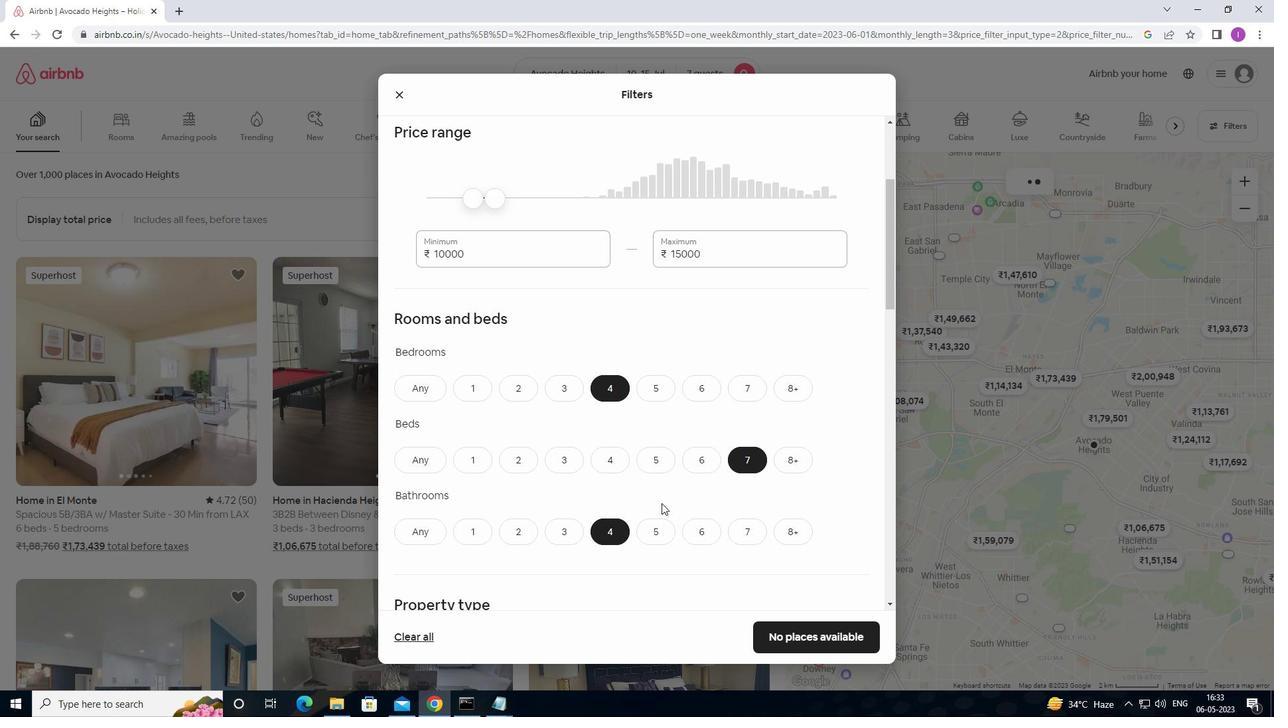 
Action: Mouse scrolled (663, 502) with delta (0, 0)
Screenshot: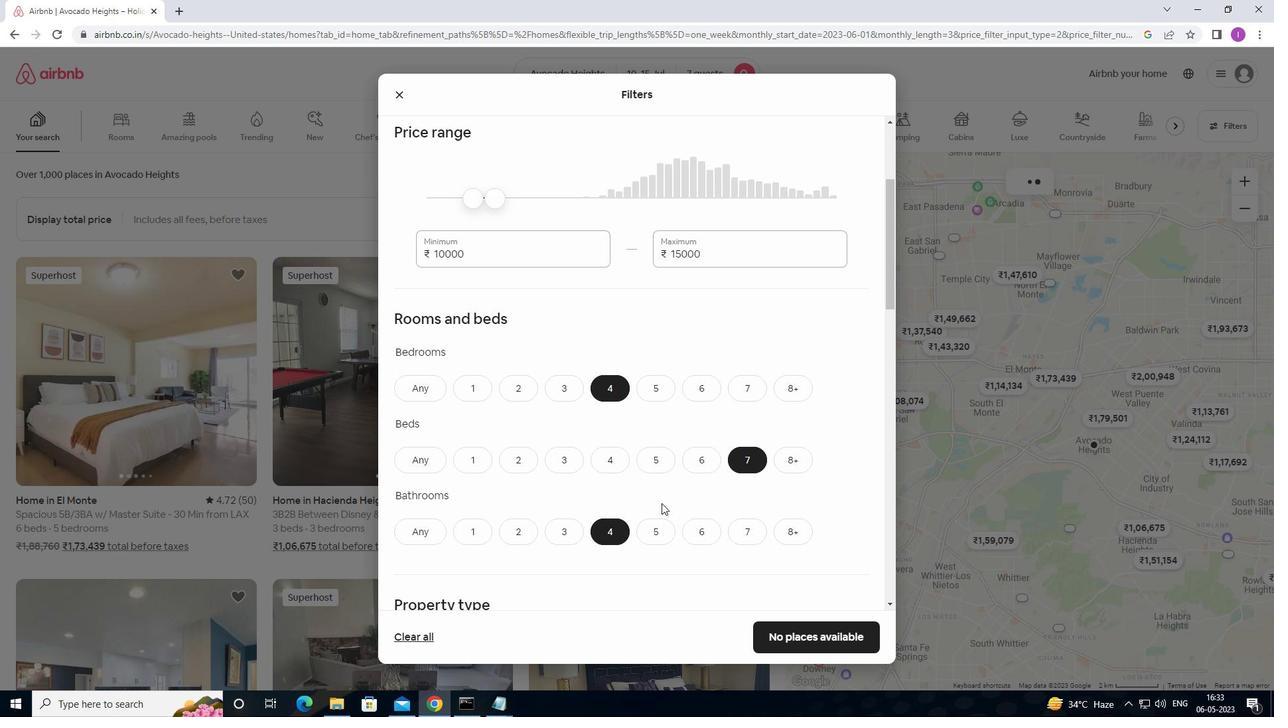 
Action: Mouse moved to (665, 503)
Screenshot: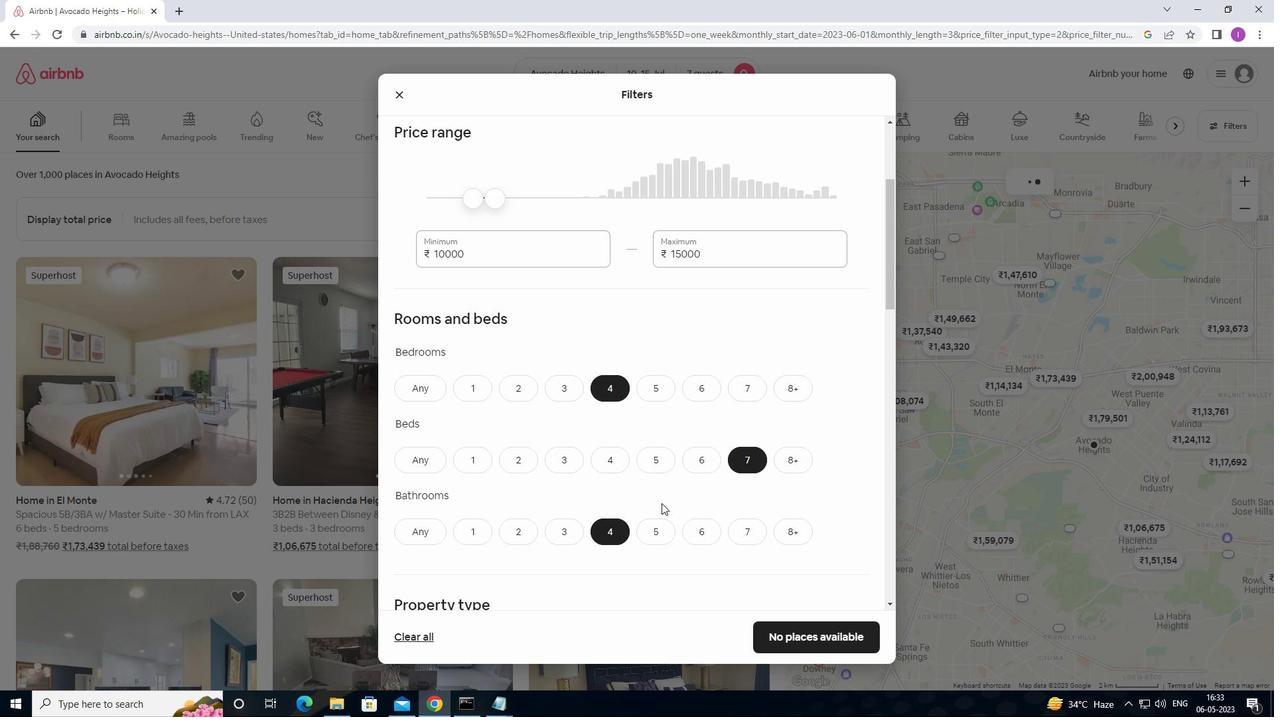 
Action: Mouse scrolled (665, 502) with delta (0, 0)
Screenshot: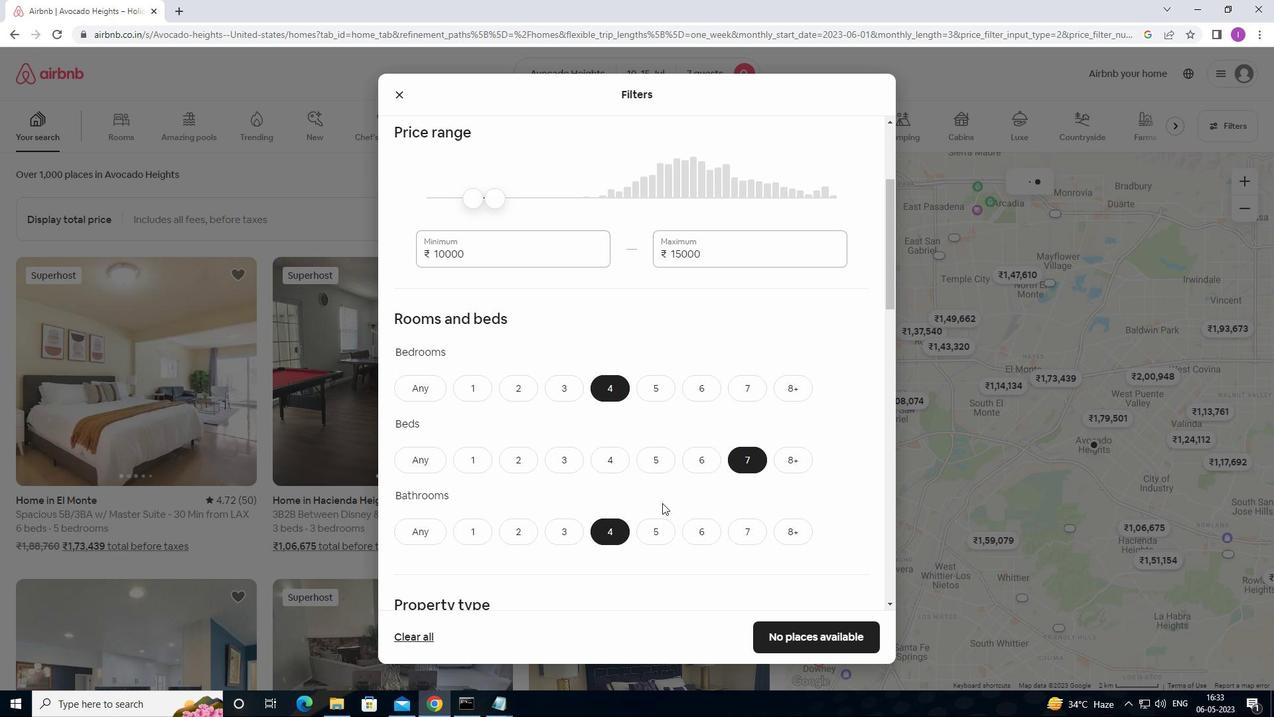 
Action: Mouse moved to (666, 503)
Screenshot: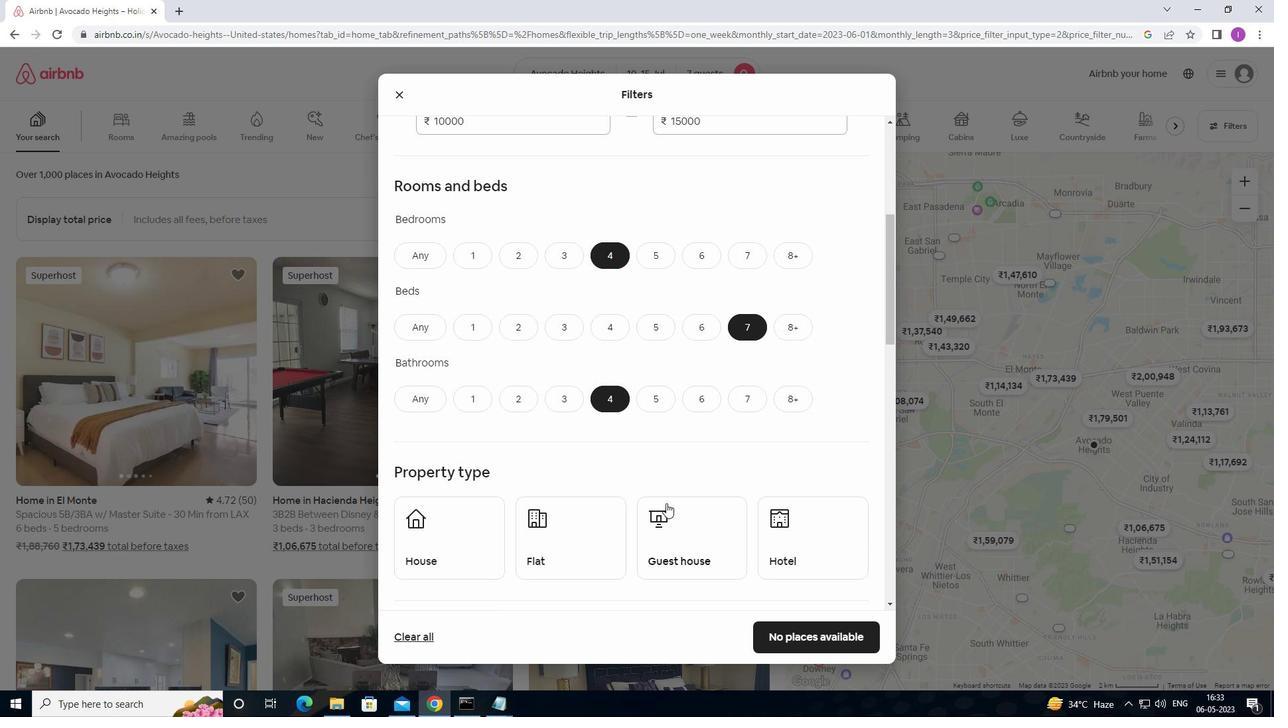 
Action: Mouse scrolled (666, 502) with delta (0, 0)
Screenshot: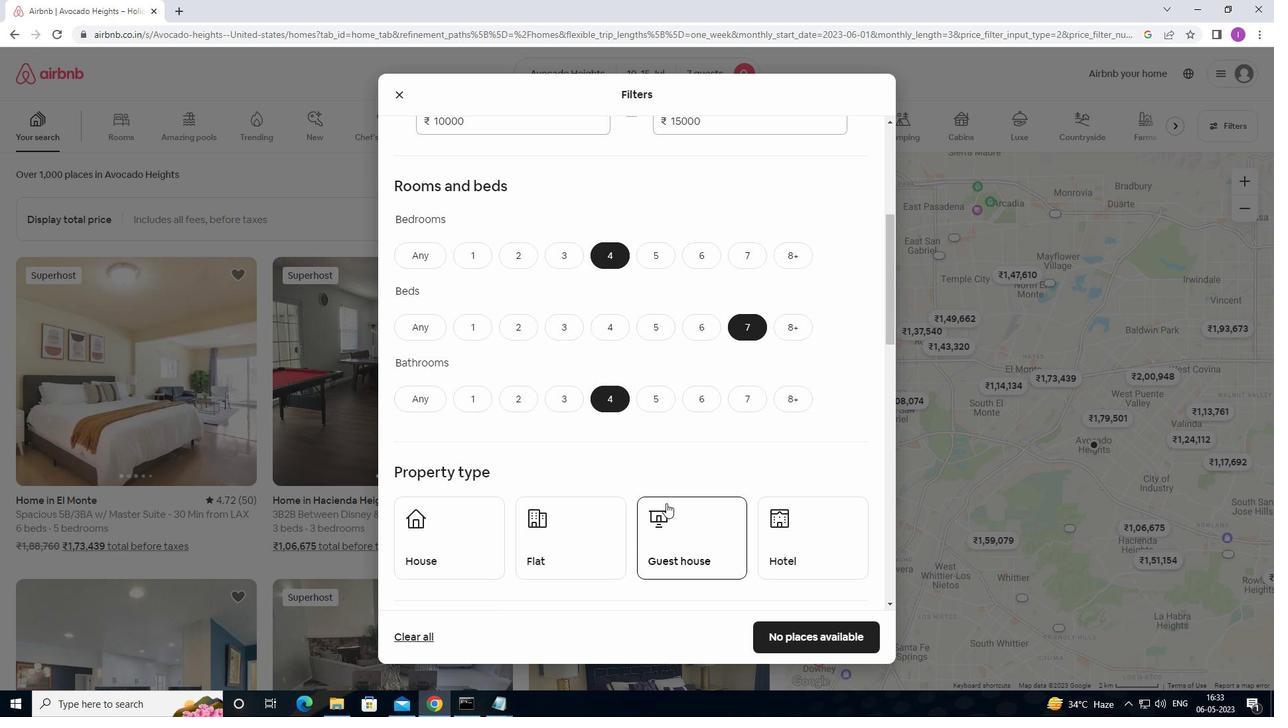 
Action: Mouse scrolled (666, 502) with delta (0, 0)
Screenshot: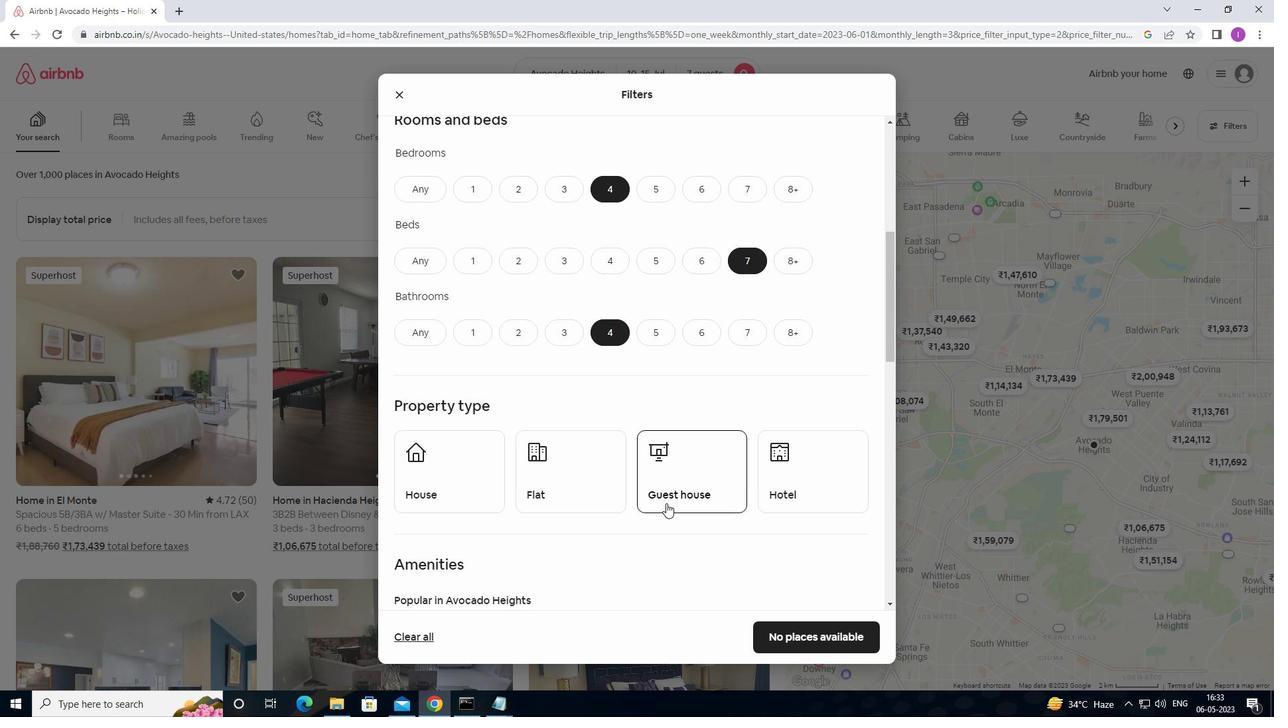 
Action: Mouse moved to (416, 413)
Screenshot: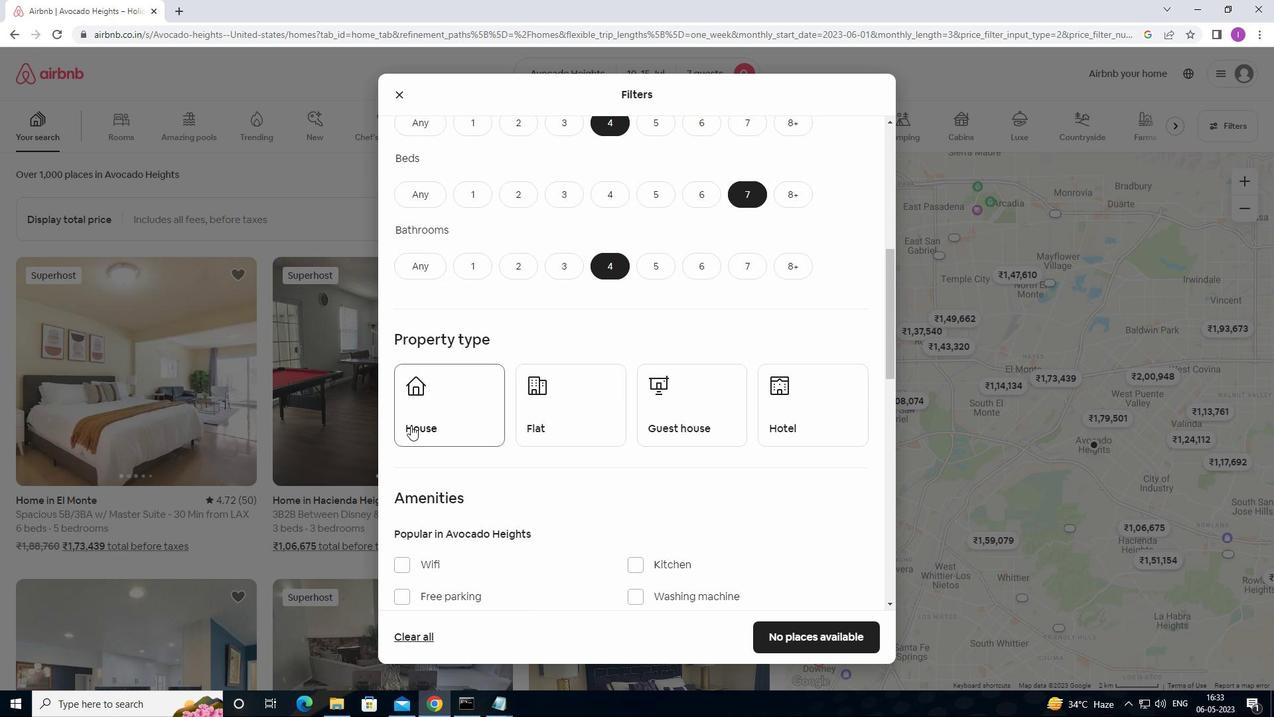 
Action: Mouse pressed left at (416, 413)
Screenshot: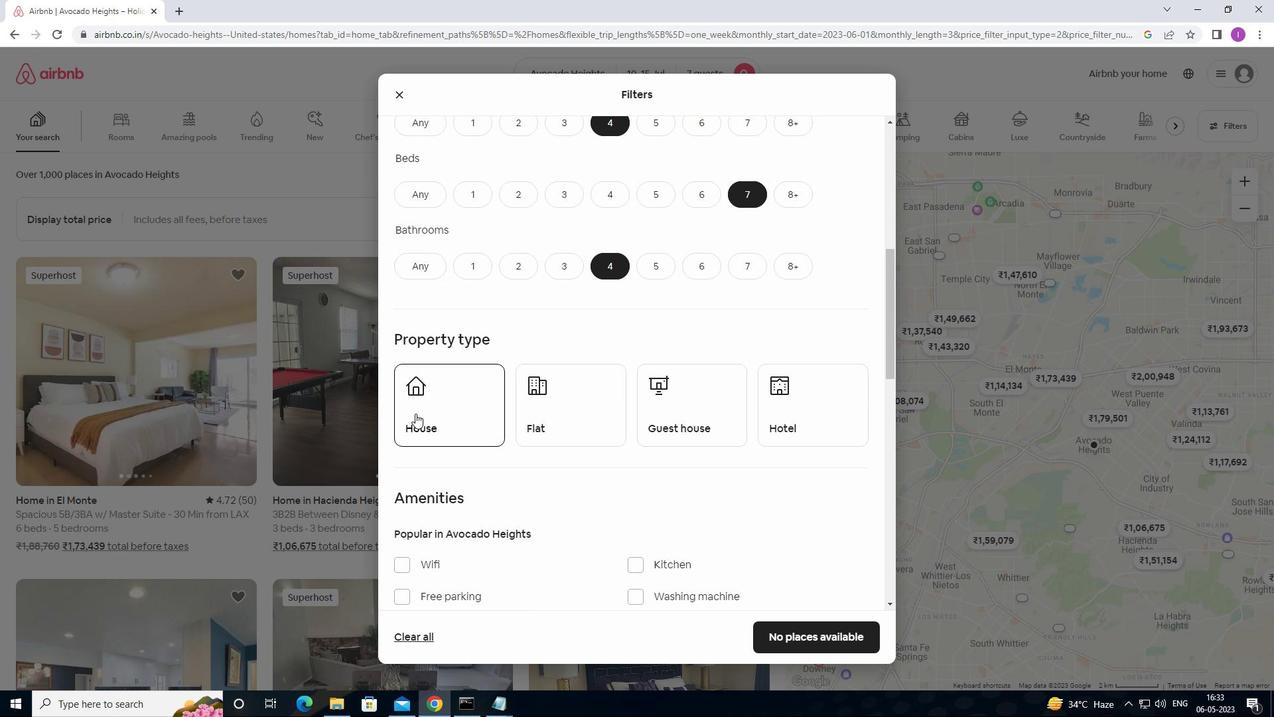 
Action: Mouse moved to (547, 437)
Screenshot: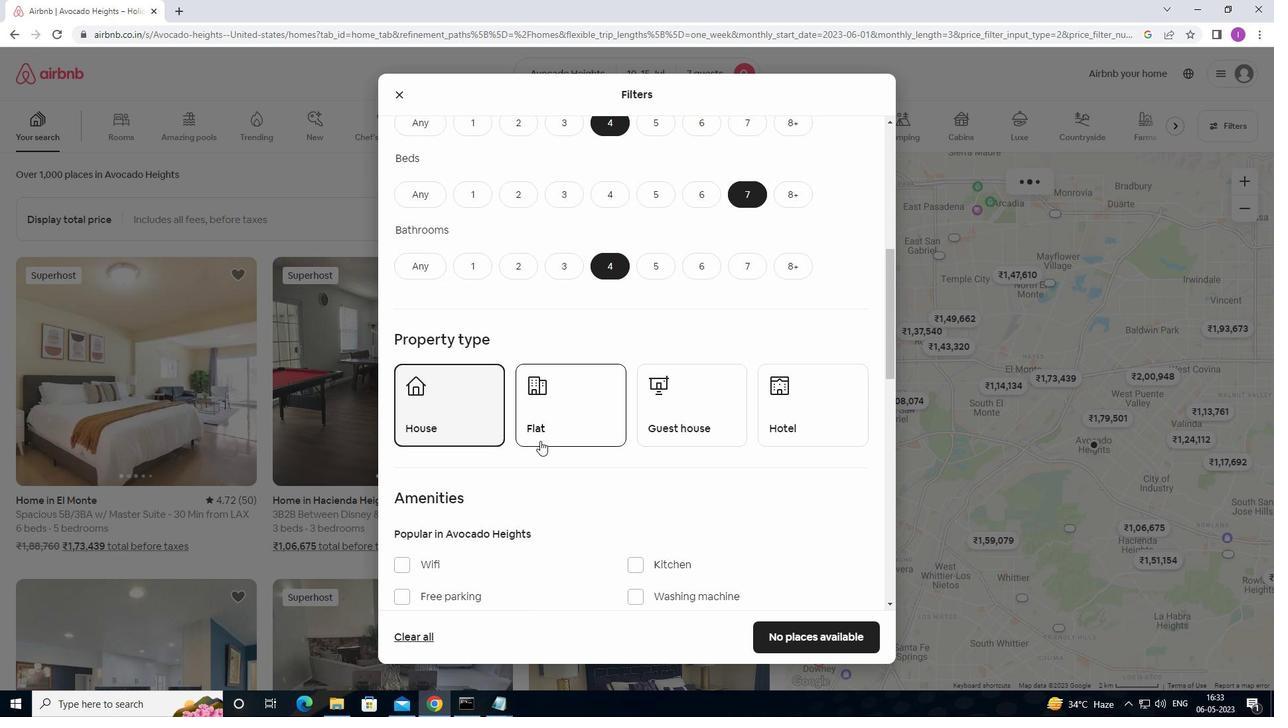 
Action: Mouse pressed left at (547, 437)
Screenshot: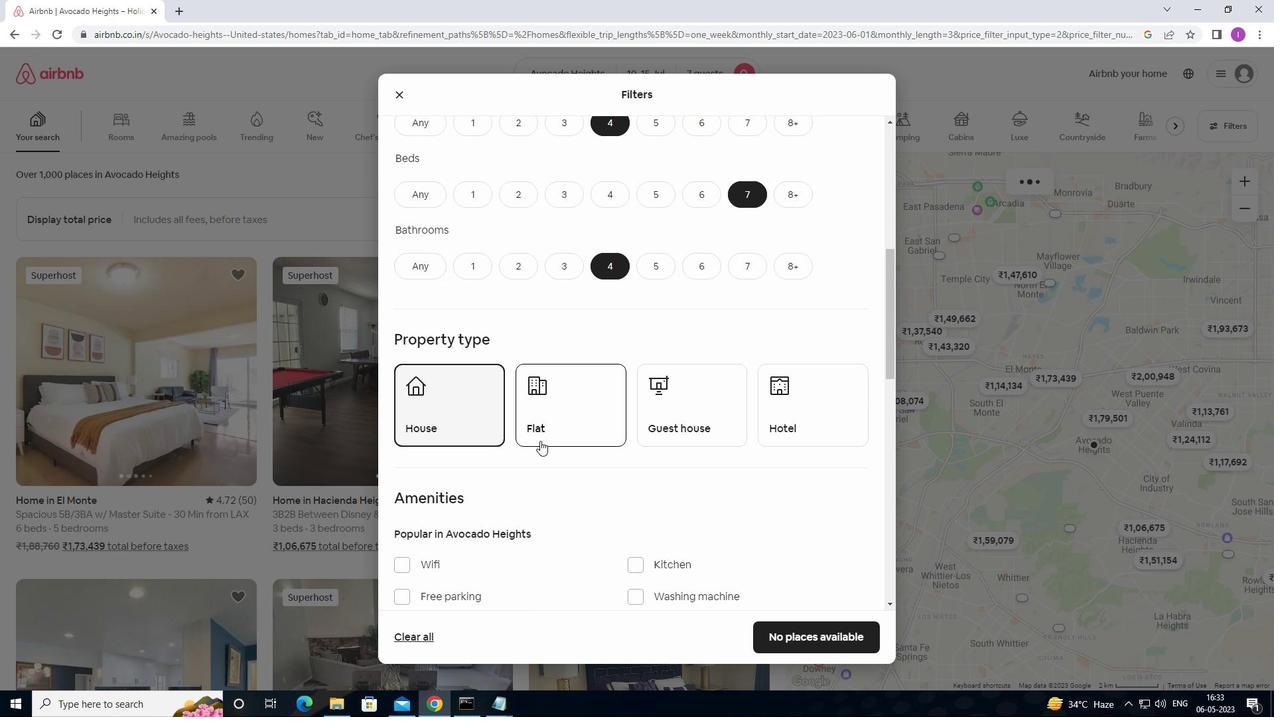 
Action: Mouse moved to (685, 430)
Screenshot: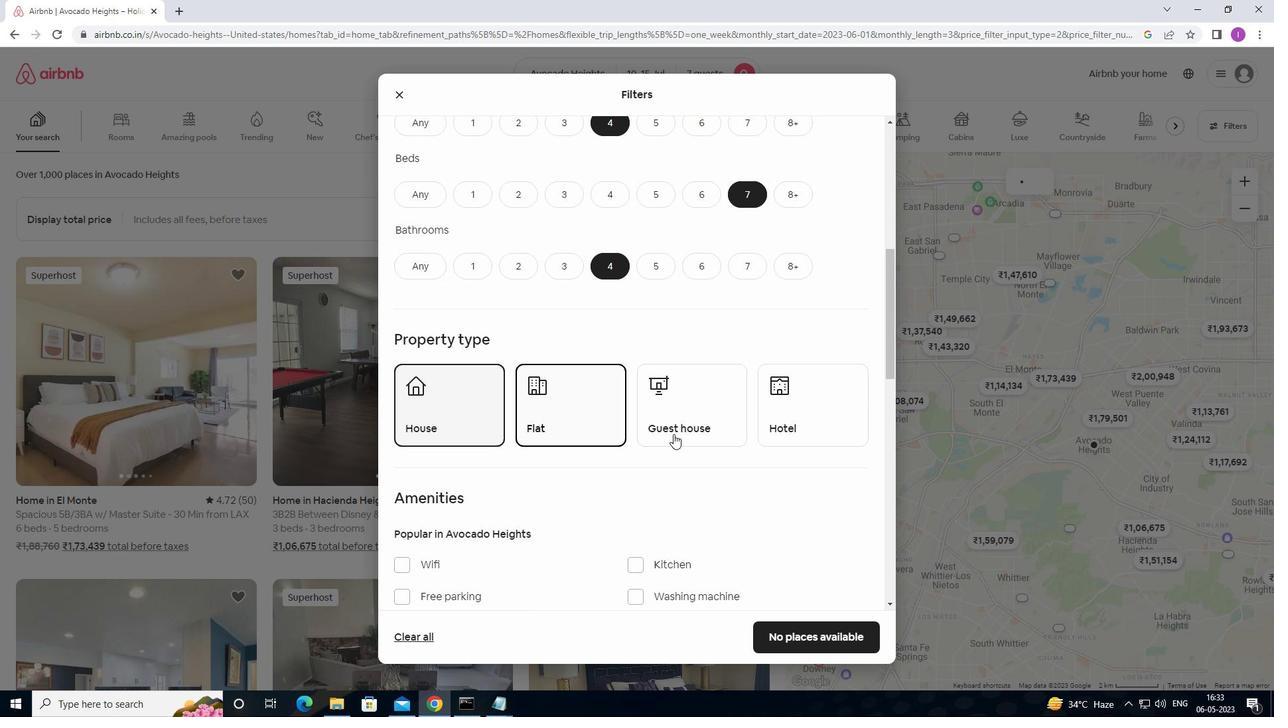 
Action: Mouse pressed left at (685, 430)
Screenshot: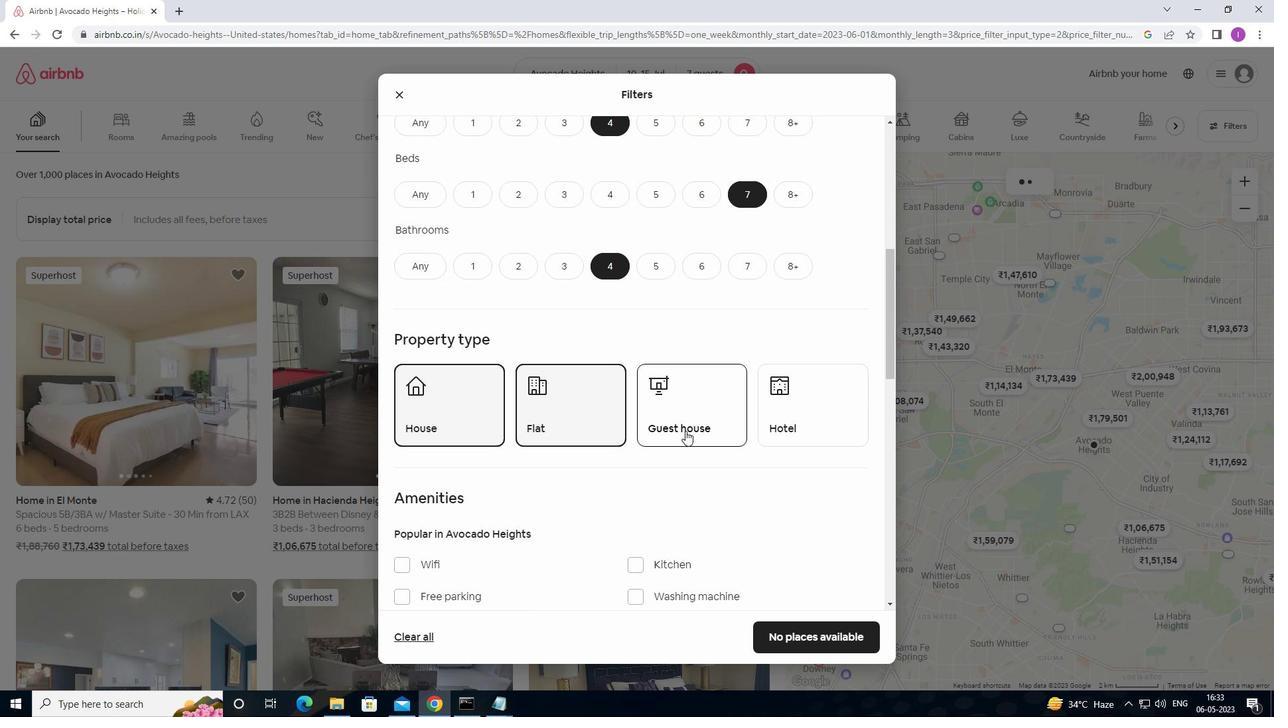 
Action: Mouse moved to (580, 487)
Screenshot: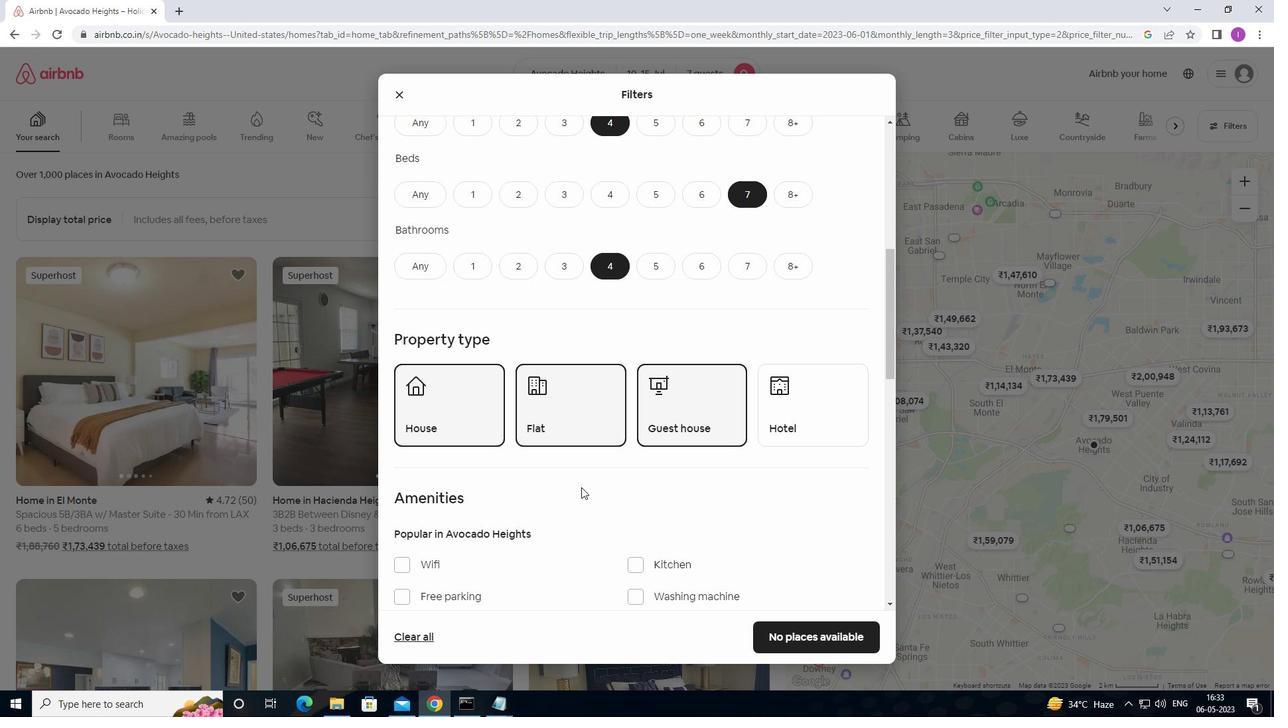 
Action: Mouse scrolled (580, 487) with delta (0, 0)
Screenshot: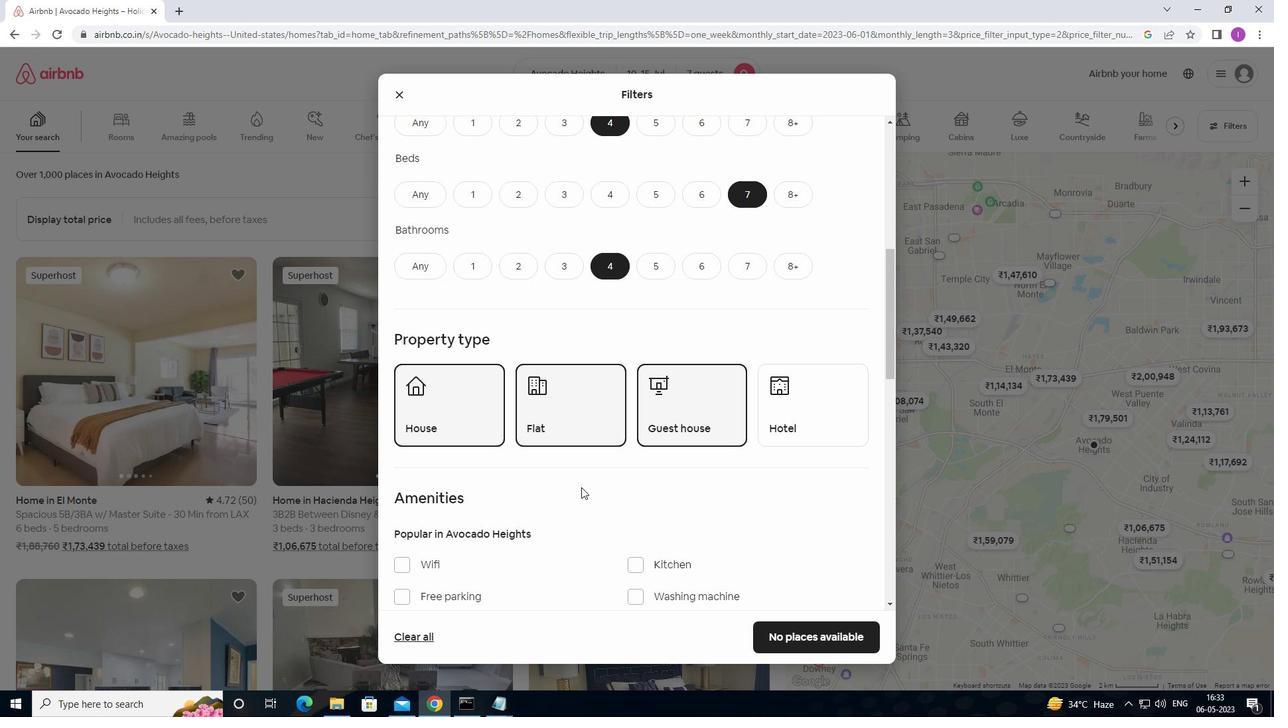 
Action: Mouse moved to (580, 489)
Screenshot: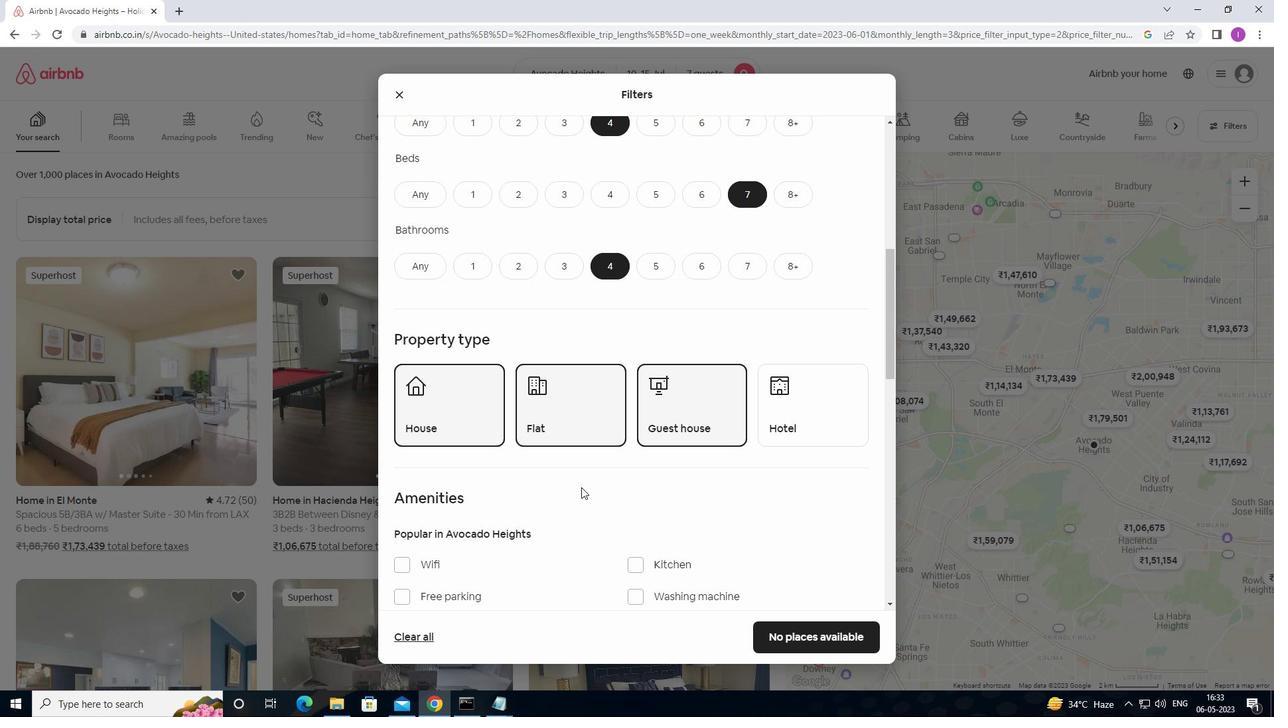 
Action: Mouse scrolled (580, 488) with delta (0, 0)
Screenshot: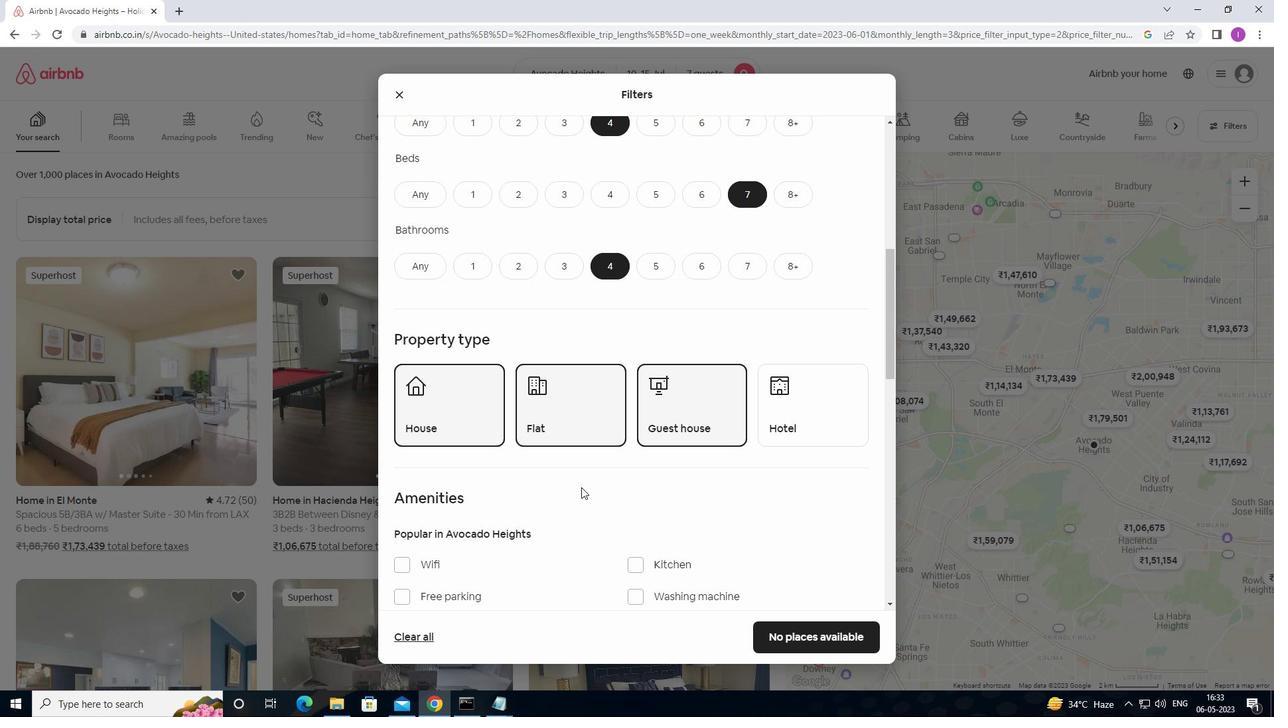 
Action: Mouse scrolled (580, 488) with delta (0, 0)
Screenshot: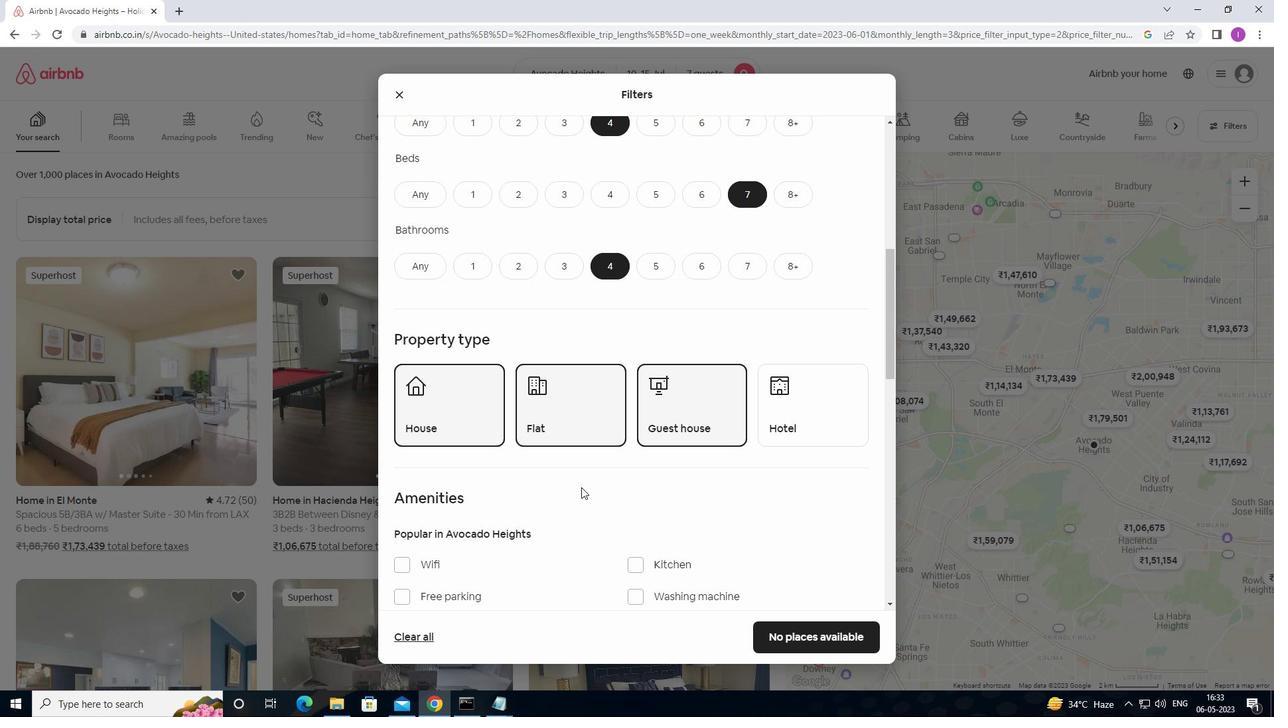 
Action: Mouse moved to (406, 365)
Screenshot: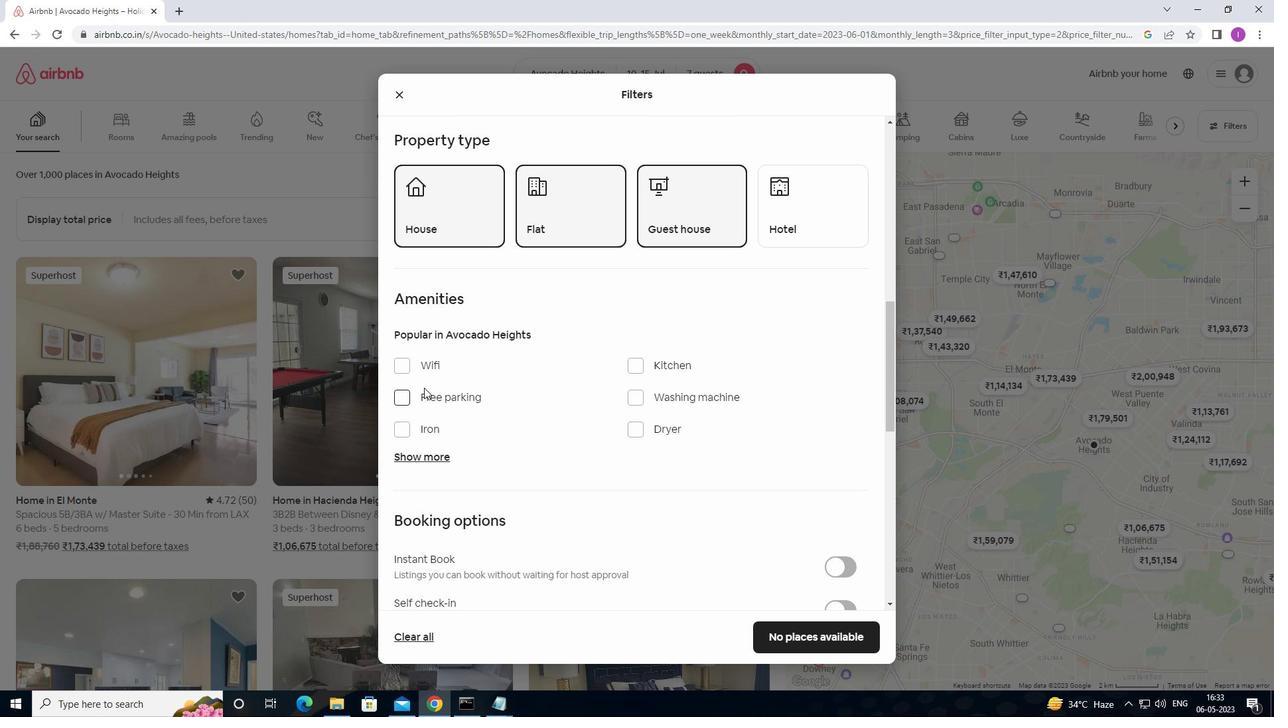 
Action: Mouse pressed left at (406, 365)
Screenshot: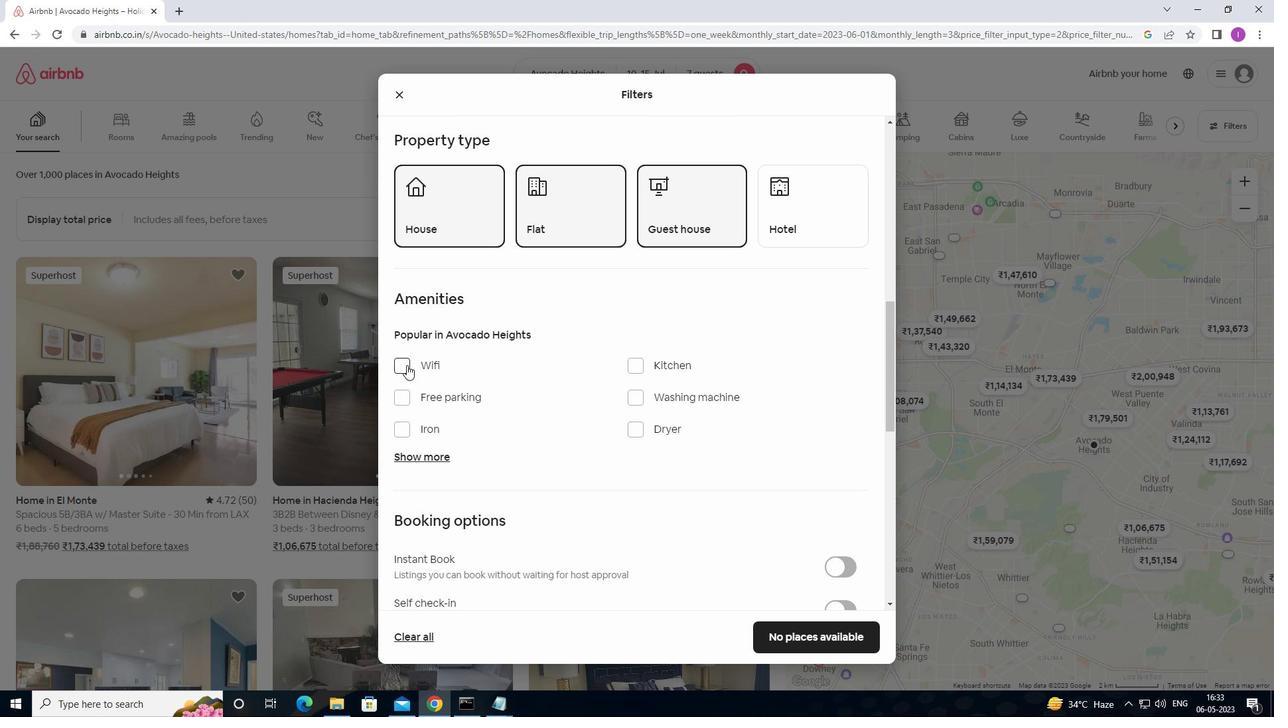 
Action: Mouse moved to (405, 393)
Screenshot: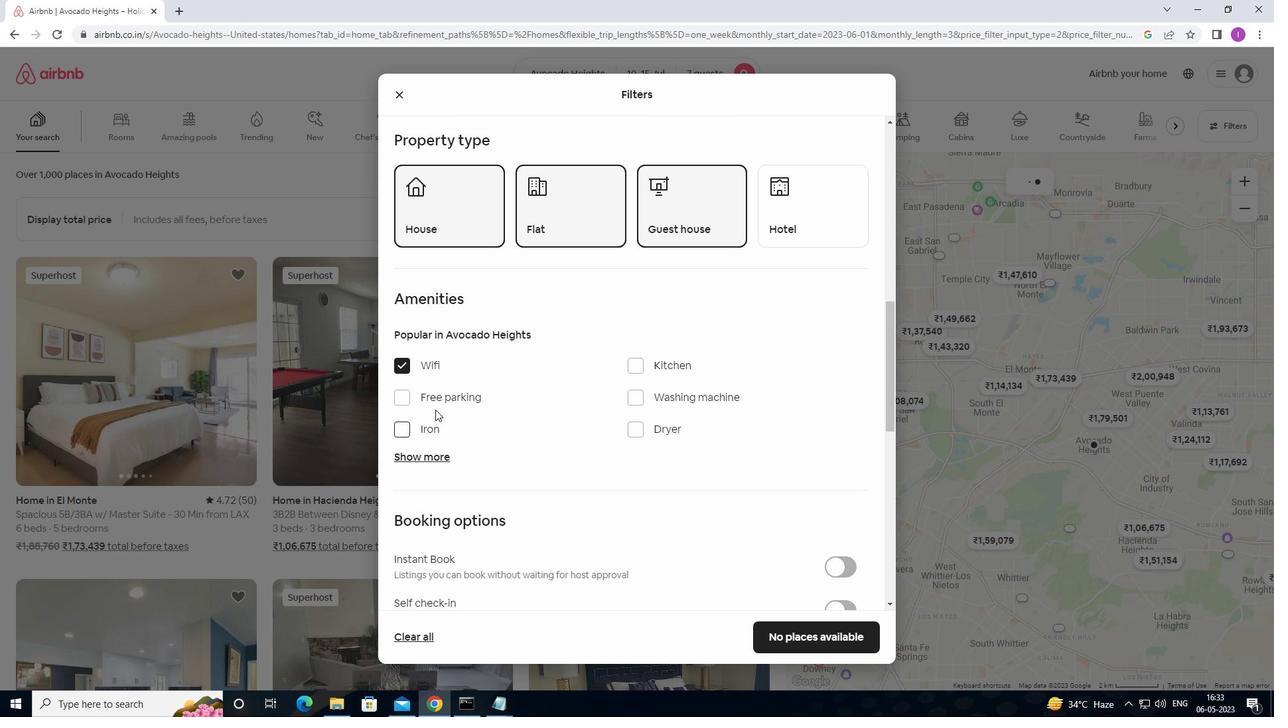 
Action: Mouse pressed left at (405, 393)
Screenshot: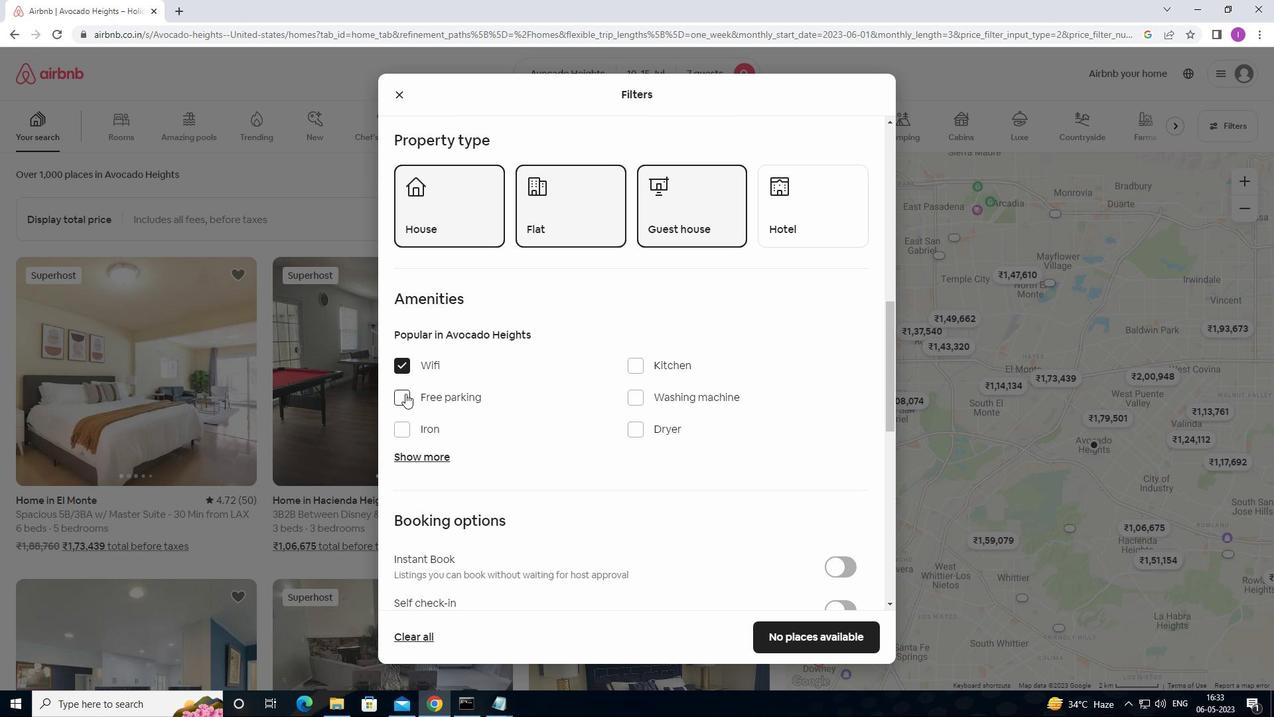 
Action: Mouse moved to (505, 435)
Screenshot: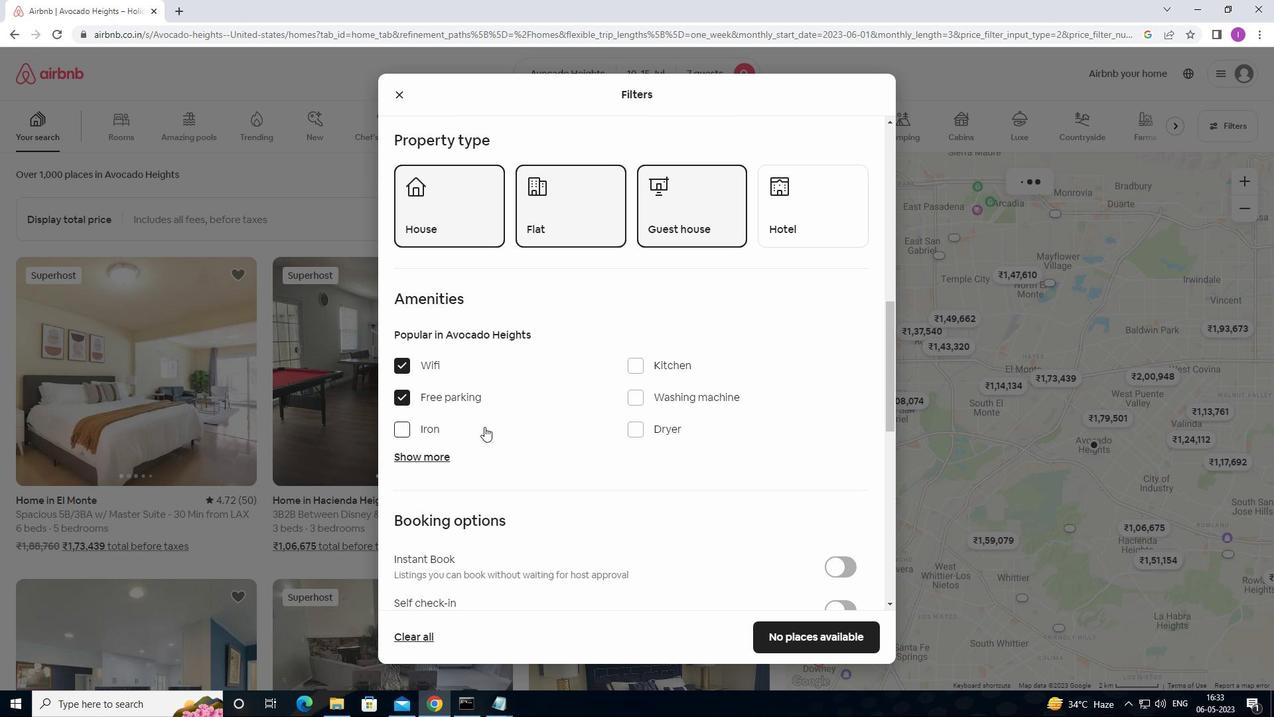 
Action: Mouse scrolled (505, 434) with delta (0, 0)
Screenshot: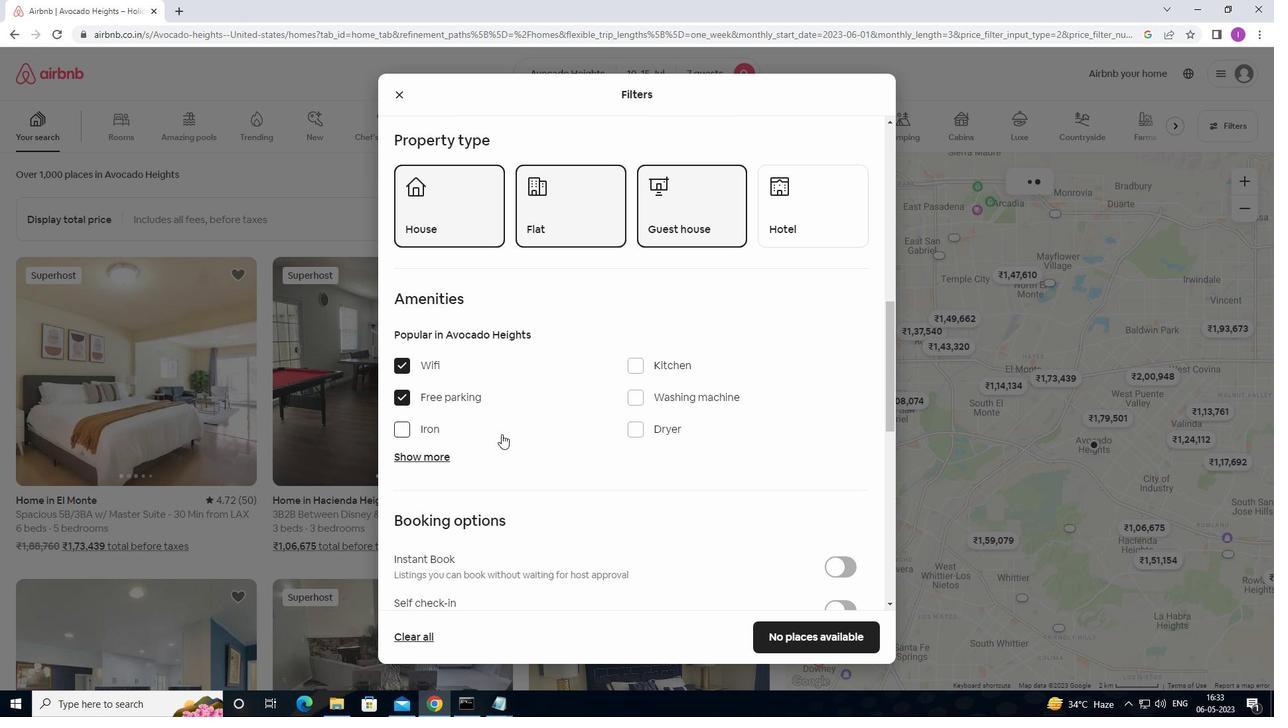 
Action: Mouse moved to (421, 388)
Screenshot: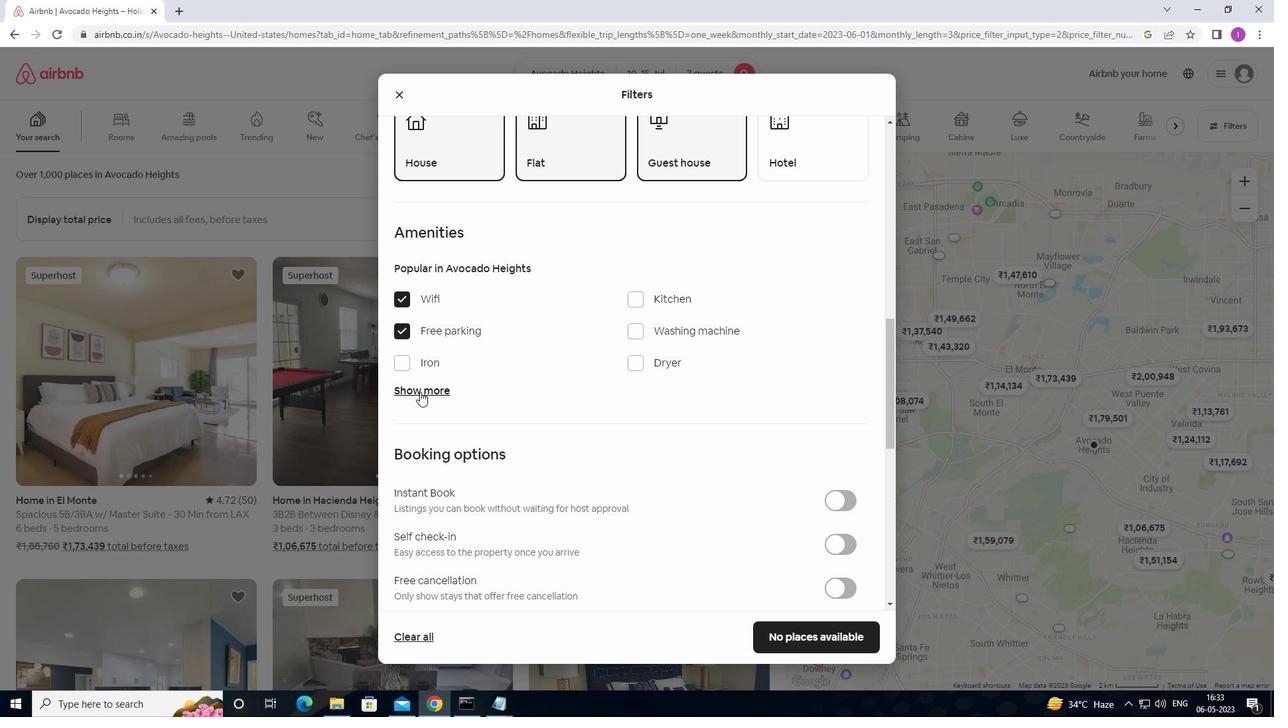 
Action: Mouse pressed left at (421, 388)
Screenshot: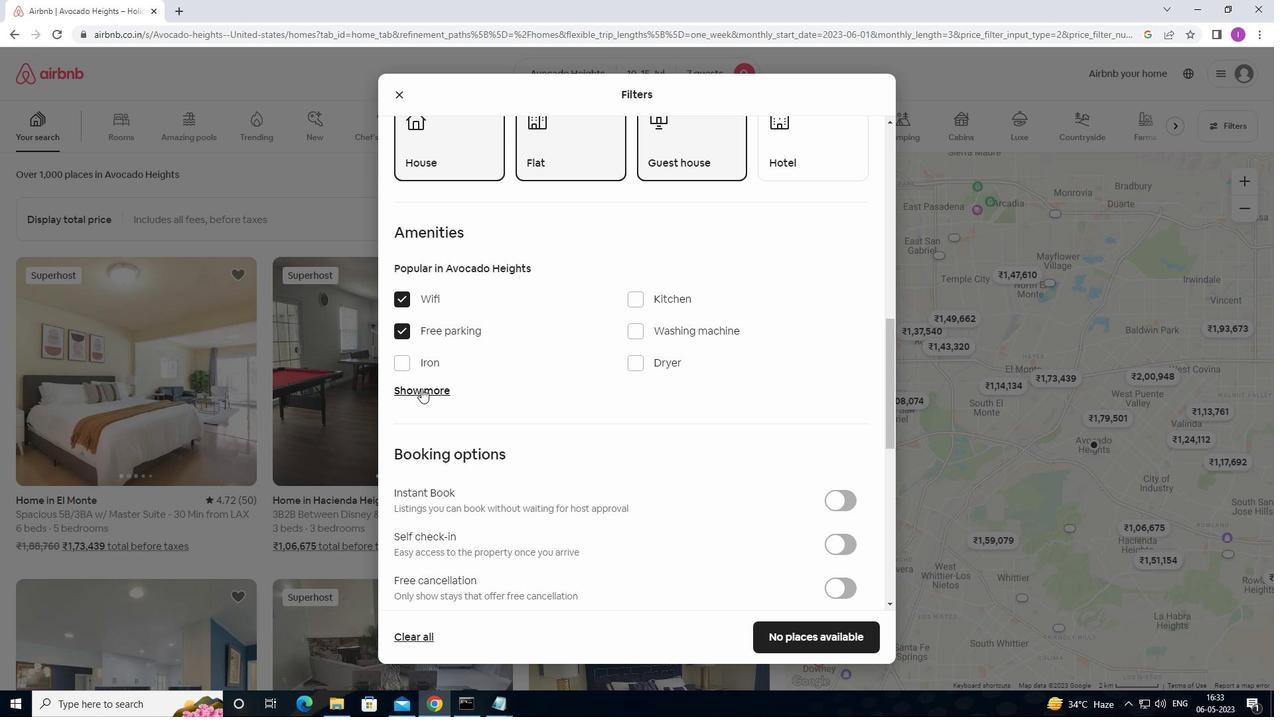 
Action: Mouse moved to (481, 440)
Screenshot: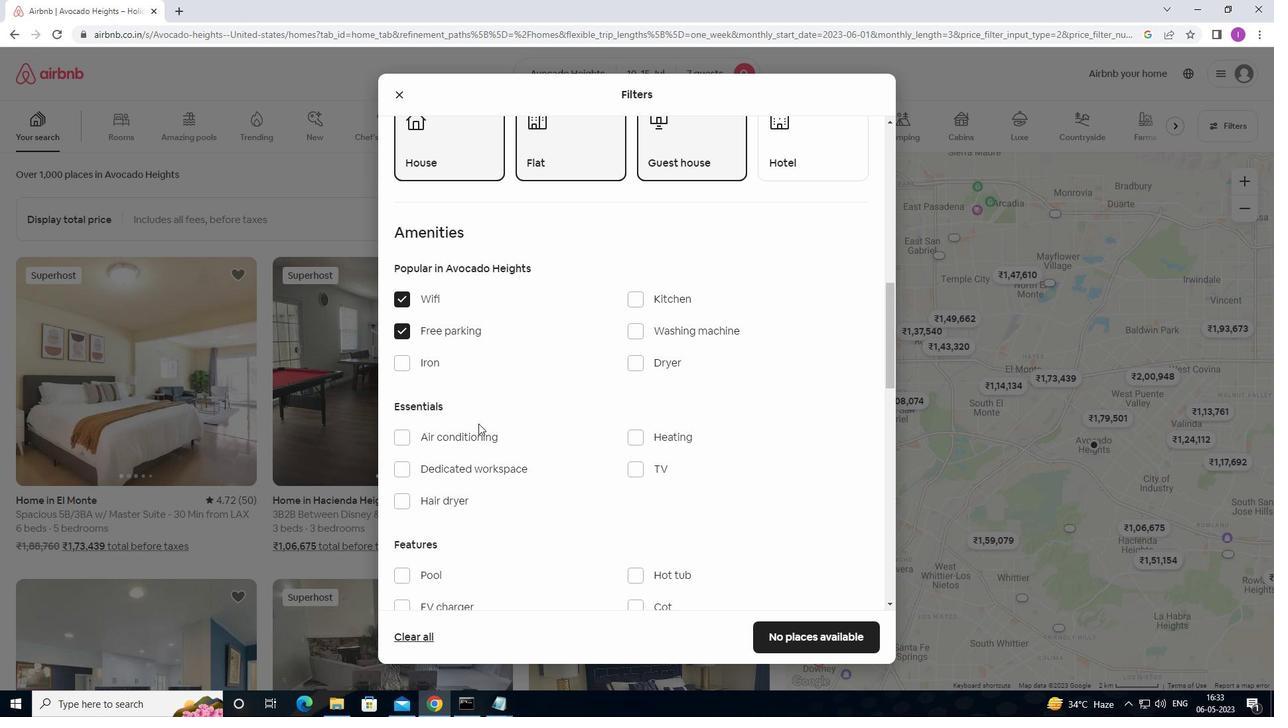 
Action: Mouse scrolled (481, 440) with delta (0, 0)
Screenshot: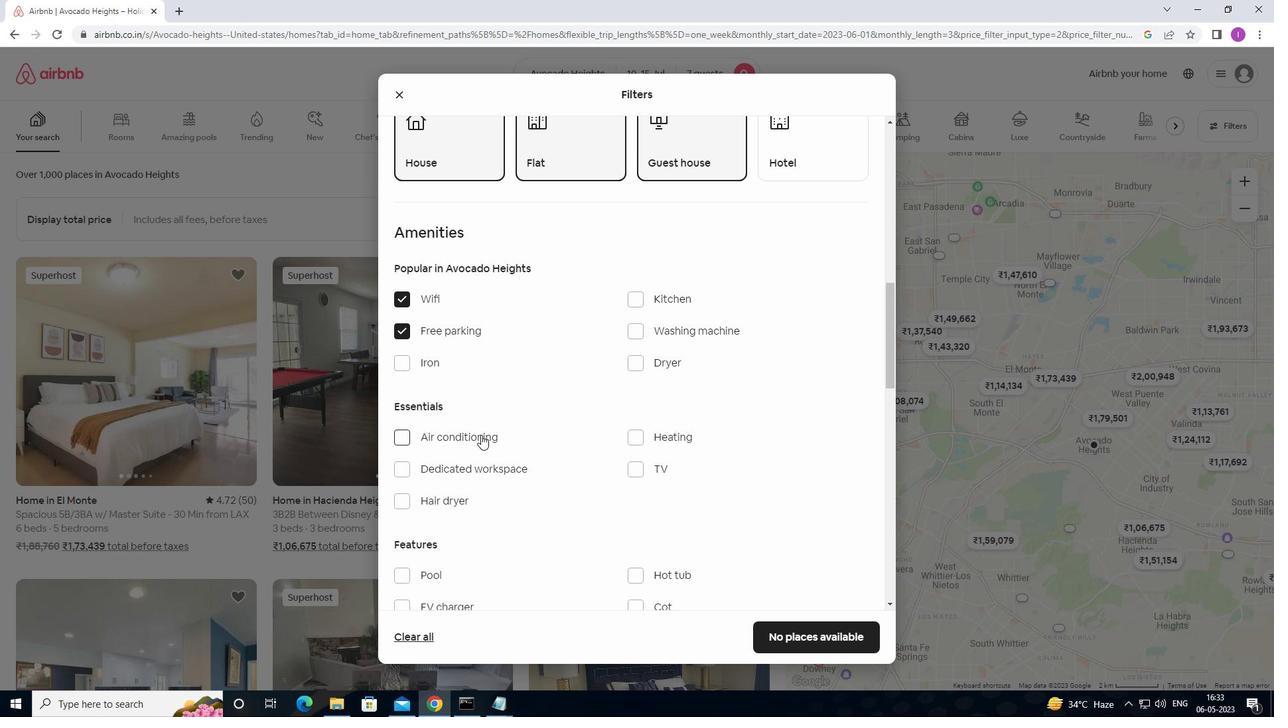 
Action: Mouse moved to (642, 408)
Screenshot: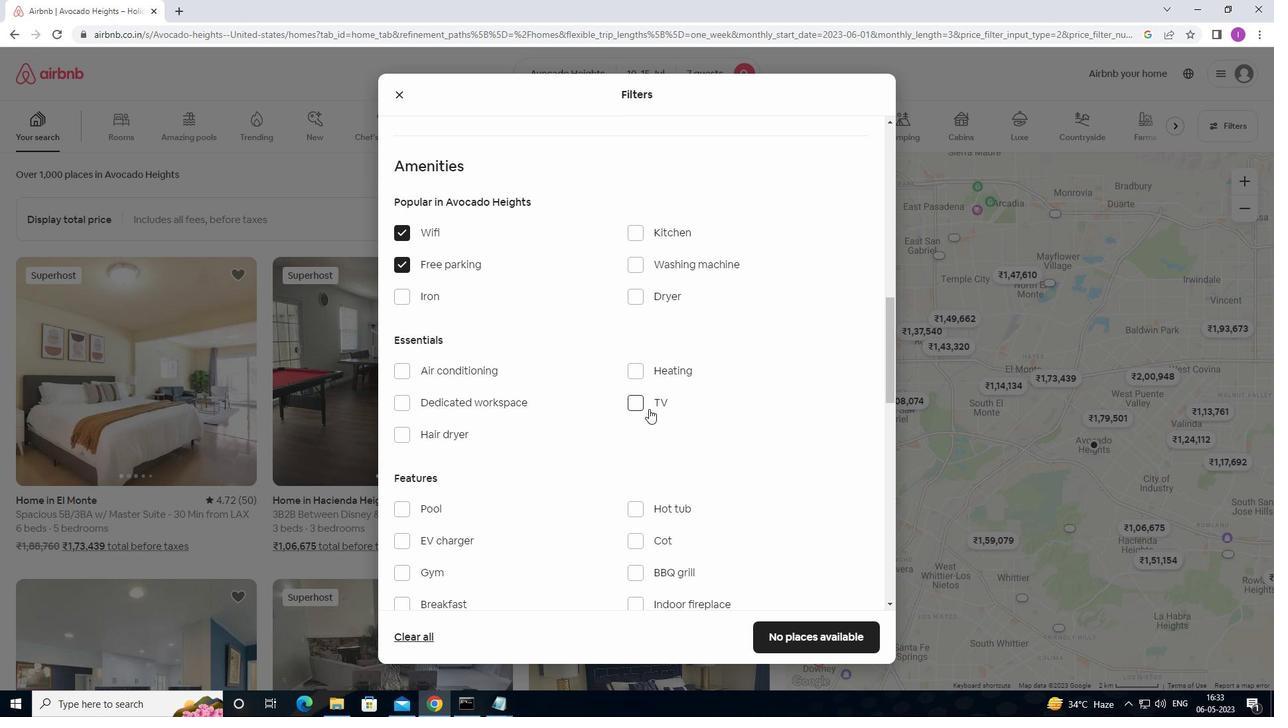 
Action: Mouse pressed left at (642, 408)
Screenshot: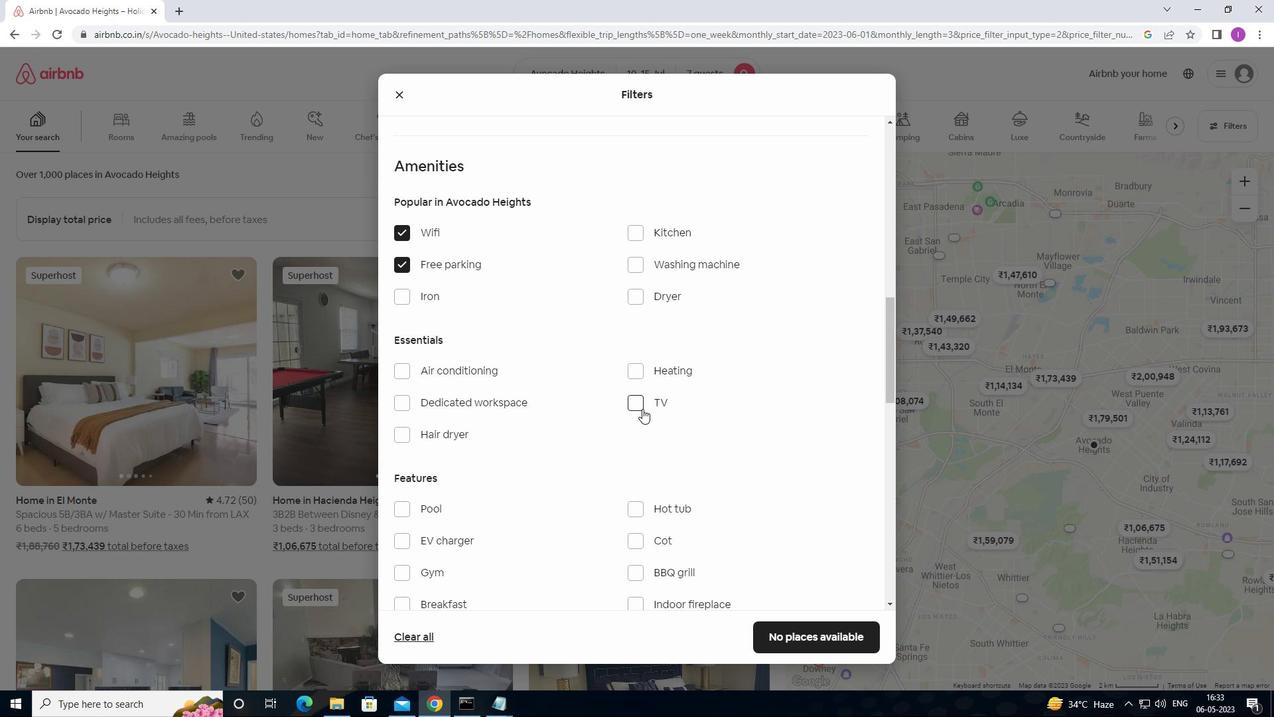 
Action: Mouse moved to (651, 428)
Screenshot: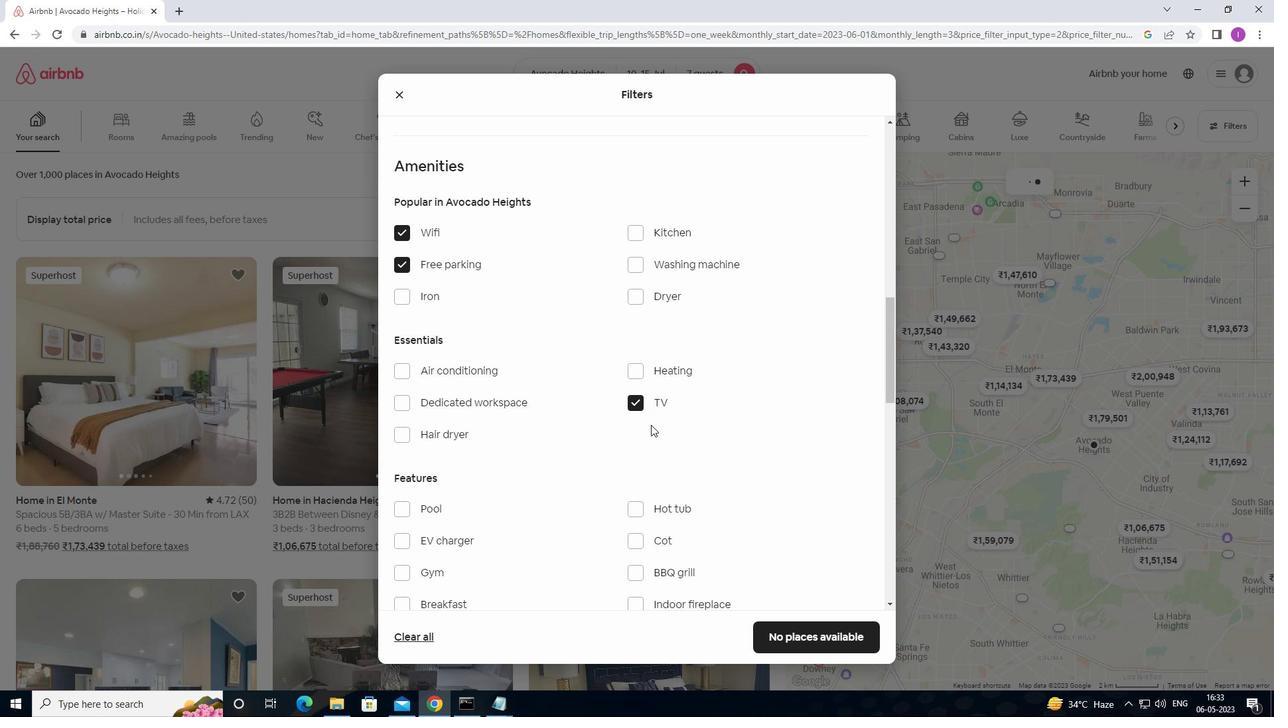 
Action: Mouse scrolled (651, 428) with delta (0, 0)
Screenshot: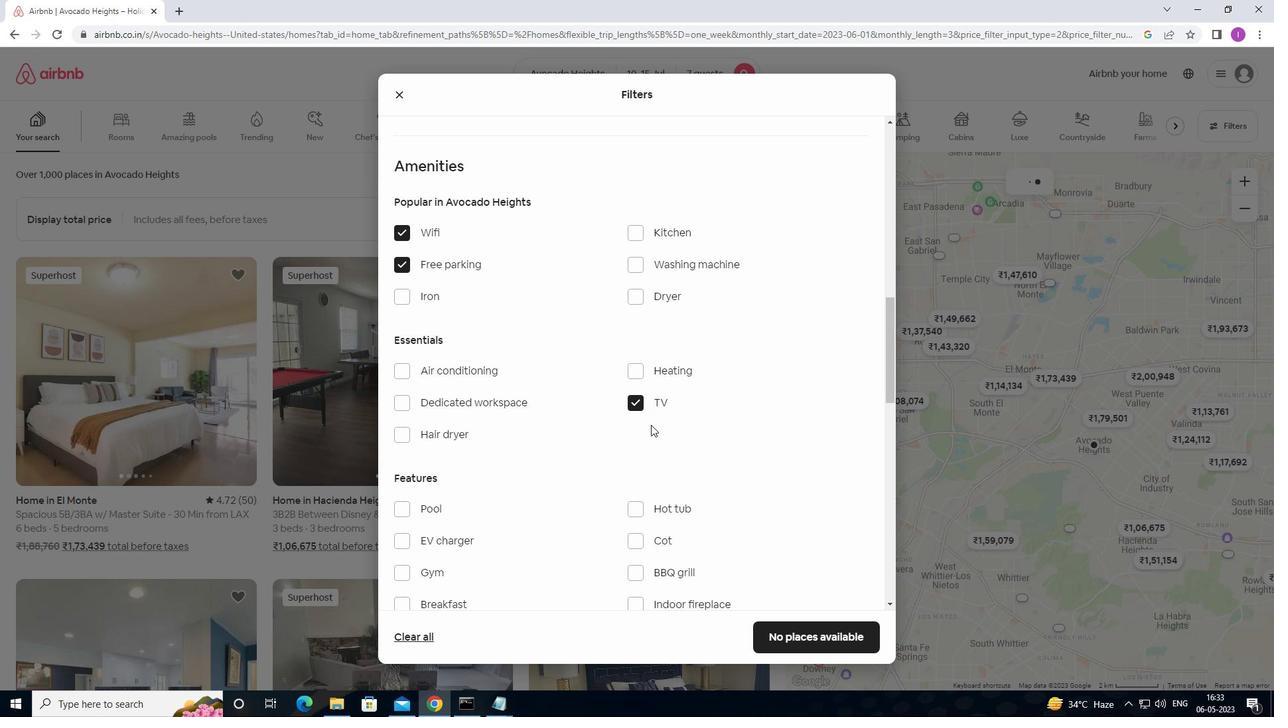 
Action: Mouse moved to (649, 432)
Screenshot: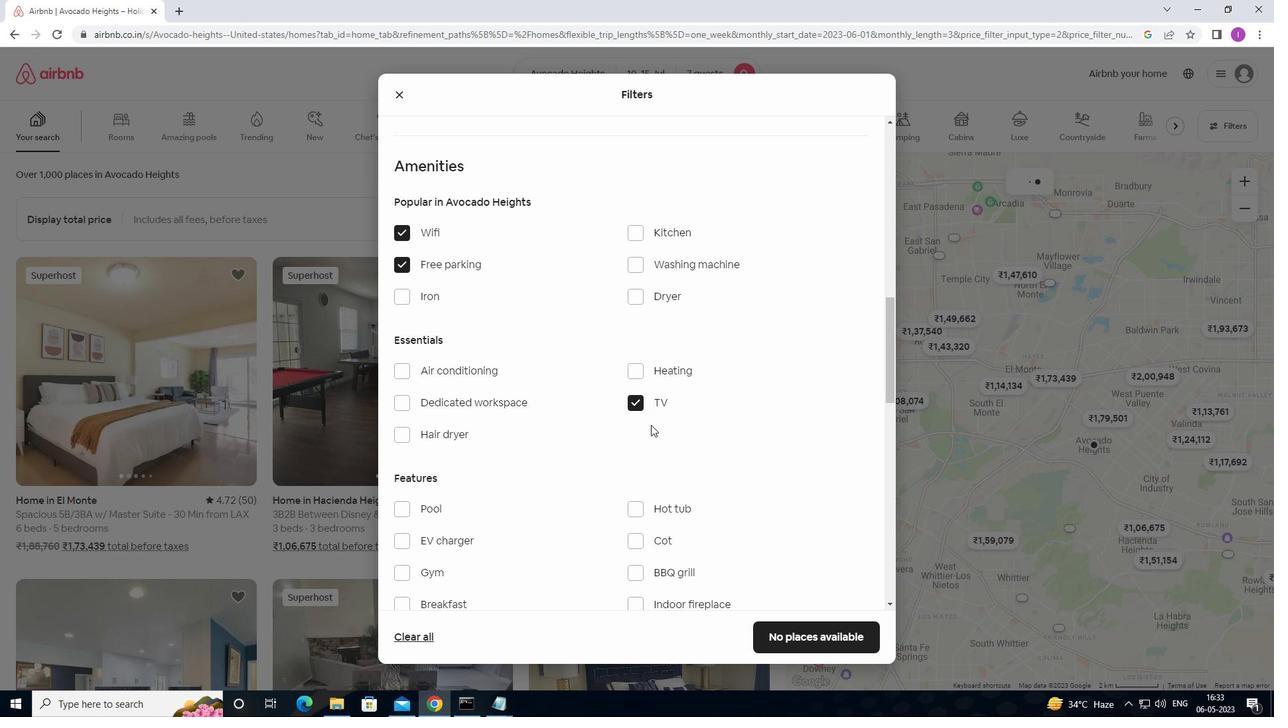 
Action: Mouse scrolled (649, 432) with delta (0, 0)
Screenshot: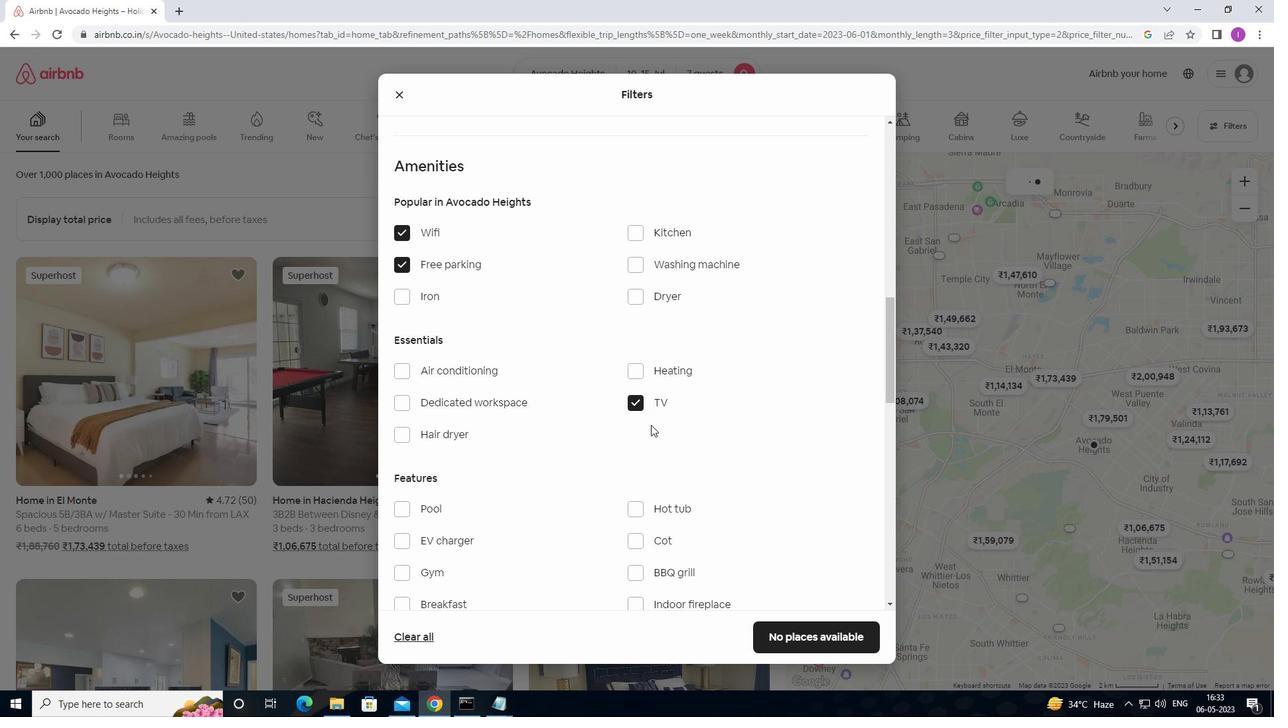 
Action: Mouse moved to (402, 442)
Screenshot: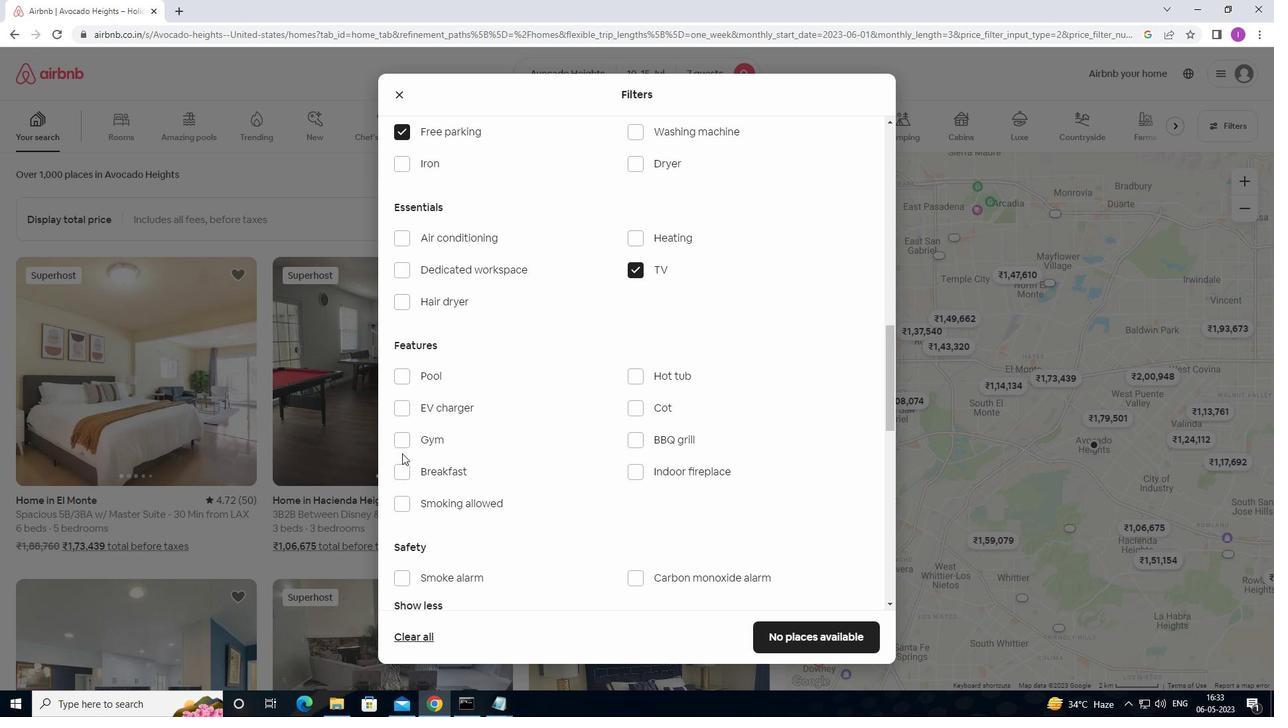 
Action: Mouse pressed left at (402, 442)
Screenshot: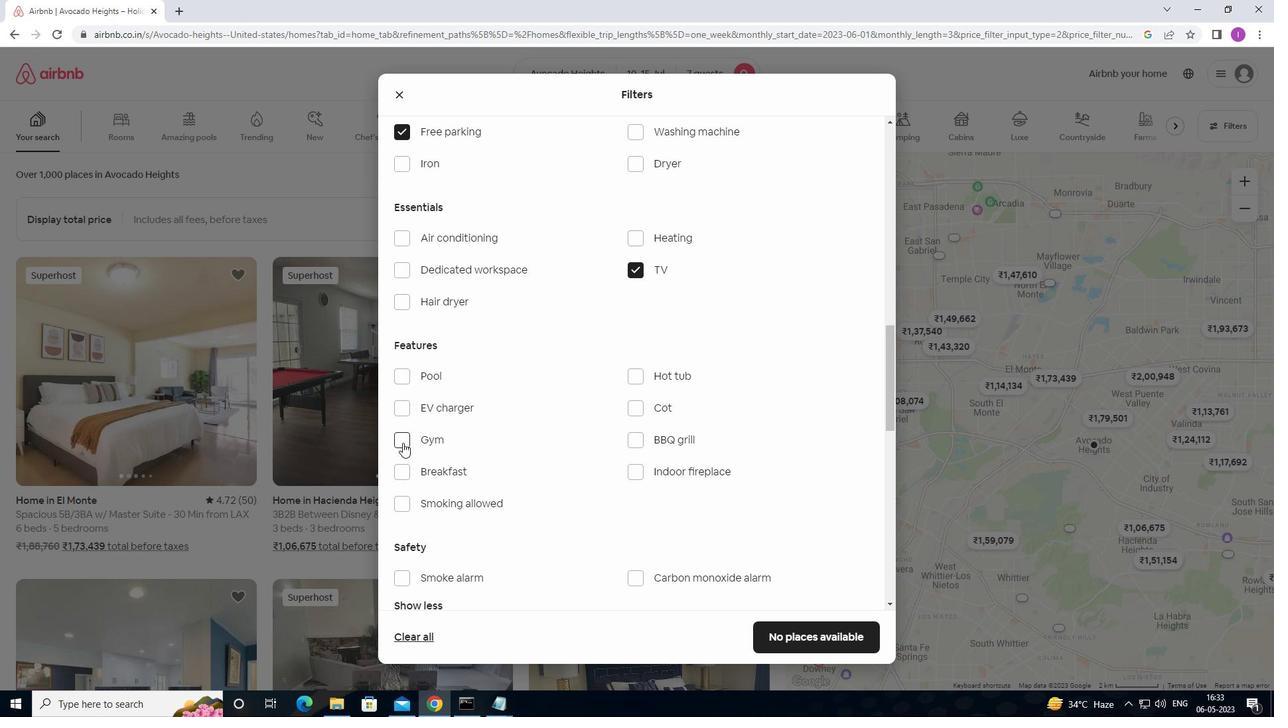 
Action: Mouse moved to (405, 470)
Screenshot: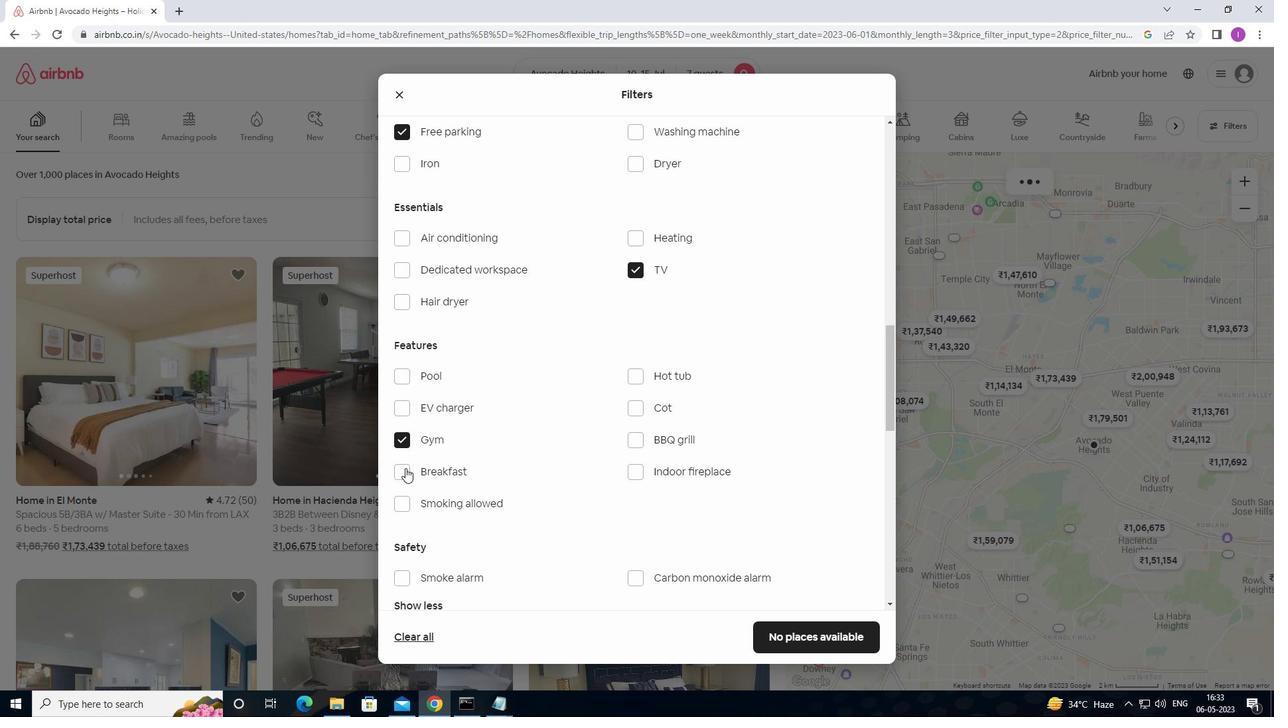 
Action: Mouse pressed left at (405, 470)
Screenshot: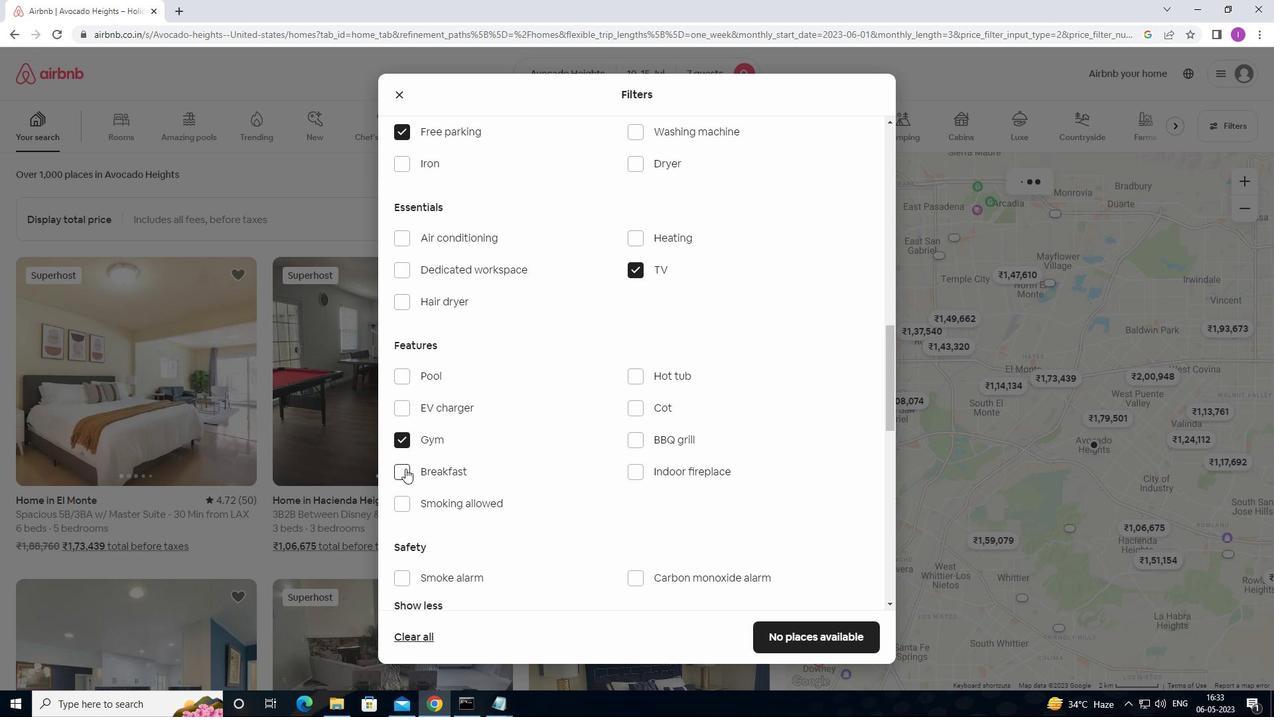 
Action: Mouse moved to (509, 552)
Screenshot: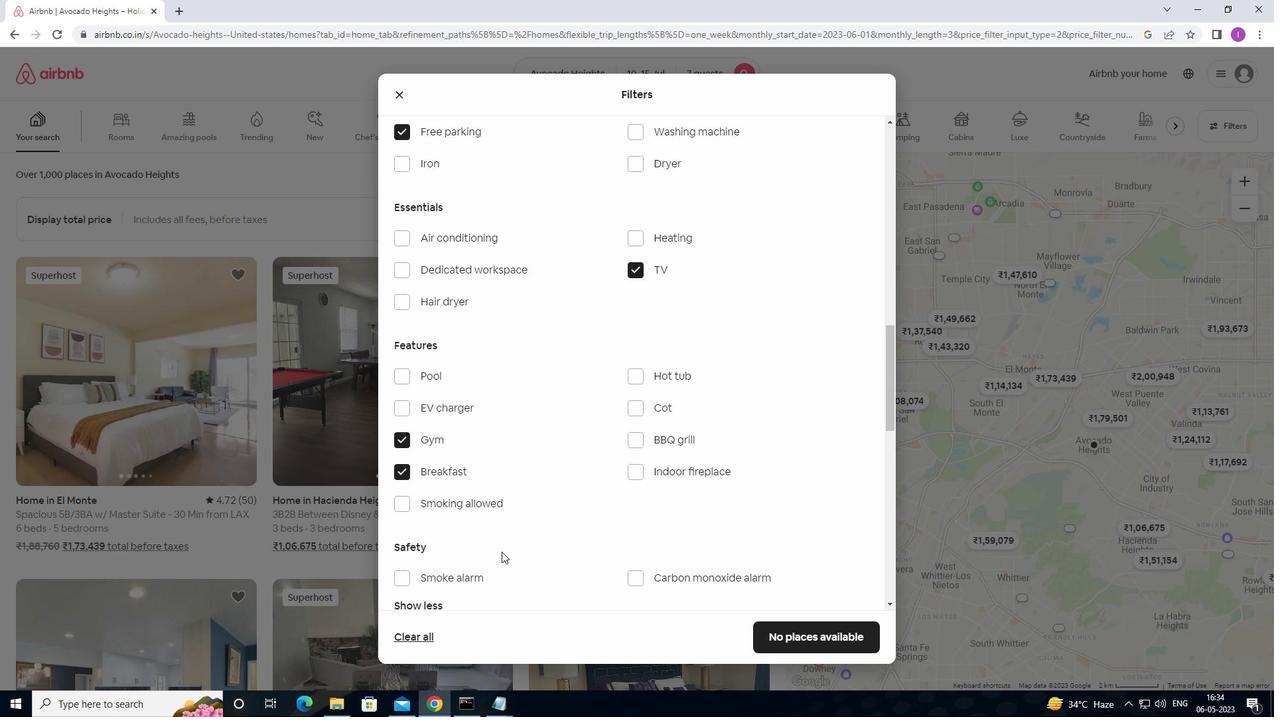 
Action: Mouse scrolled (509, 551) with delta (0, 0)
Screenshot: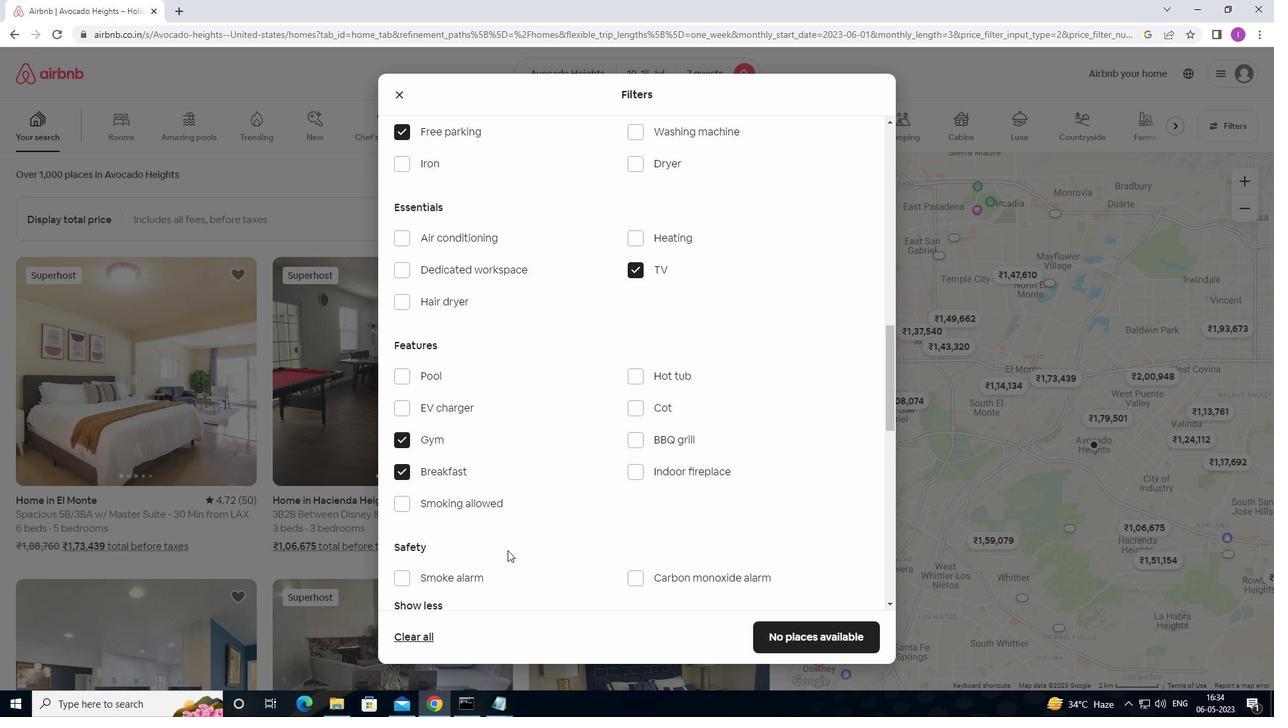 
Action: Mouse scrolled (509, 551) with delta (0, 0)
Screenshot: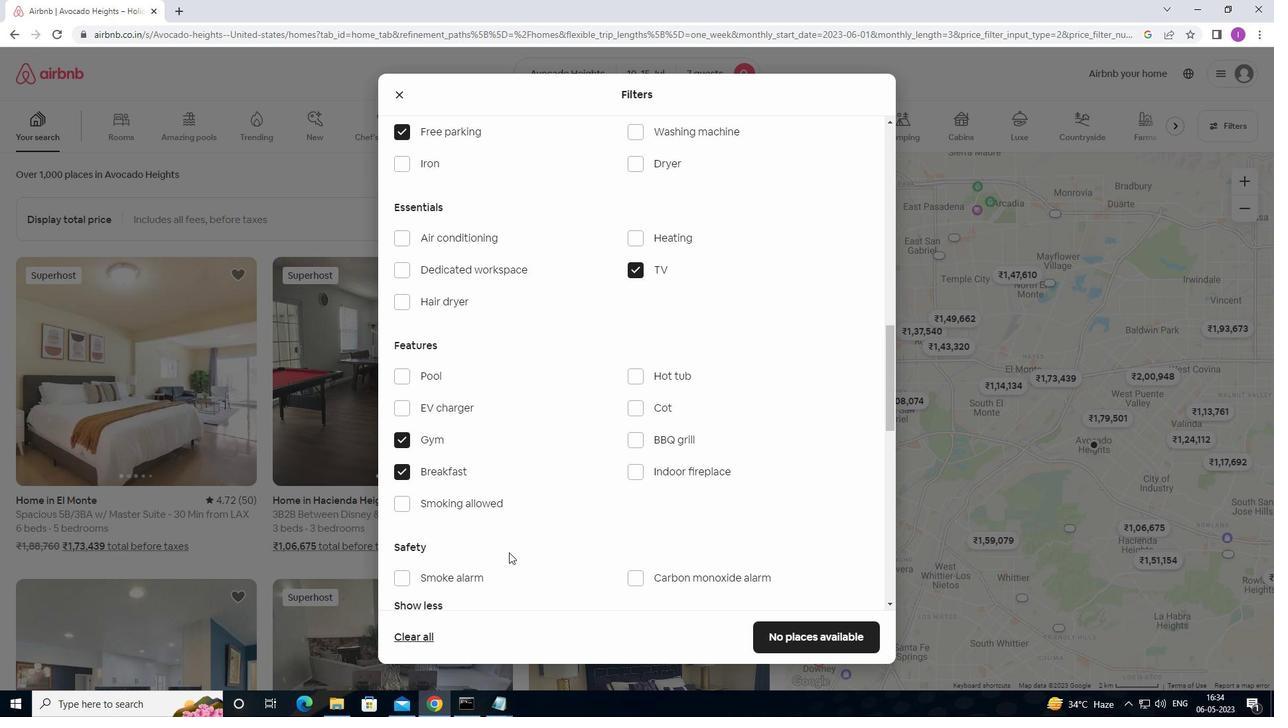 
Action: Mouse moved to (836, 559)
Screenshot: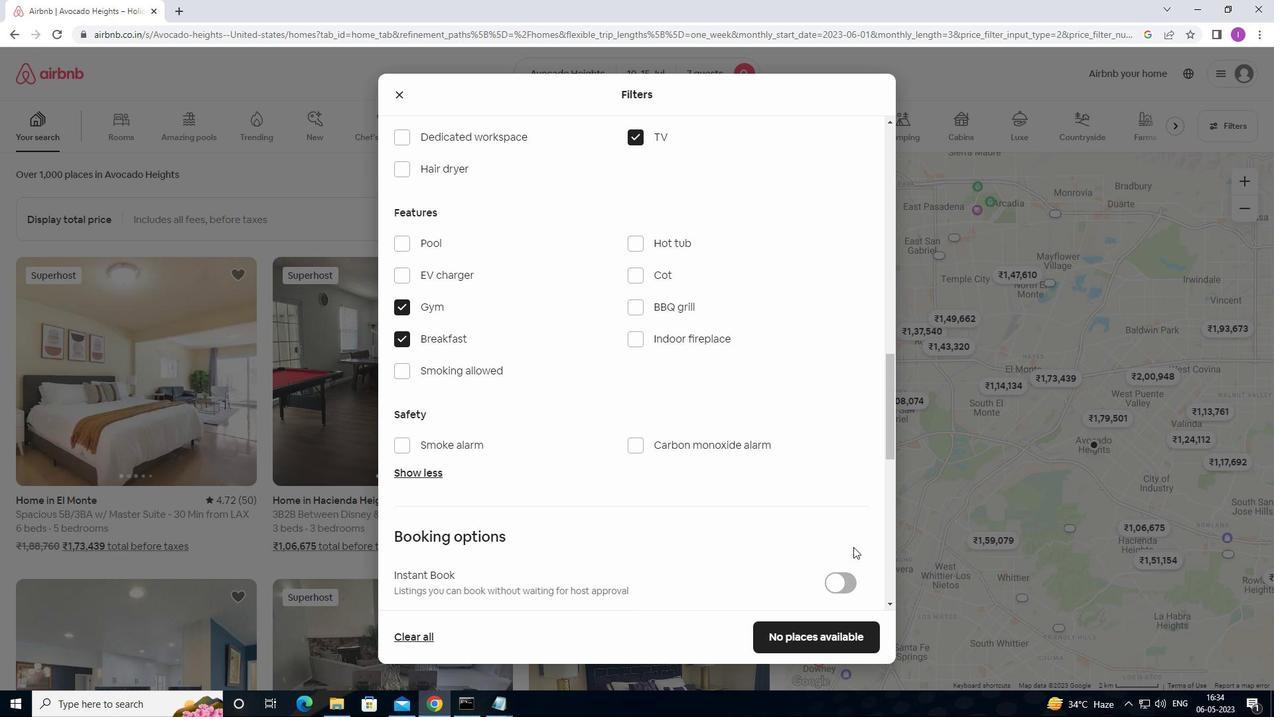 
Action: Mouse scrolled (836, 558) with delta (0, 0)
Screenshot: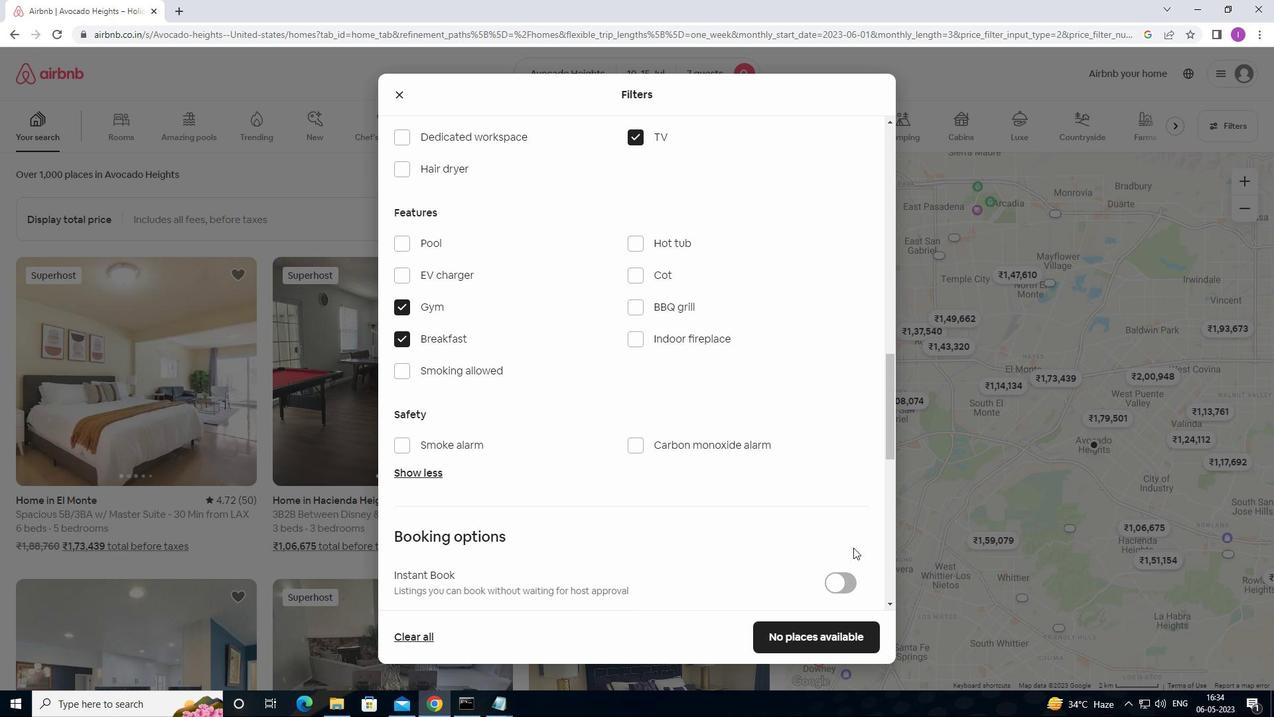 
Action: Mouse moved to (835, 560)
Screenshot: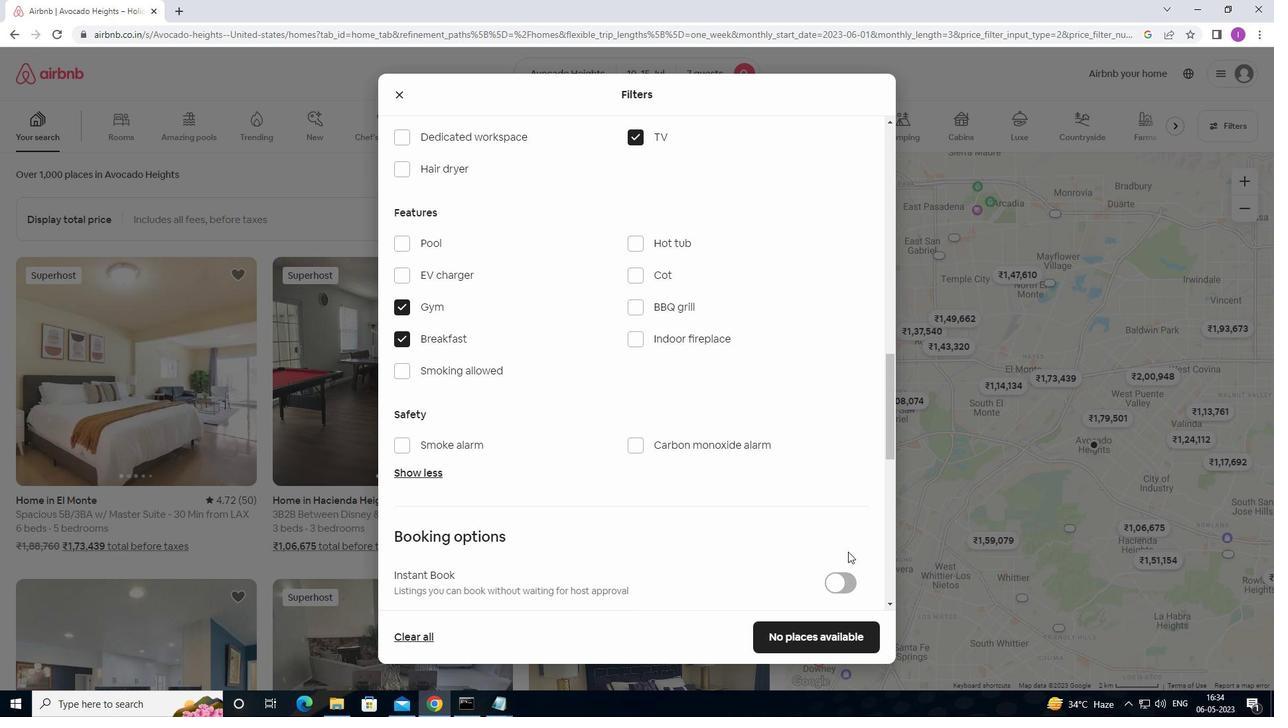 
Action: Mouse scrolled (835, 559) with delta (0, 0)
Screenshot: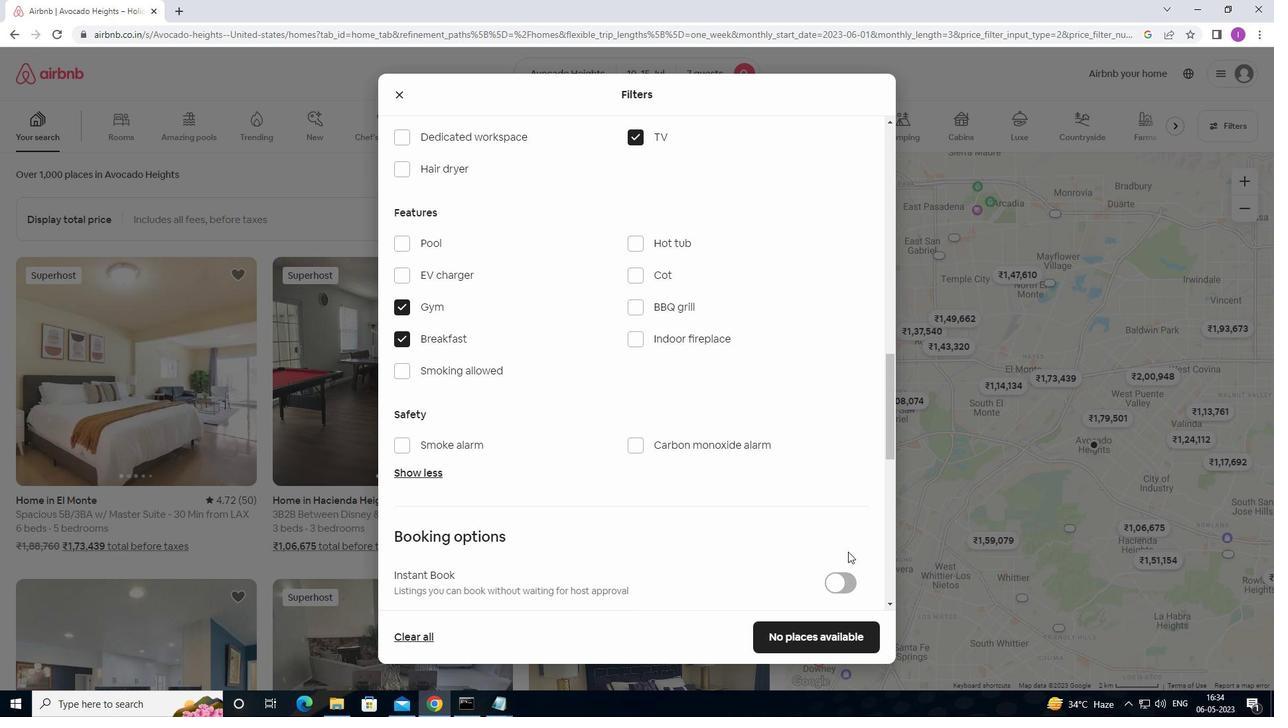 
Action: Mouse scrolled (835, 559) with delta (0, 0)
Screenshot: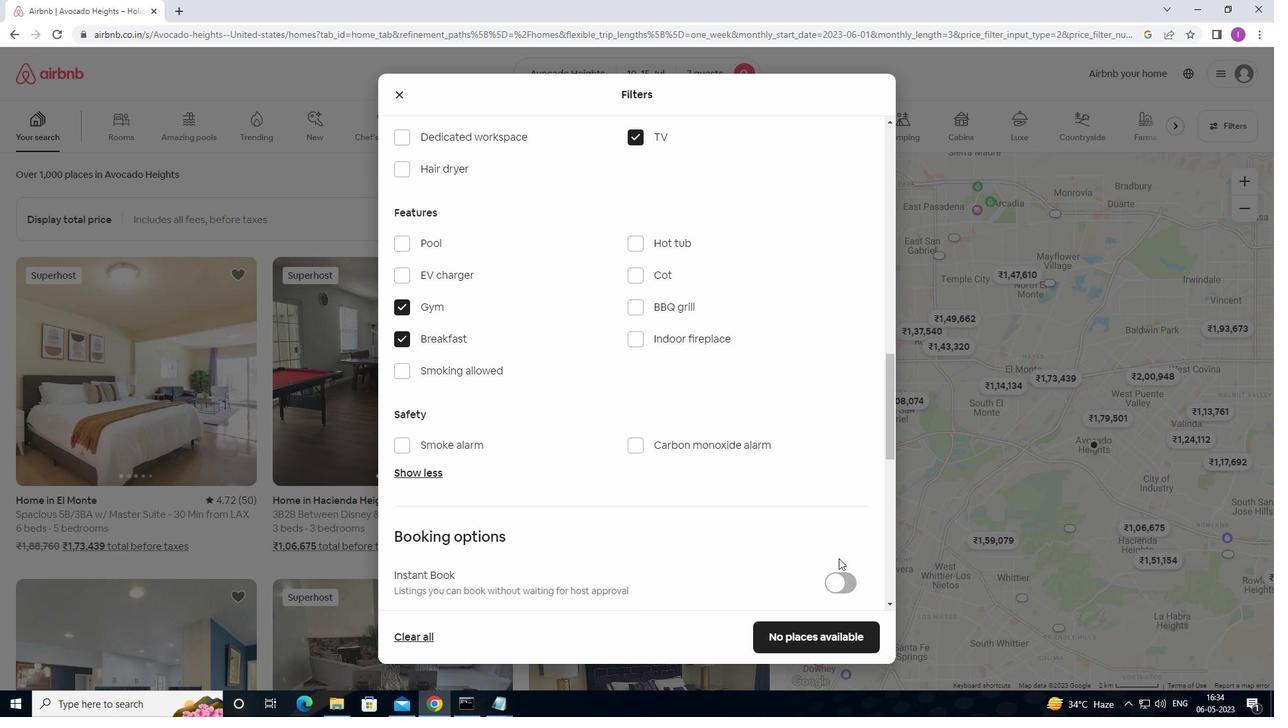 
Action: Mouse moved to (746, 553)
Screenshot: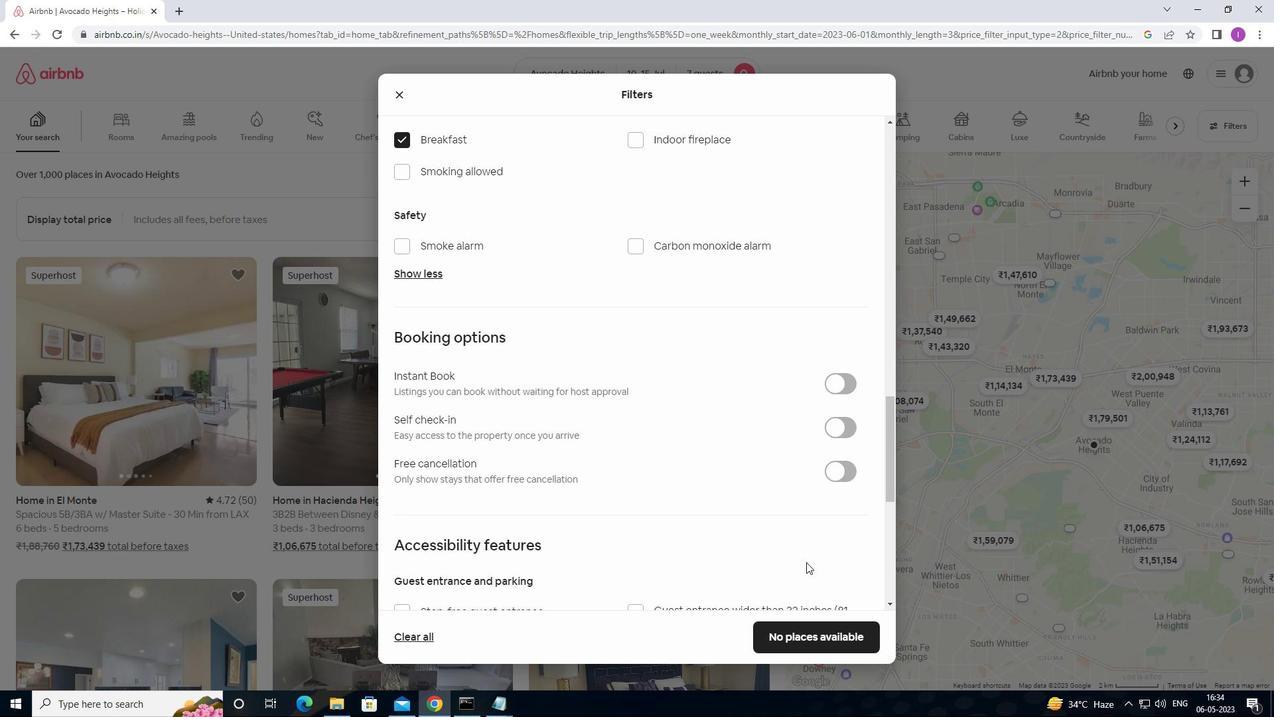 
Action: Mouse scrolled (746, 552) with delta (0, 0)
Screenshot: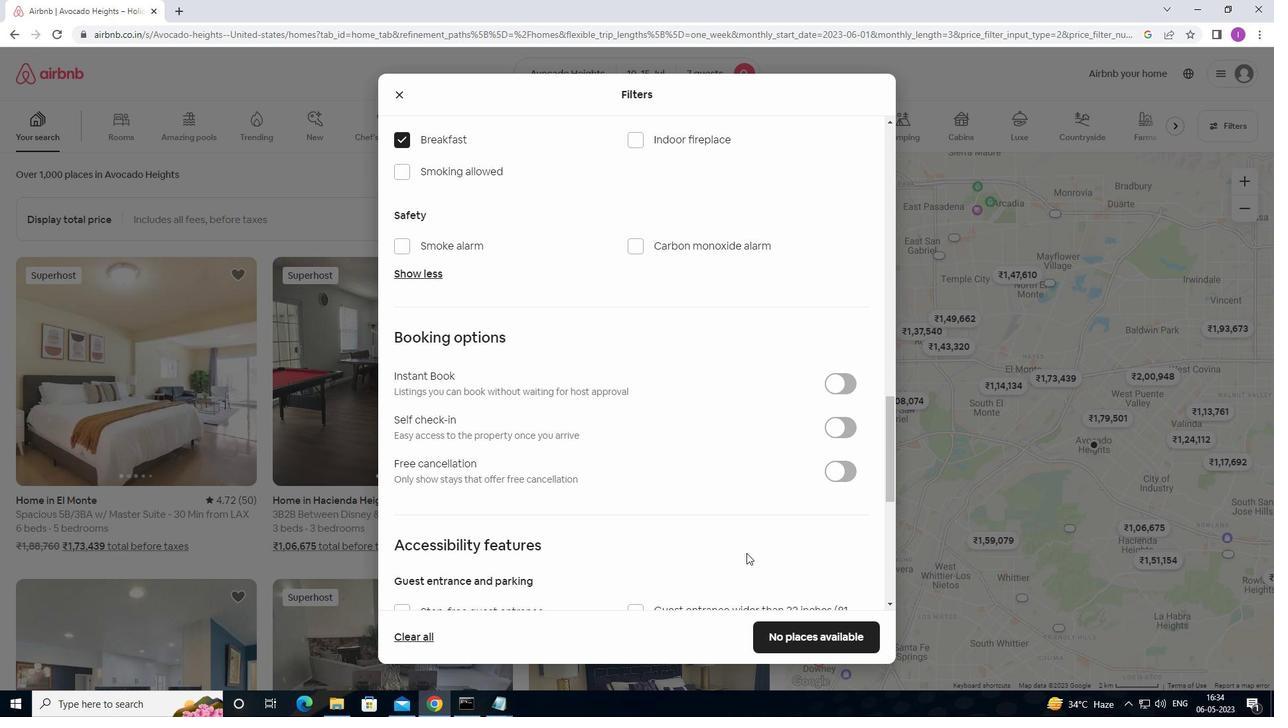 
Action: Mouse scrolled (746, 552) with delta (0, 0)
Screenshot: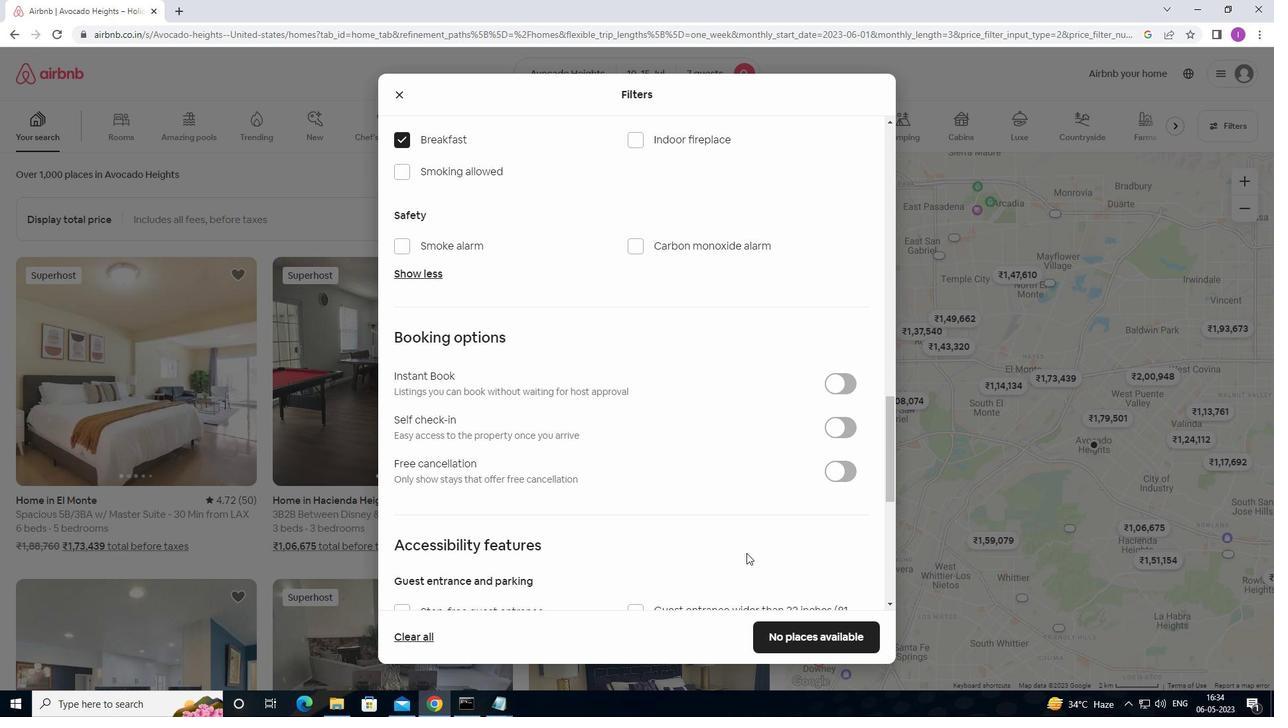 
Action: Mouse moved to (832, 294)
Screenshot: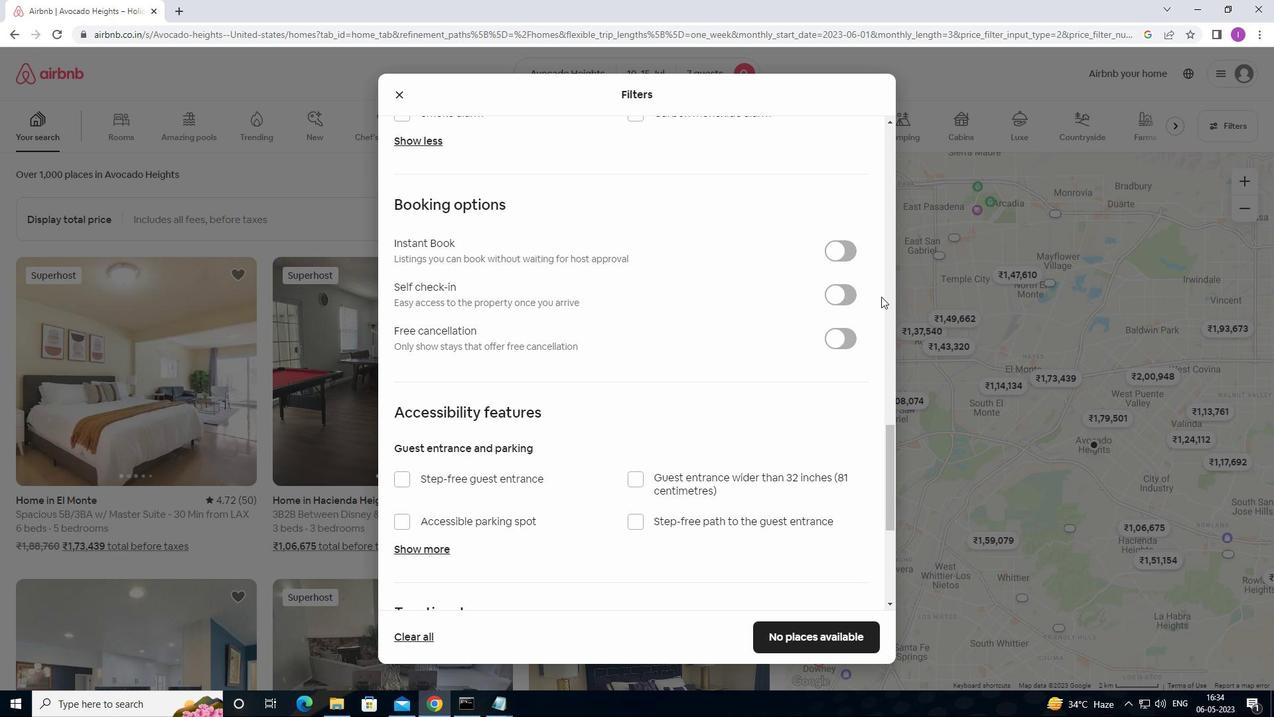
Action: Mouse pressed left at (832, 294)
Screenshot: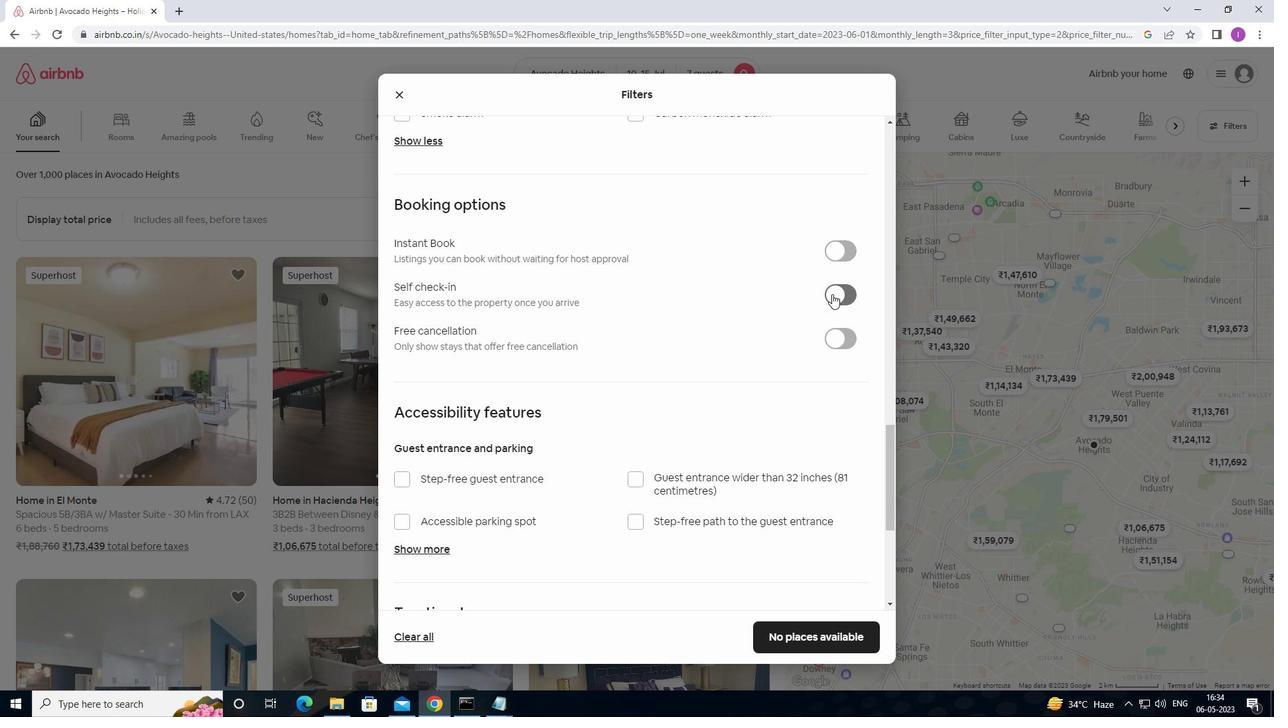 
Action: Mouse moved to (514, 488)
Screenshot: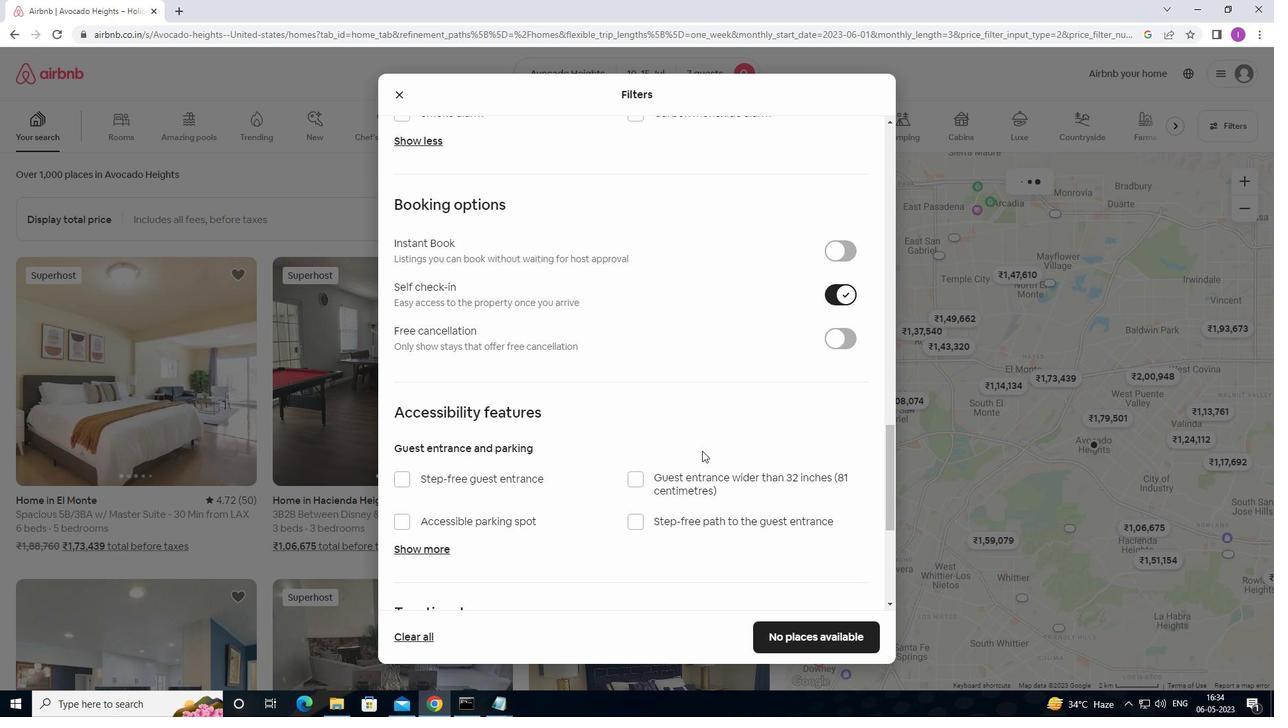 
Action: Mouse scrolled (514, 487) with delta (0, 0)
Screenshot: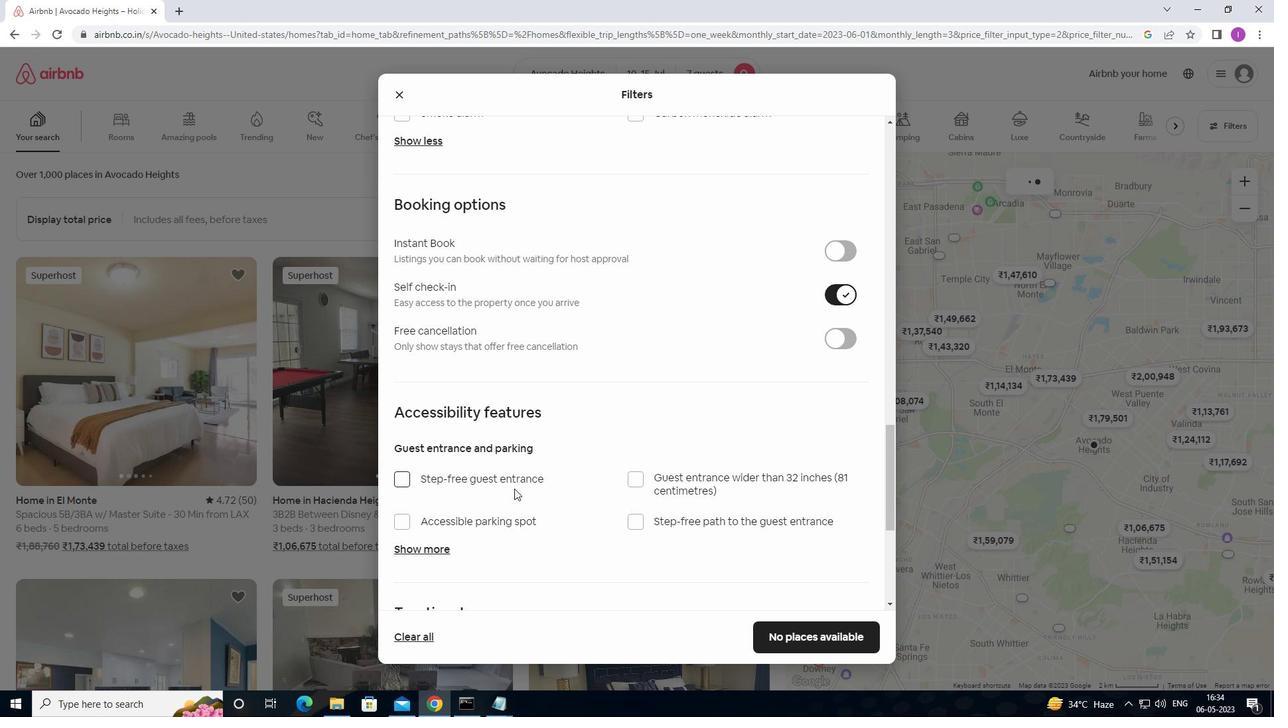
Action: Mouse scrolled (514, 487) with delta (0, 0)
Screenshot: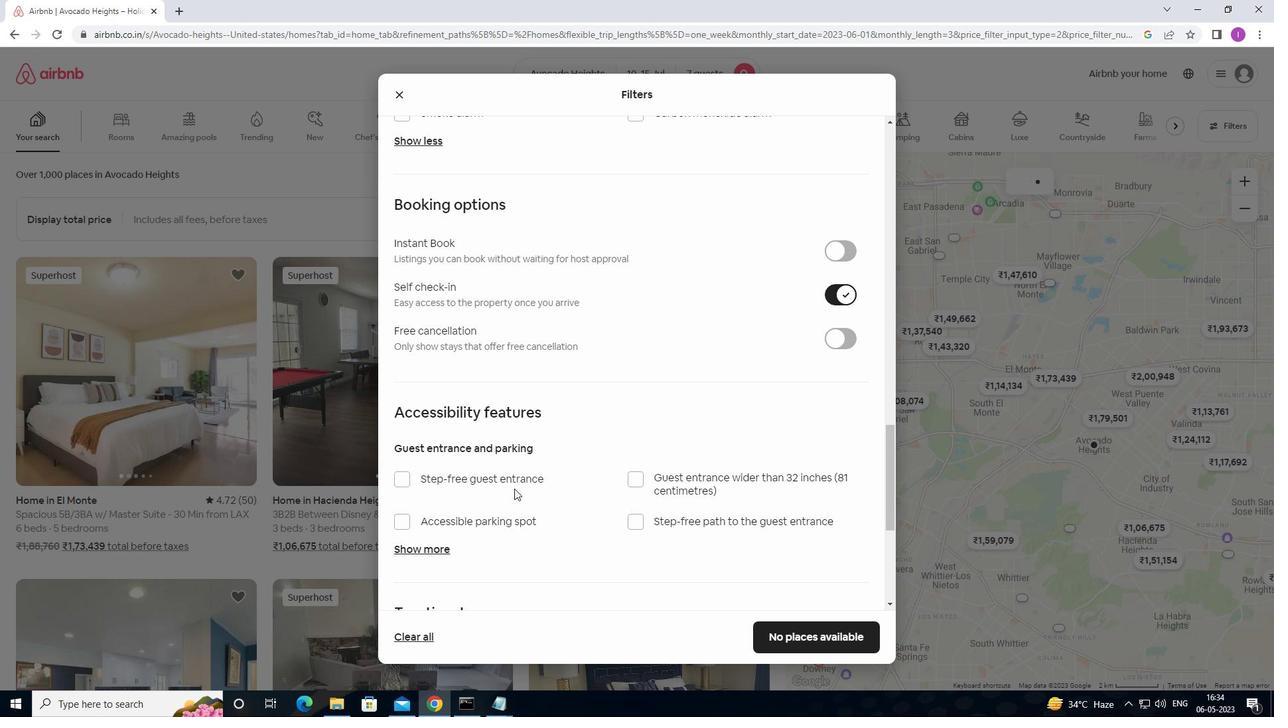 
Action: Mouse moved to (545, 523)
Screenshot: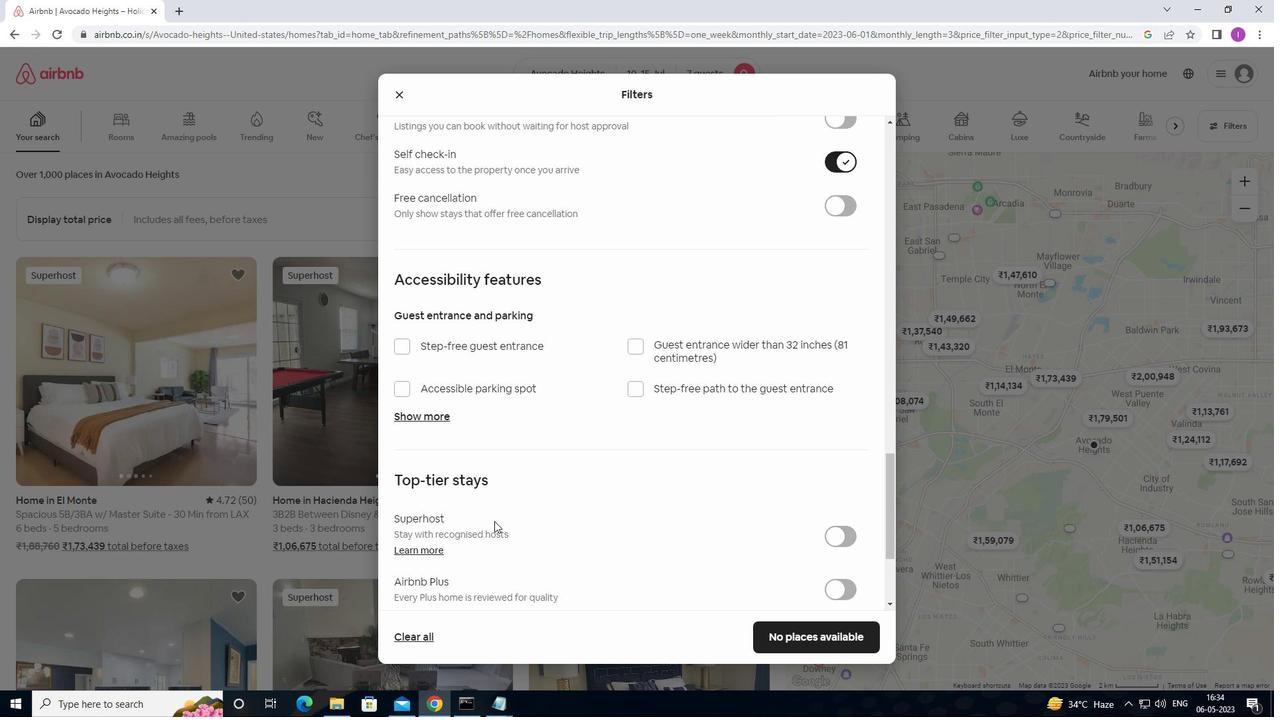 
Action: Mouse scrolled (545, 523) with delta (0, 0)
Screenshot: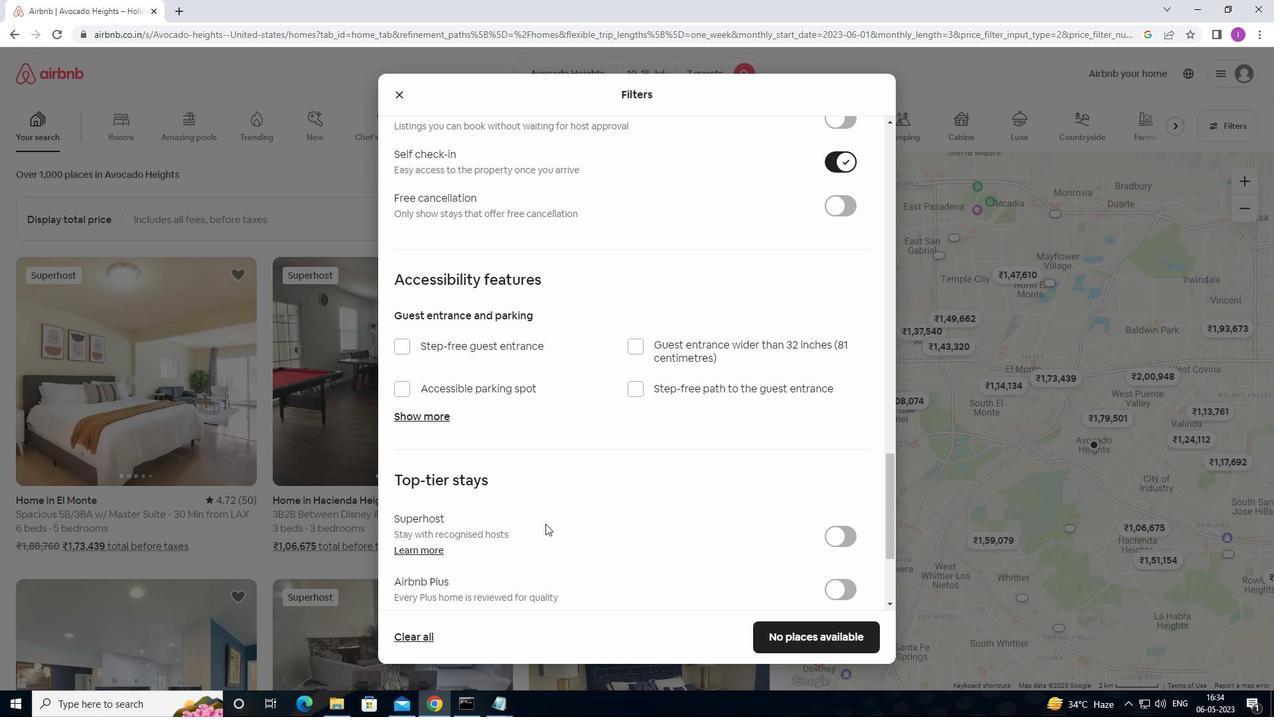 
Action: Mouse moved to (547, 523)
Screenshot: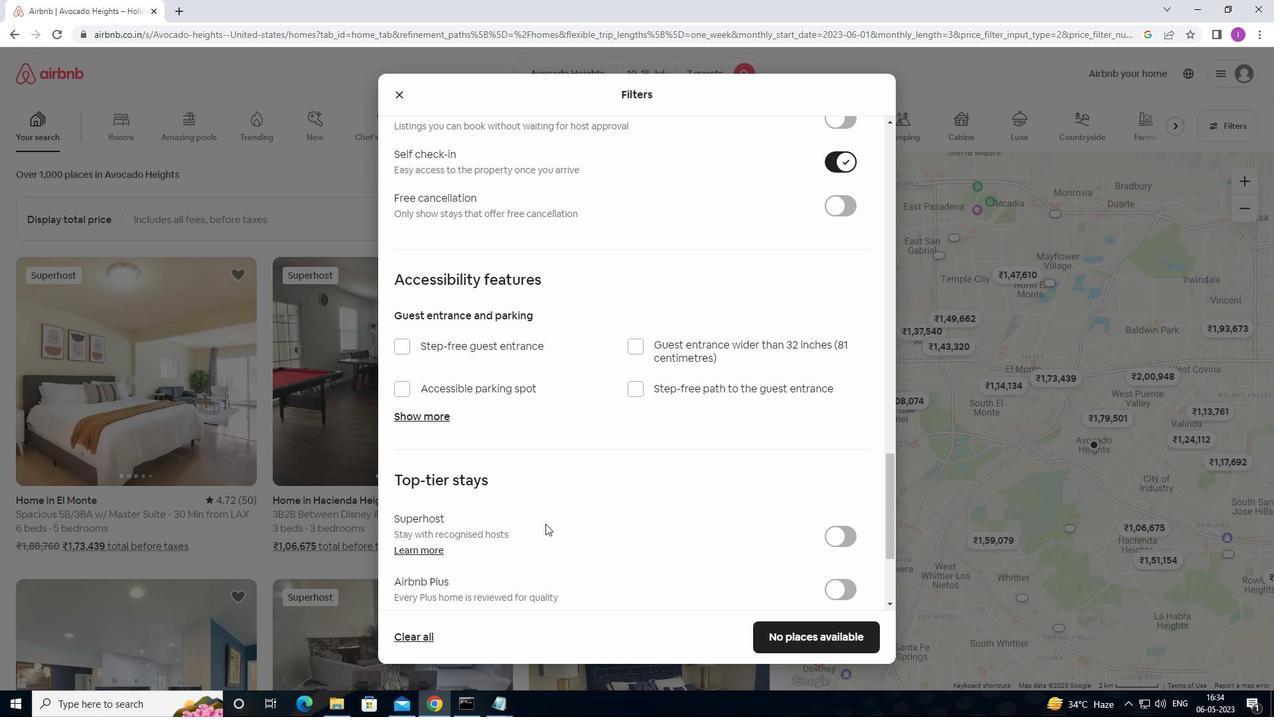 
Action: Mouse scrolled (547, 523) with delta (0, 0)
Screenshot: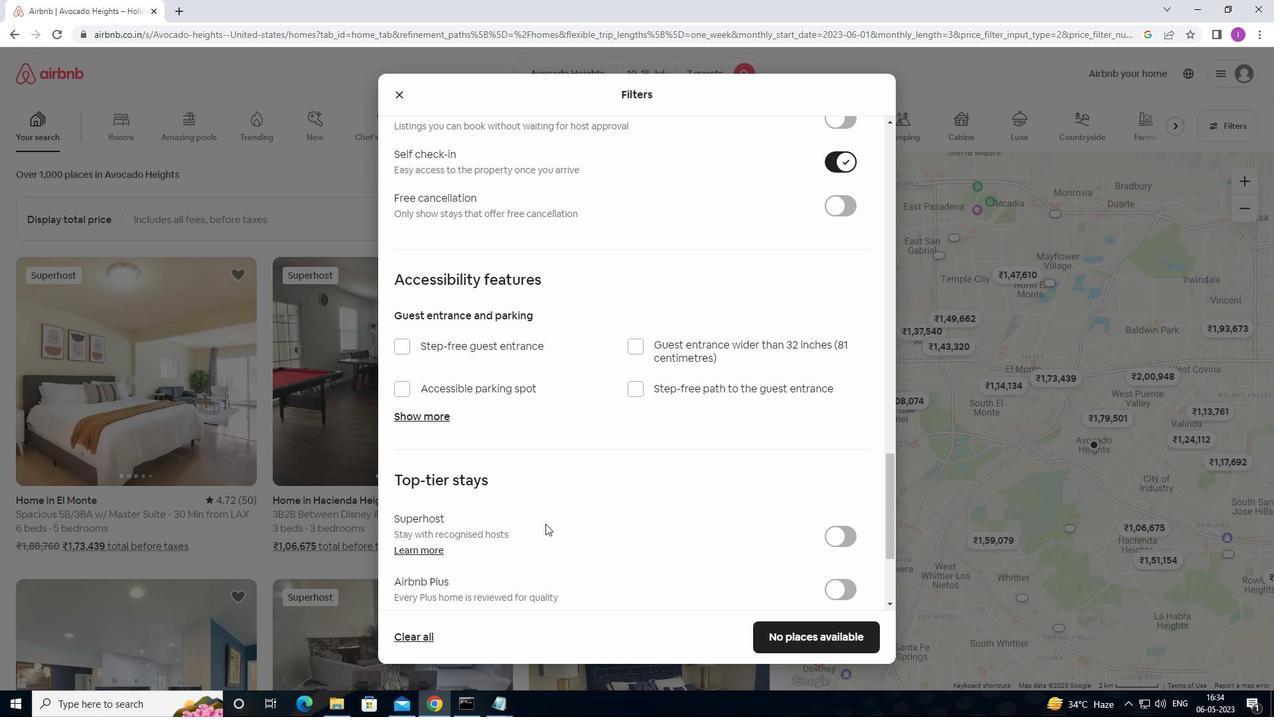 
Action: Mouse scrolled (547, 523) with delta (0, 0)
Screenshot: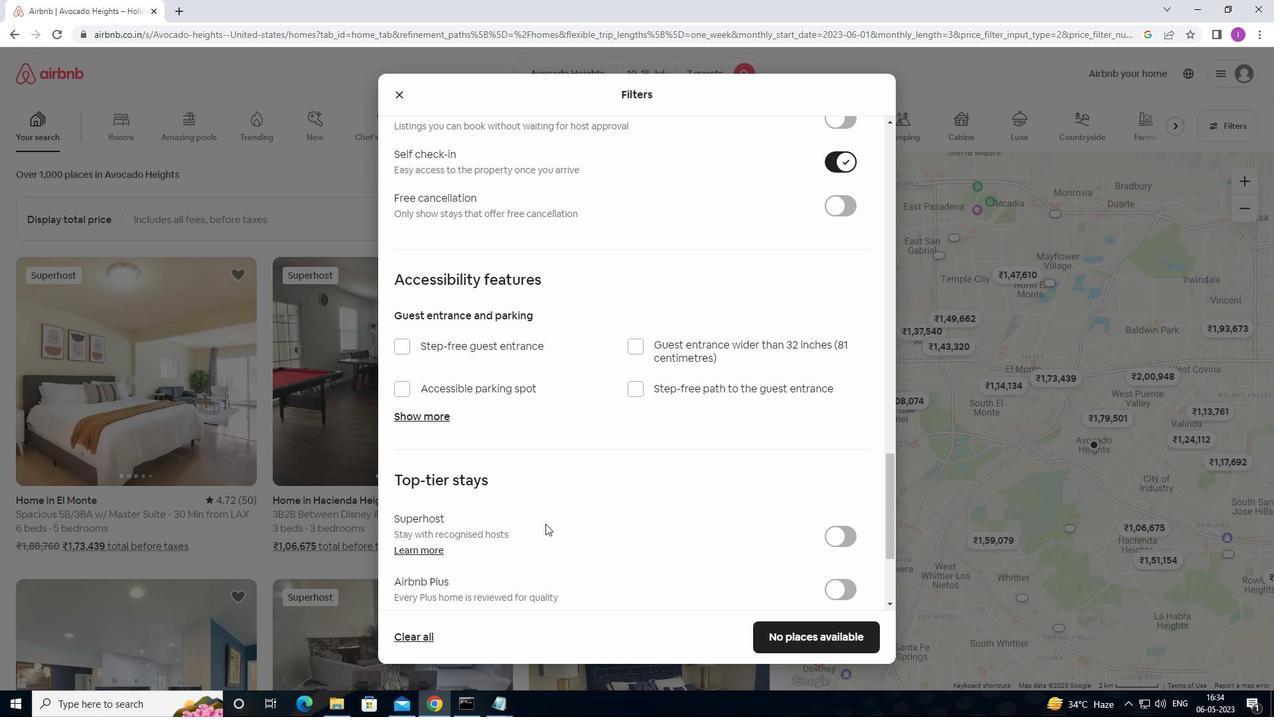 
Action: Mouse scrolled (547, 523) with delta (0, 0)
Screenshot: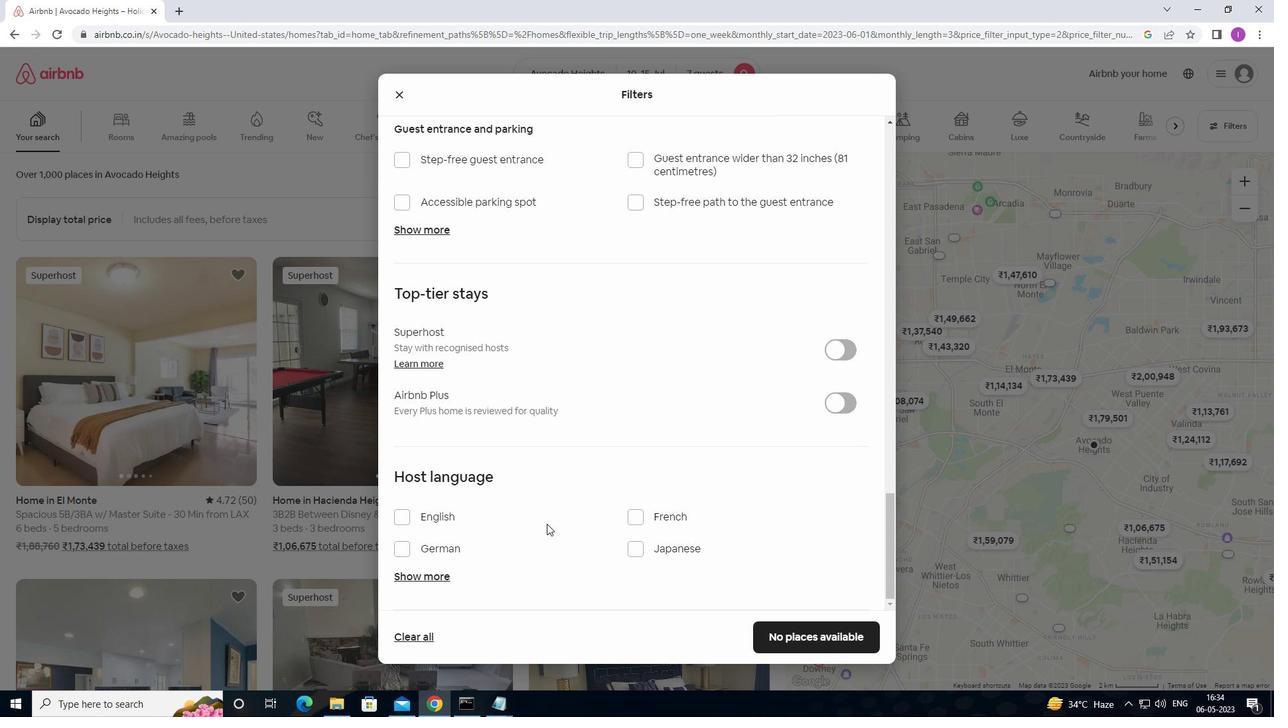 
Action: Mouse scrolled (547, 523) with delta (0, 0)
Screenshot: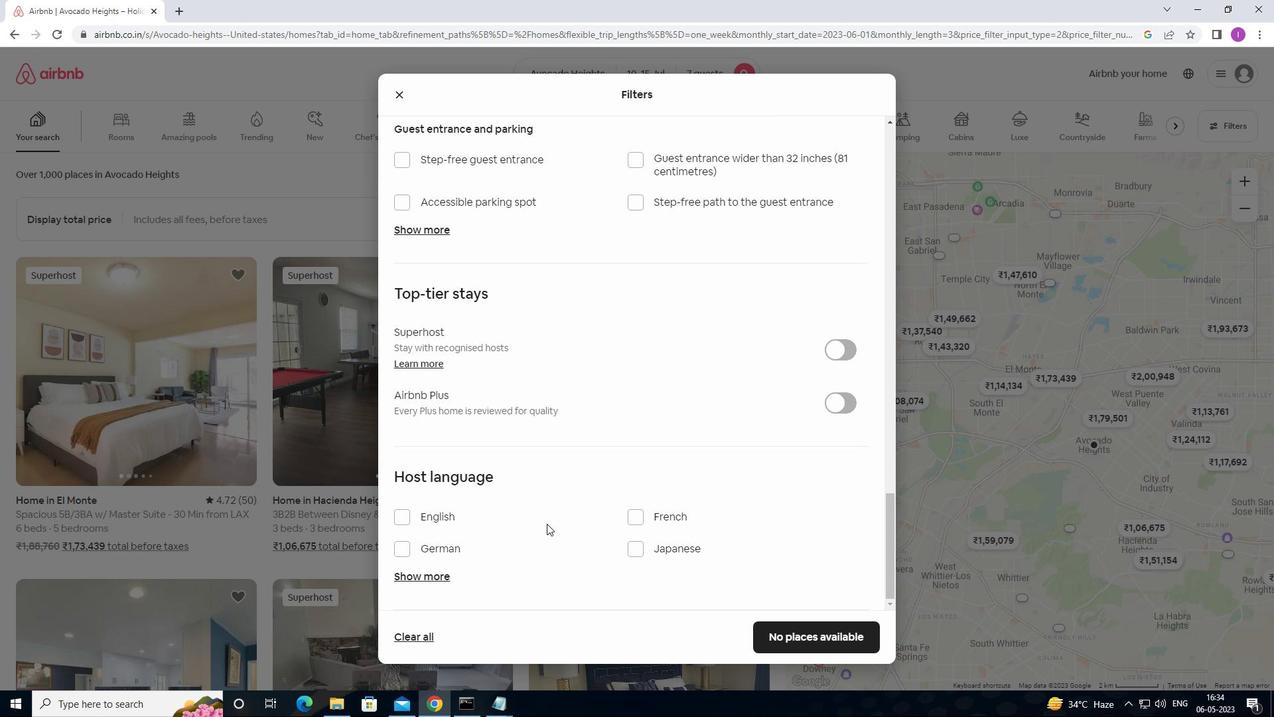 
Action: Mouse moved to (404, 513)
Screenshot: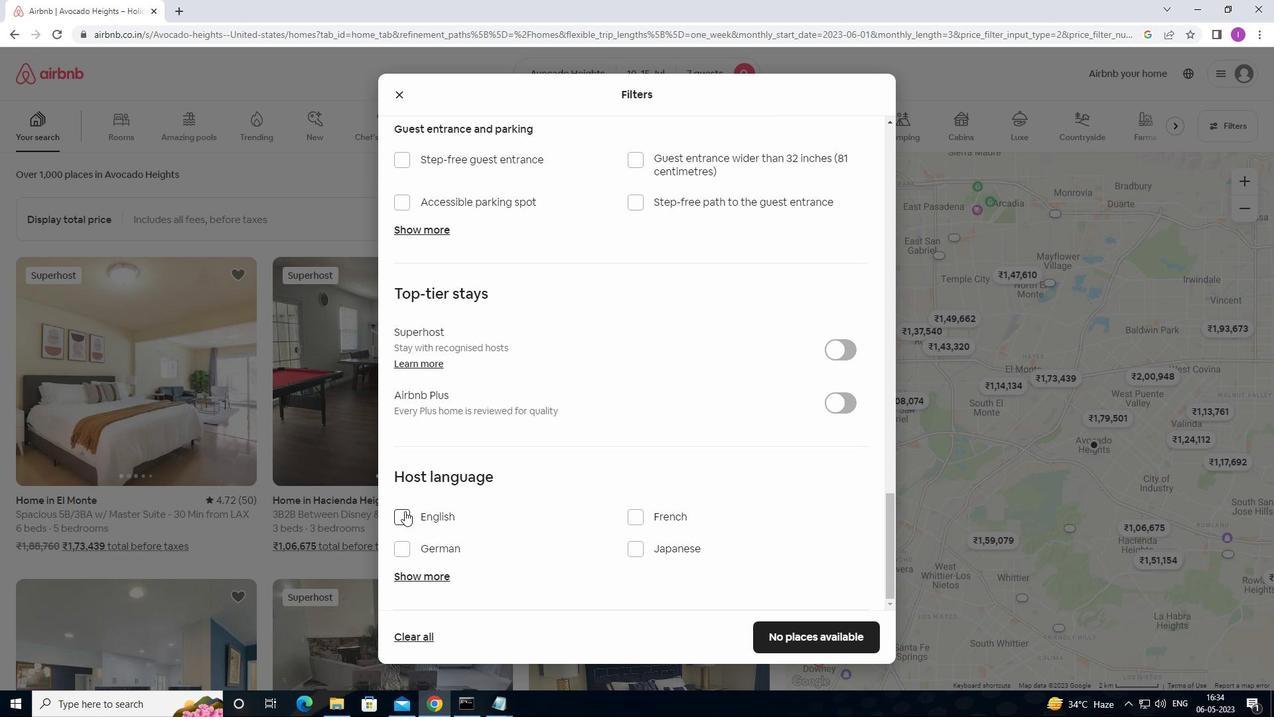 
Action: Mouse pressed left at (404, 513)
Screenshot: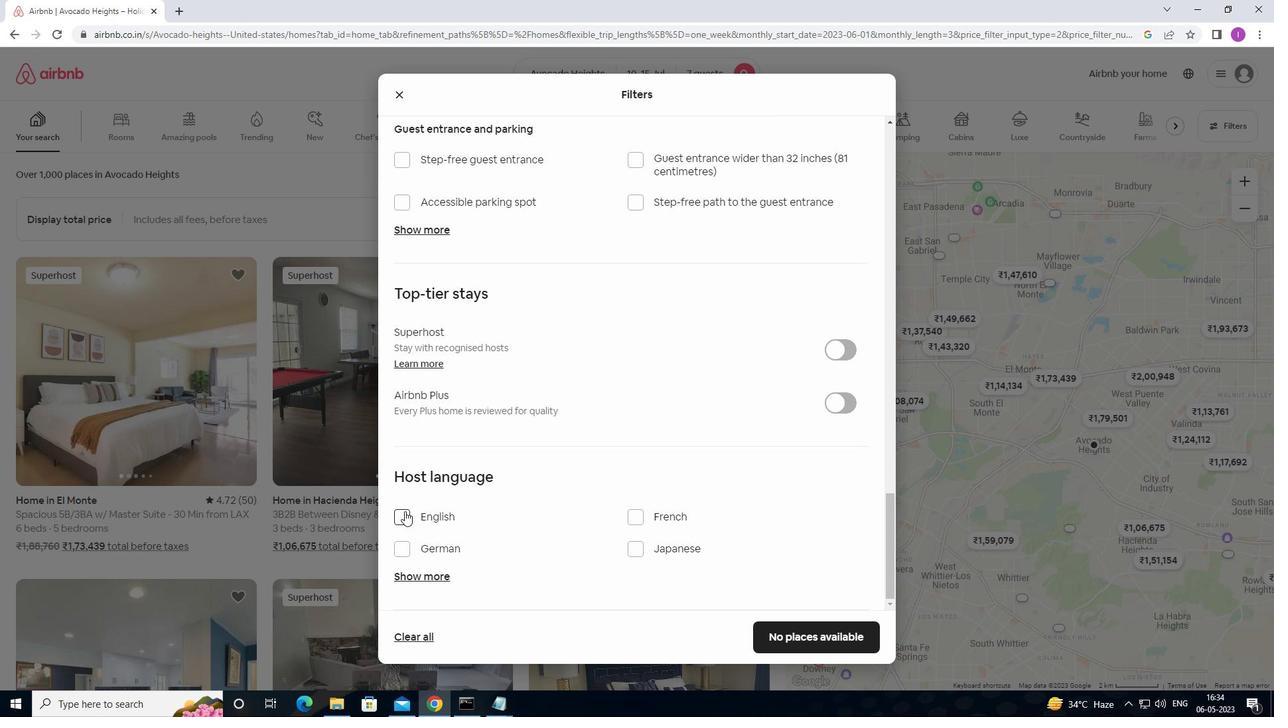 
Action: Mouse moved to (836, 638)
Screenshot: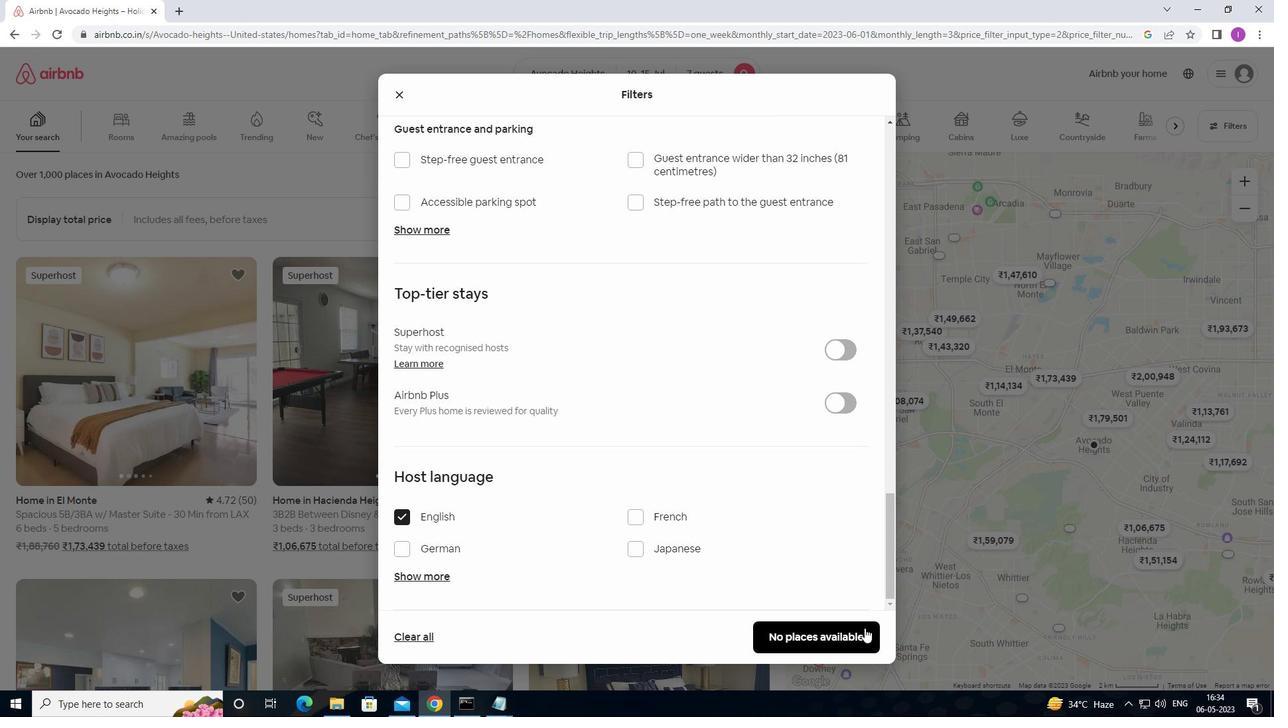 
Action: Mouse pressed left at (836, 638)
Screenshot: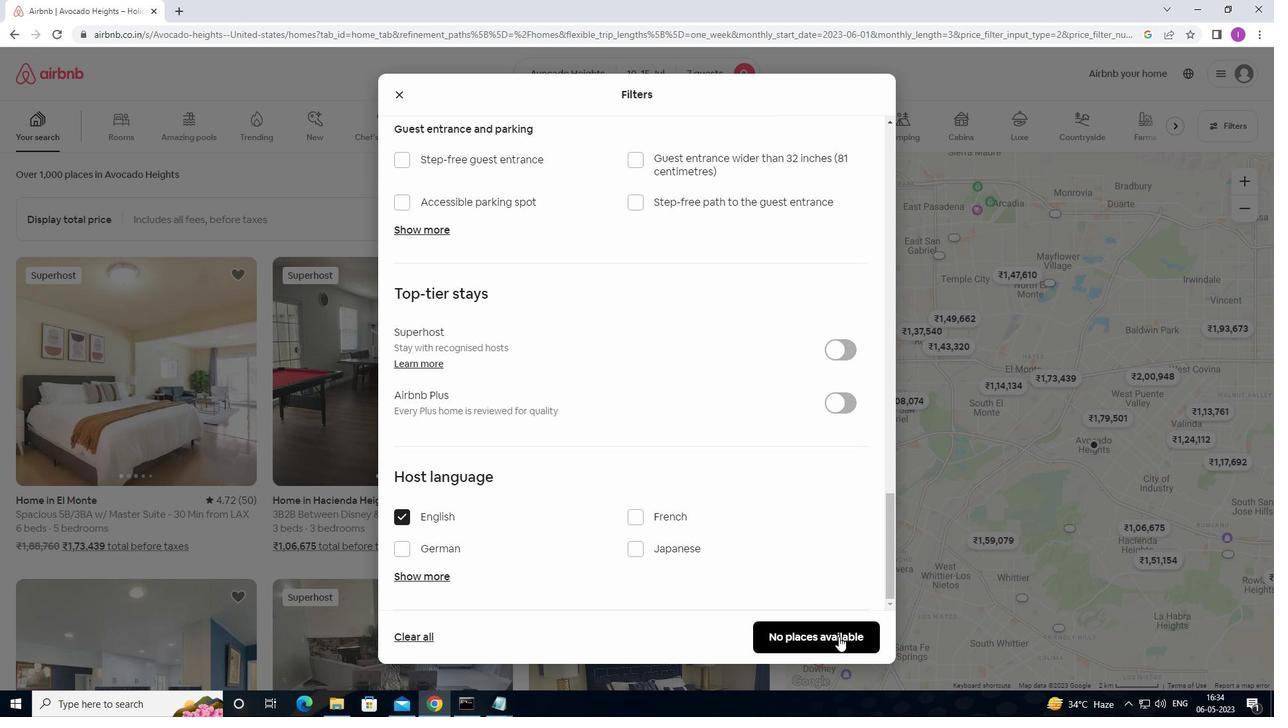 
Action: Mouse moved to (622, 531)
Screenshot: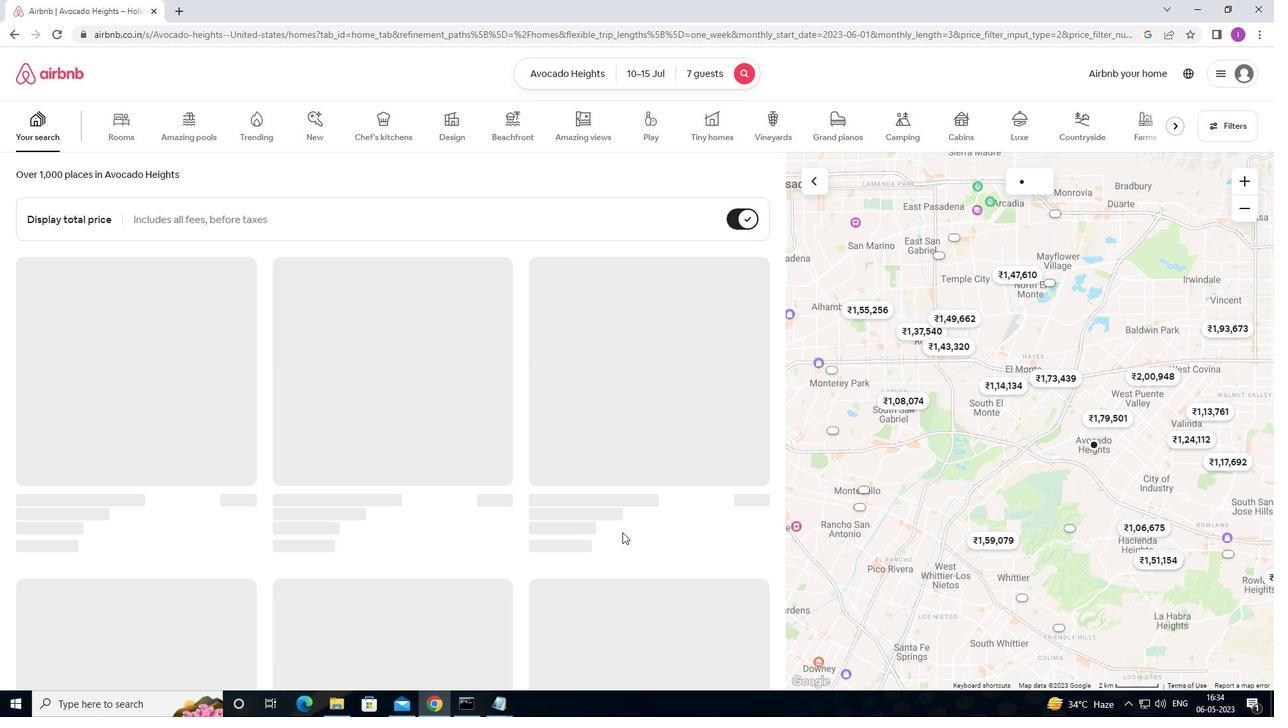 
